 Task: Open a Black Tie Letter Template save the file as pitch Remove the following opetions from template: '1.	Type the sender company name_x000D_
2.	Type the sender company address_x000D_
3.	Type the recipient address_x000D_
4.	Type the closing_x000D_
5.	Type the sender title_x000D_
6.	Type the sender company name_x000D_
'Pick the date  2 April, 2023 and type Salutation  Greetings. Add body to the letter I wanted to express my sincere appreciation for your hard work and dedication. Your commitment to excellence has not gone unnoticed, and I am grateful to have you as part of our team. Your contributions are invaluable, and I look forward to our continued success together.. Insert watermark  confidential 7
Action: Mouse moved to (14, 21)
Screenshot: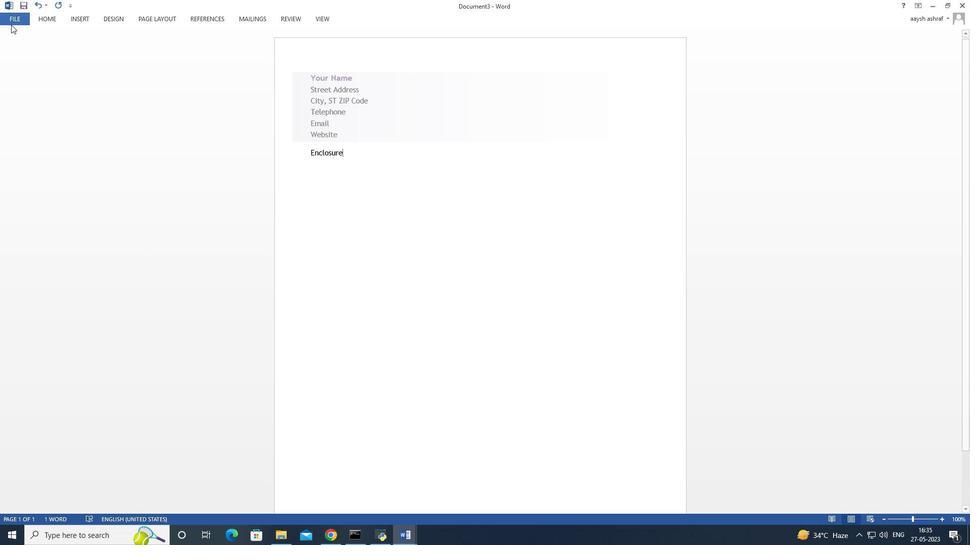 
Action: Mouse pressed left at (14, 21)
Screenshot: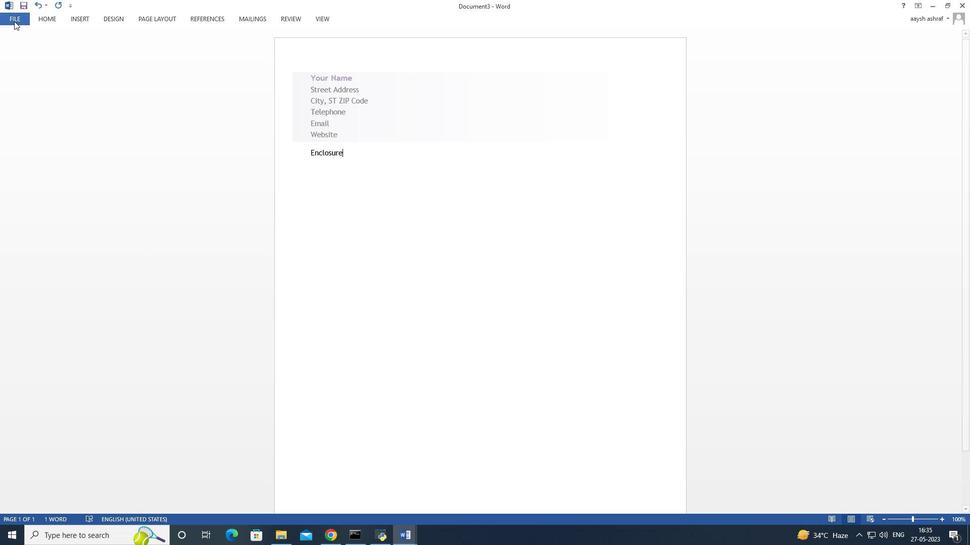 
Action: Mouse moved to (33, 62)
Screenshot: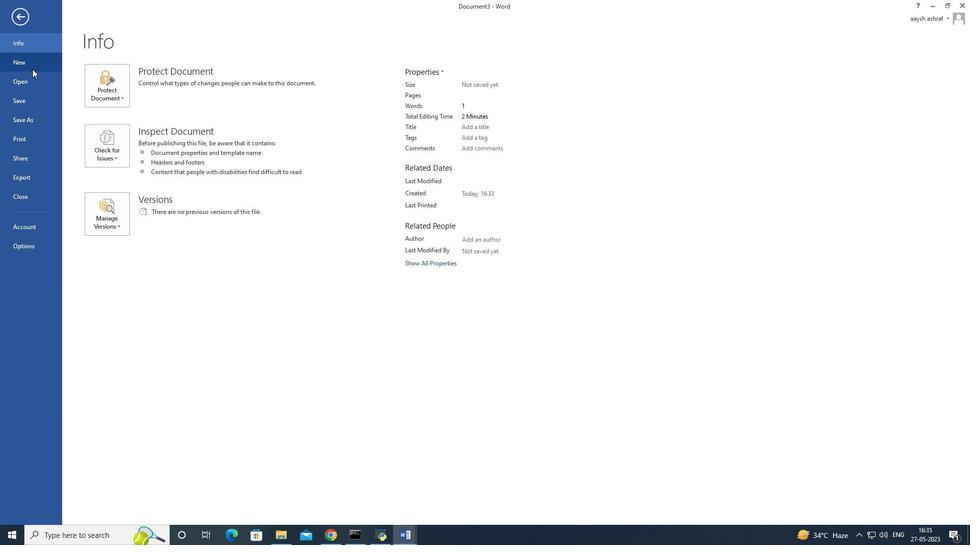 
Action: Mouse pressed left at (33, 62)
Screenshot: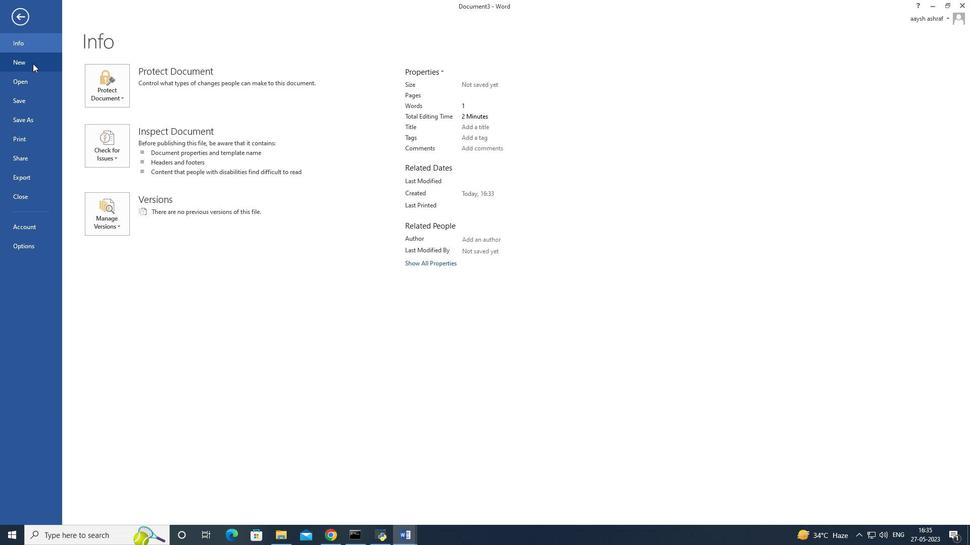 
Action: Mouse moved to (190, 78)
Screenshot: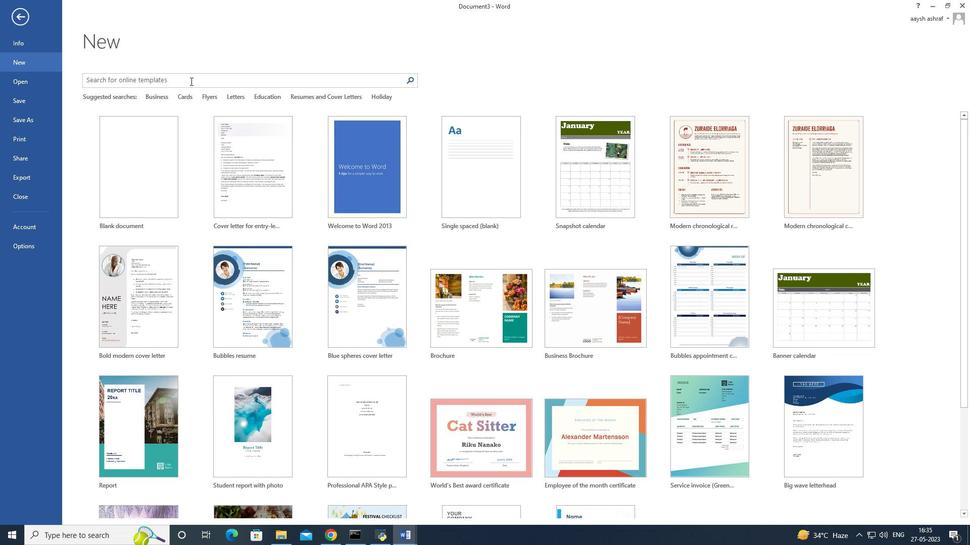 
Action: Mouse pressed left at (190, 78)
Screenshot: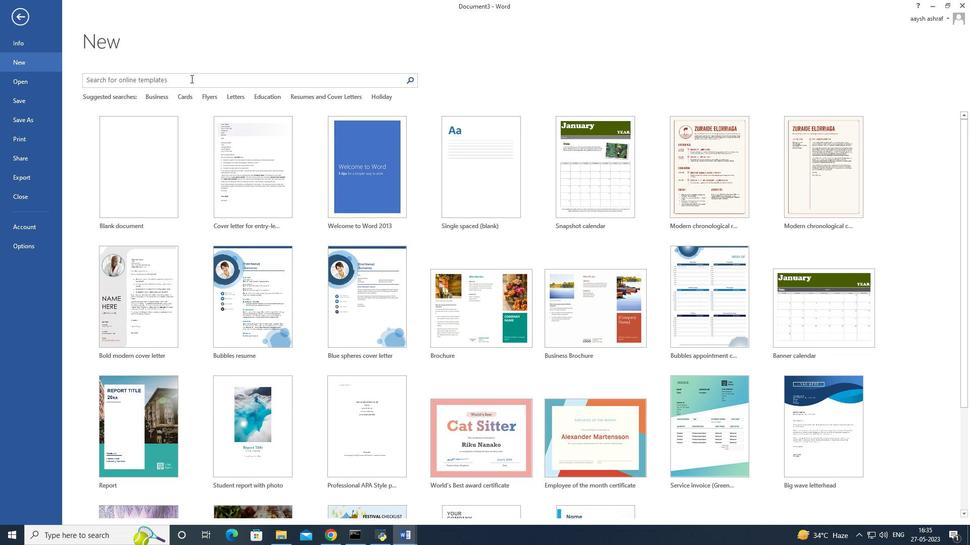 
Action: Mouse moved to (192, 77)
Screenshot: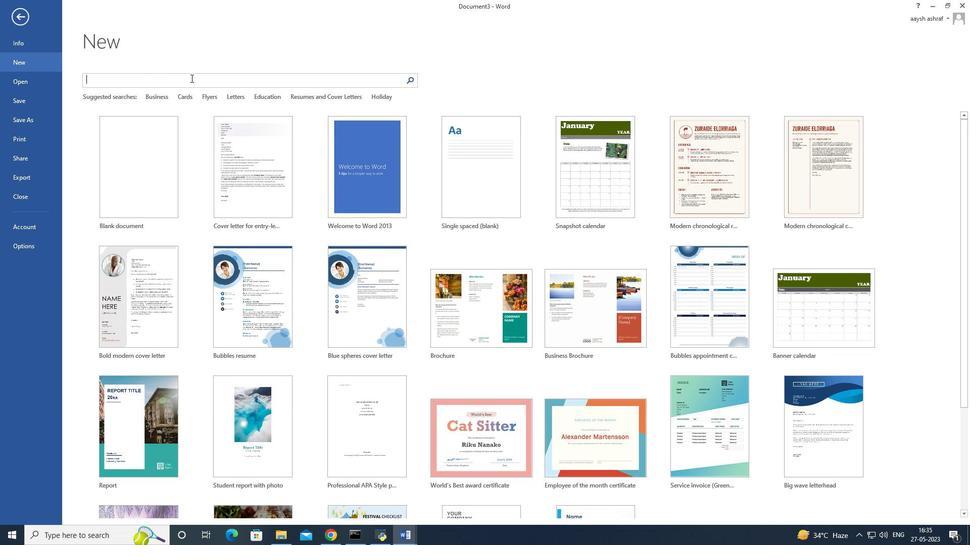 
Action: Key pressed <Key.shift>Tie<Key.space><Key.shift>Letter<Key.enter>
Screenshot: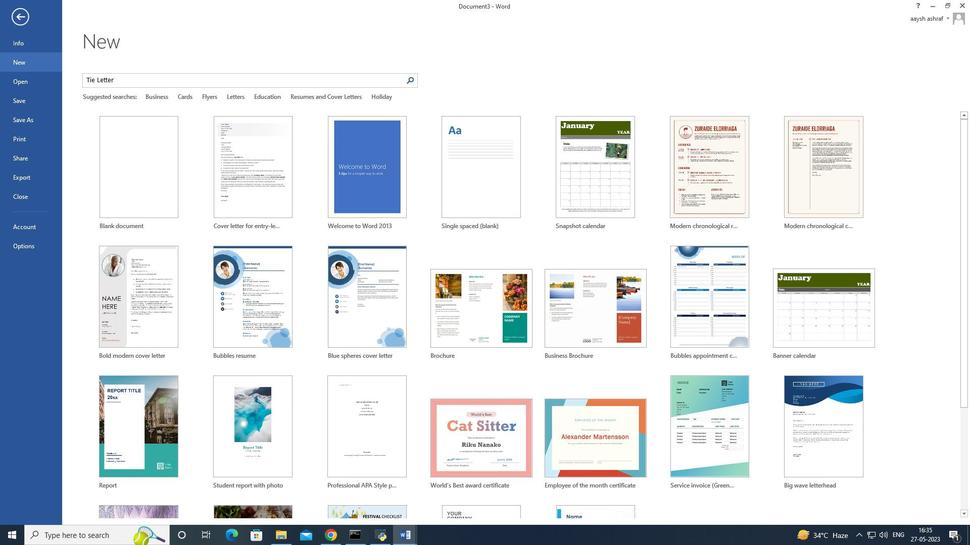 
Action: Mouse moved to (471, 184)
Screenshot: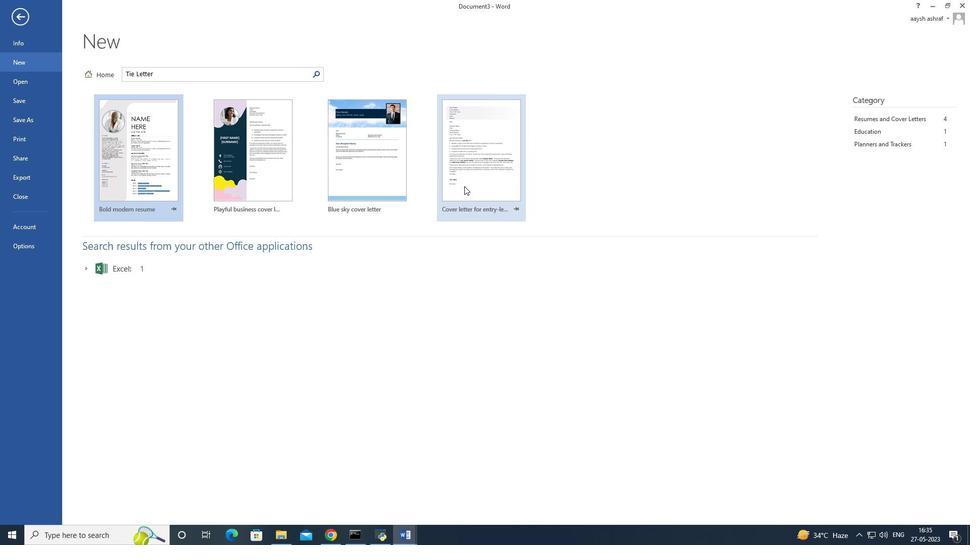 
Action: Mouse pressed left at (471, 184)
Screenshot: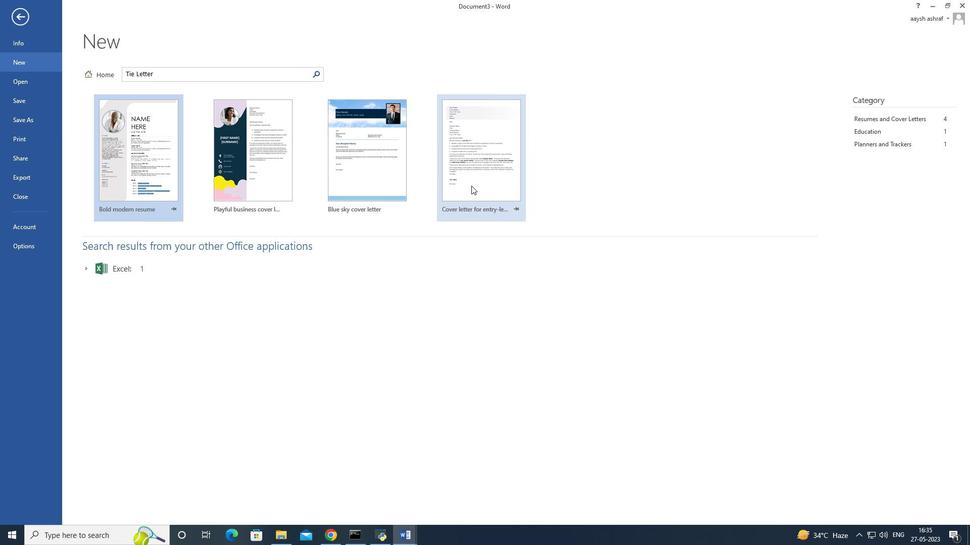 
Action: Mouse moved to (598, 273)
Screenshot: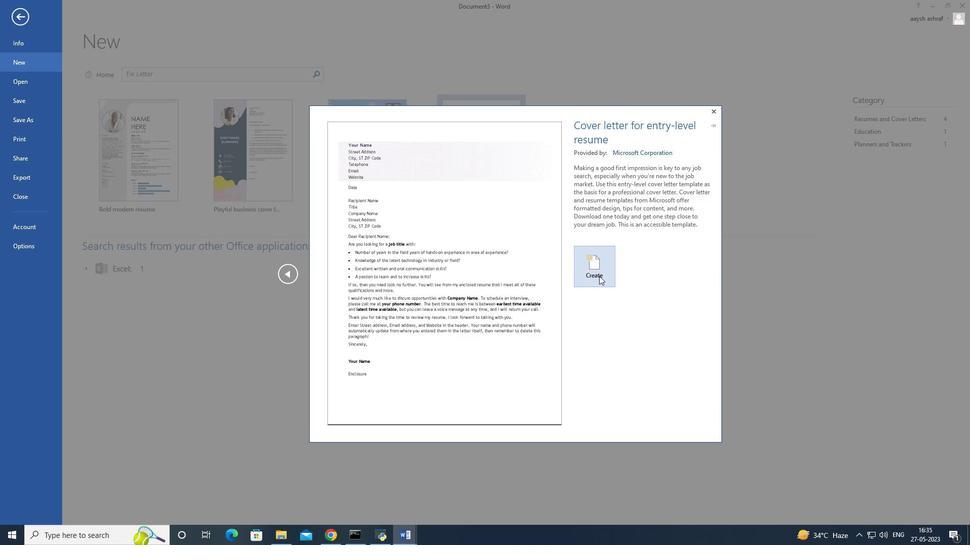 
Action: Mouse pressed left at (598, 273)
Screenshot: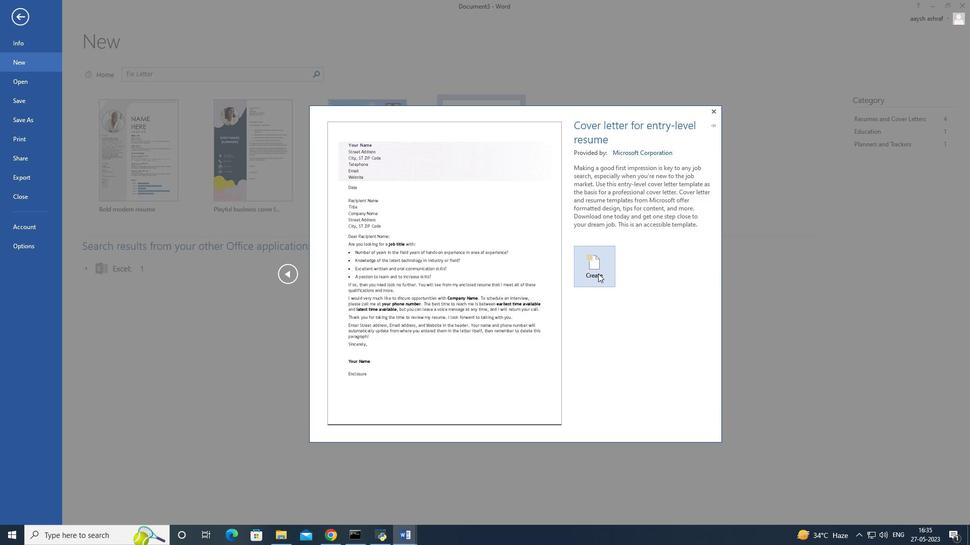
Action: Mouse moved to (15, 20)
Screenshot: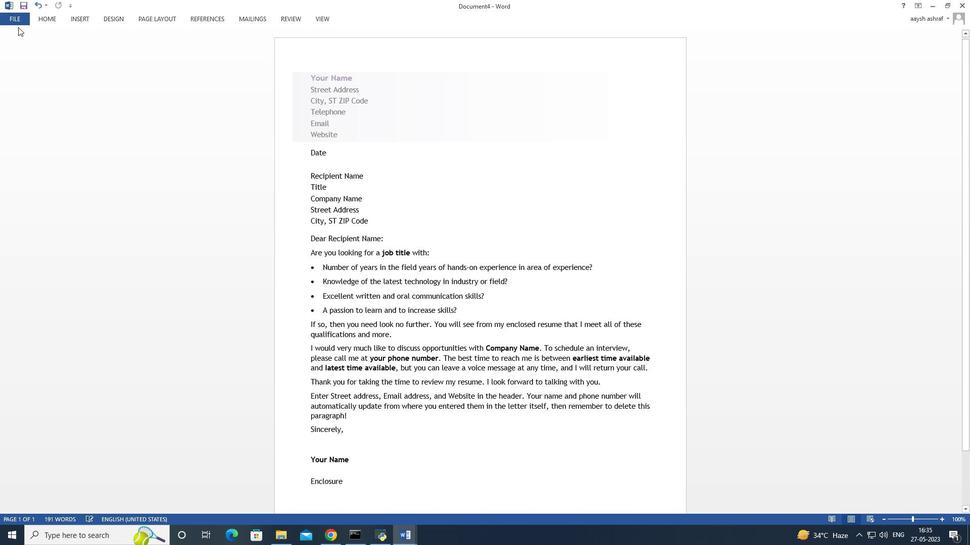 
Action: Mouse pressed left at (15, 20)
Screenshot: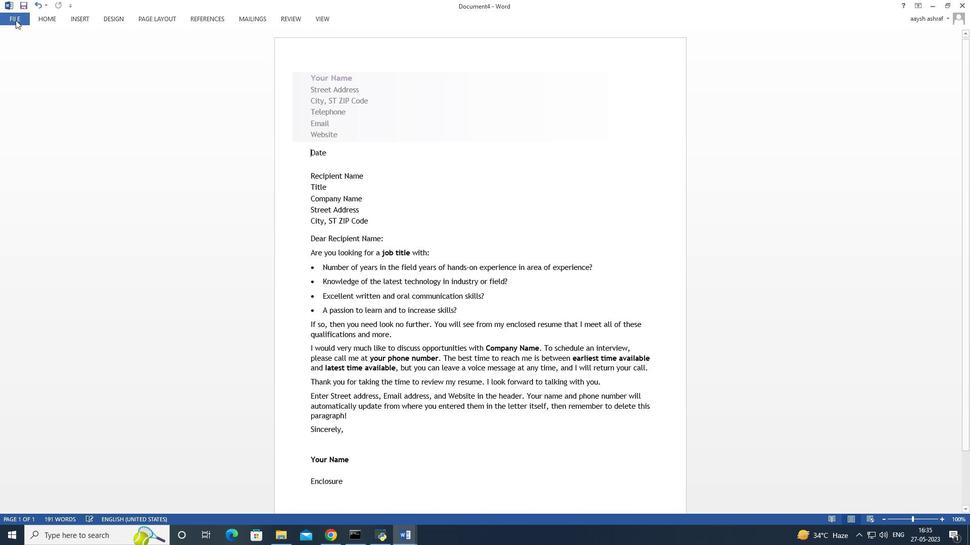 
Action: Mouse moved to (48, 124)
Screenshot: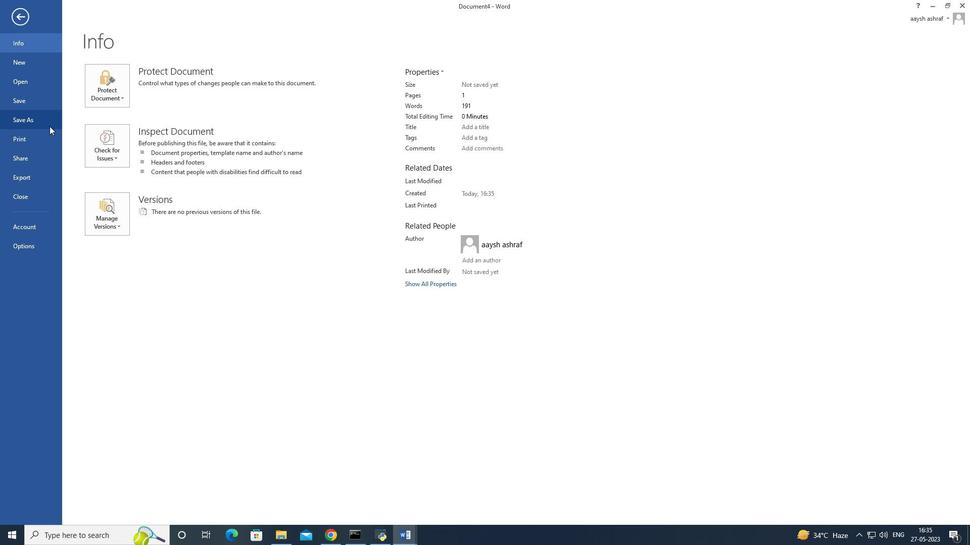 
Action: Mouse pressed left at (48, 124)
Screenshot: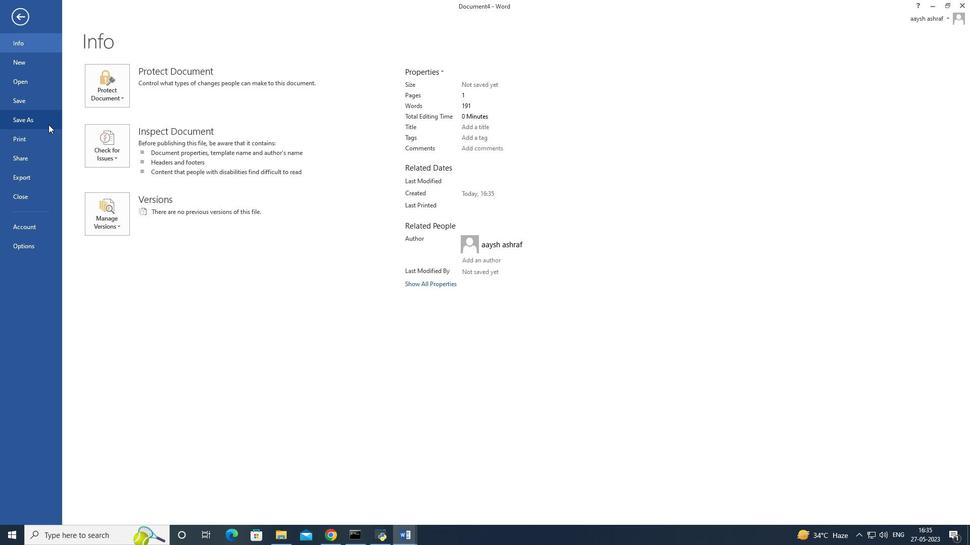 
Action: Mouse moved to (277, 152)
Screenshot: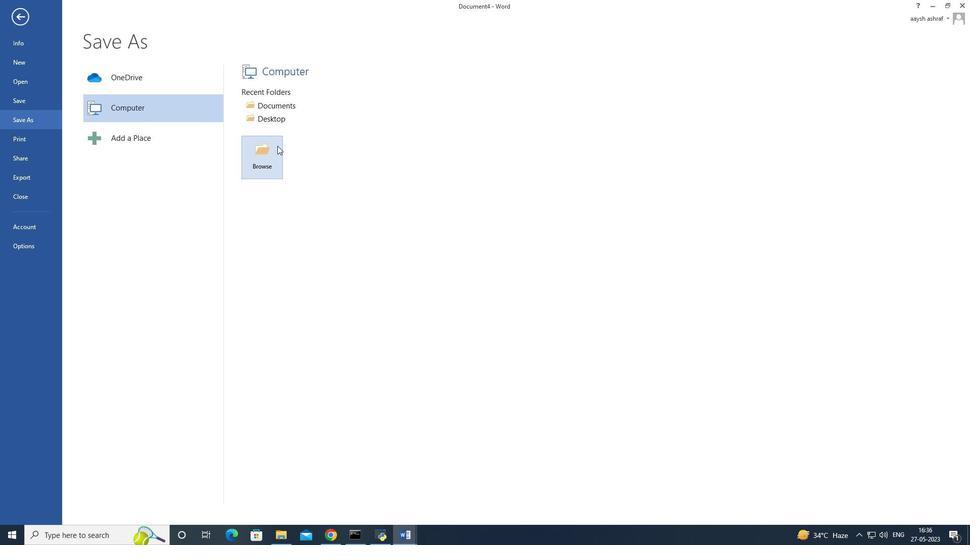 
Action: Mouse pressed left at (277, 152)
Screenshot: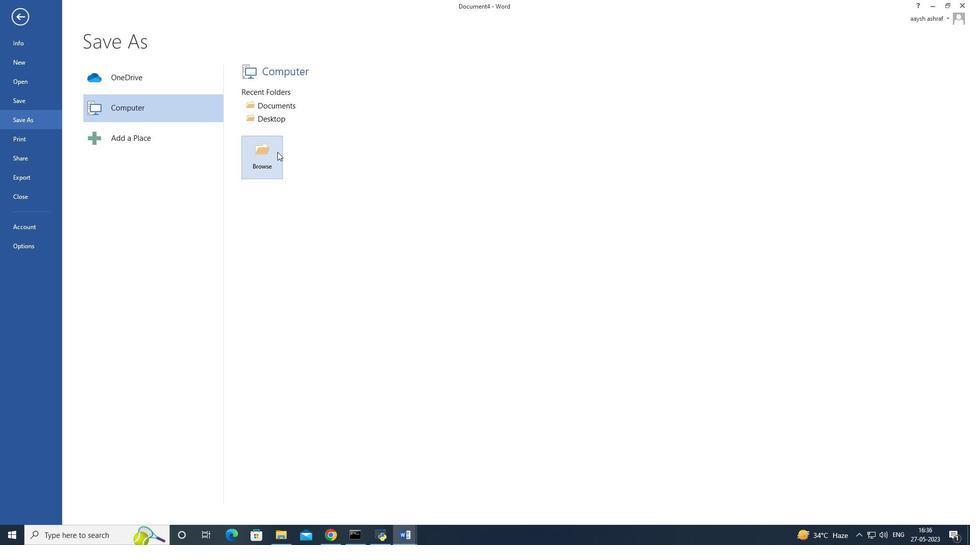 
Action: Mouse moved to (180, 220)
Screenshot: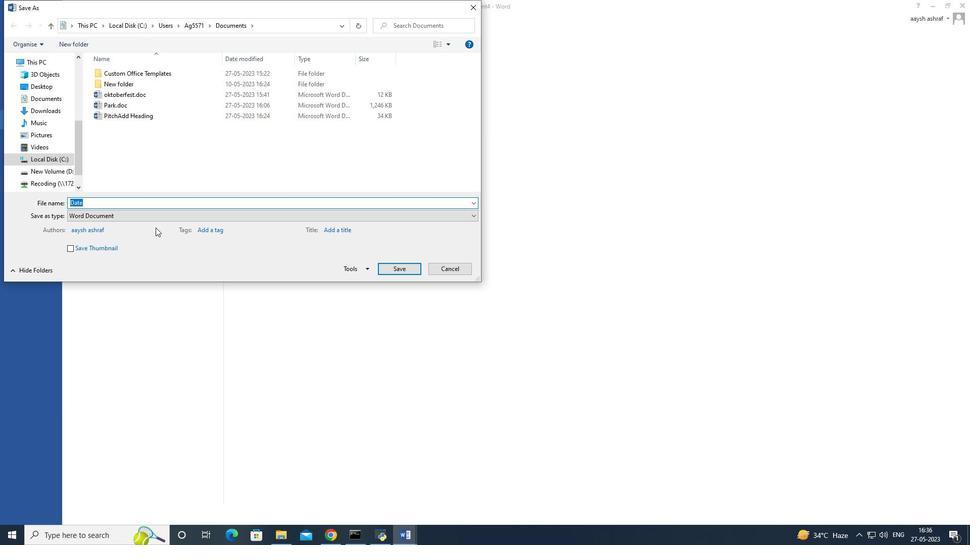
Action: Key pressed <Key.shift>Pi
Screenshot: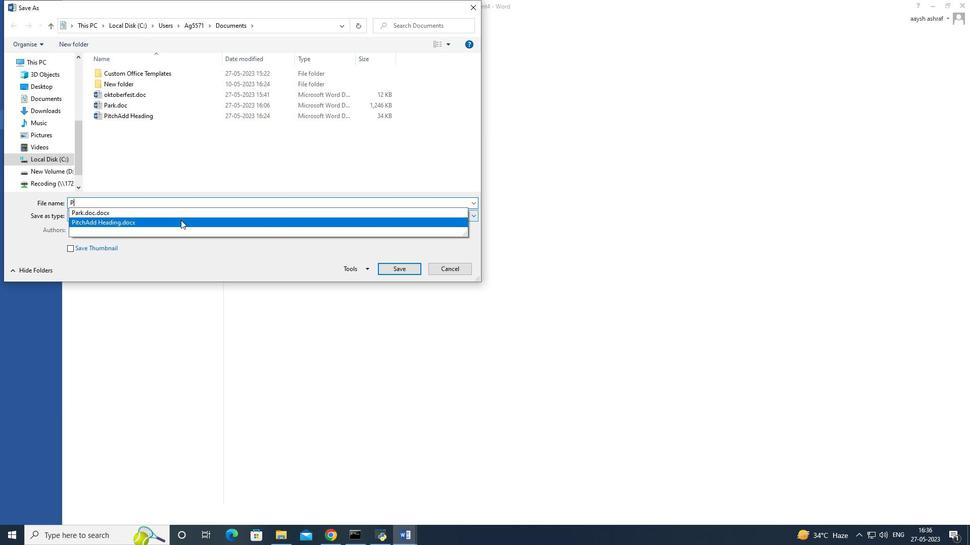 
Action: Mouse moved to (180, 219)
Screenshot: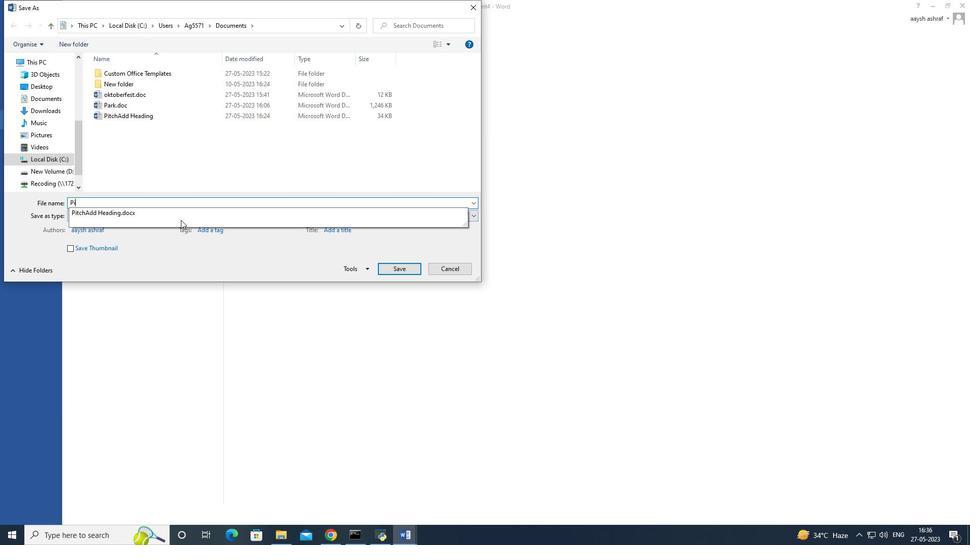 
Action: Key pressed tch<Key.space><Key.shift>Remove<Key.space>
Screenshot: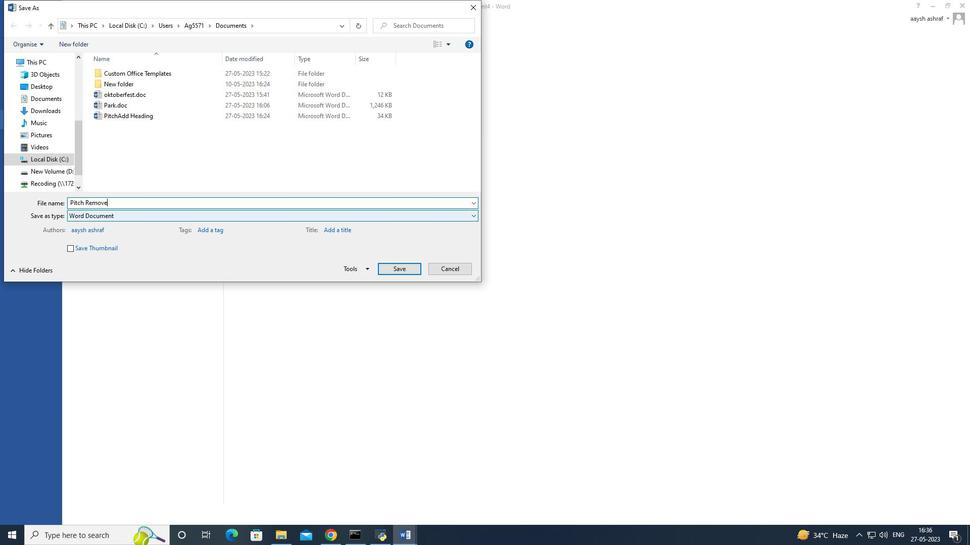 
Action: Mouse moved to (401, 271)
Screenshot: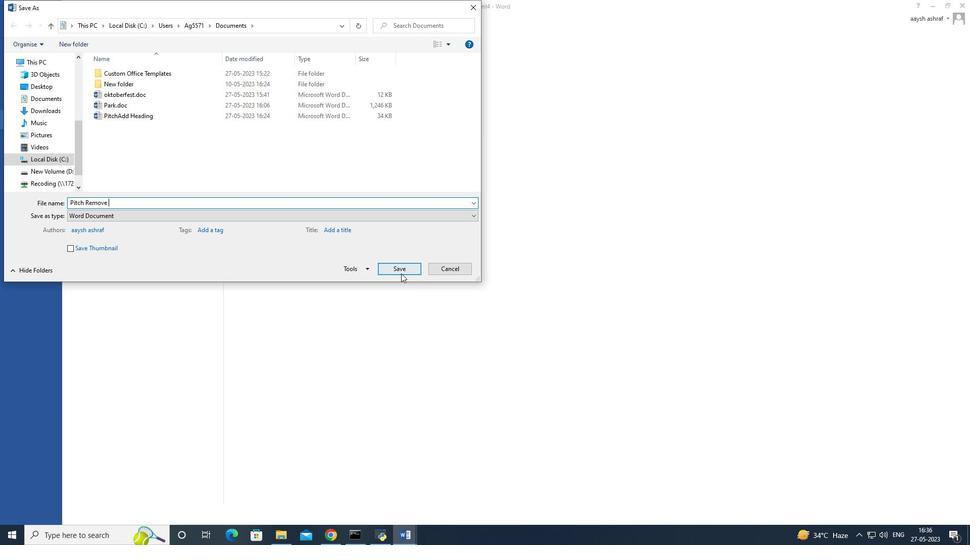 
Action: Mouse pressed left at (401, 271)
Screenshot: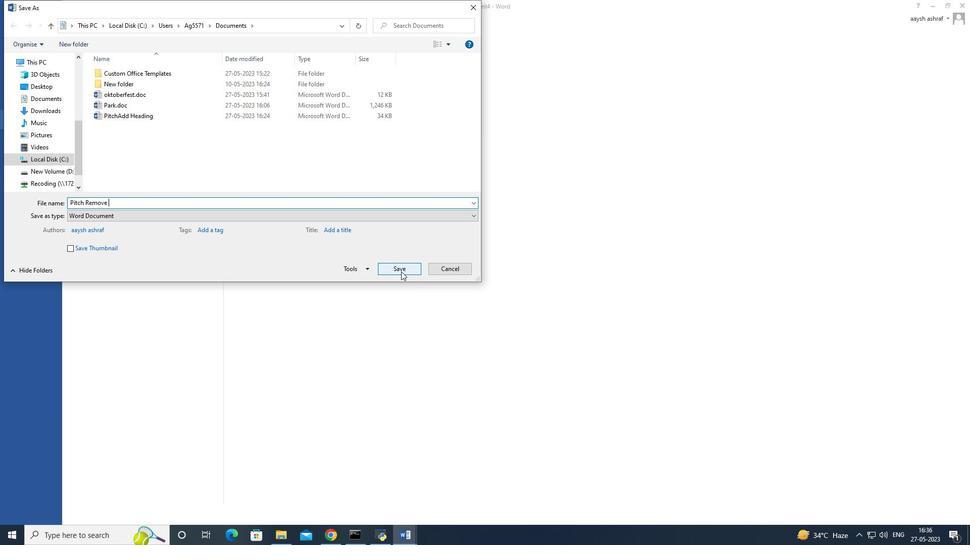 
Action: Mouse moved to (362, 313)
Screenshot: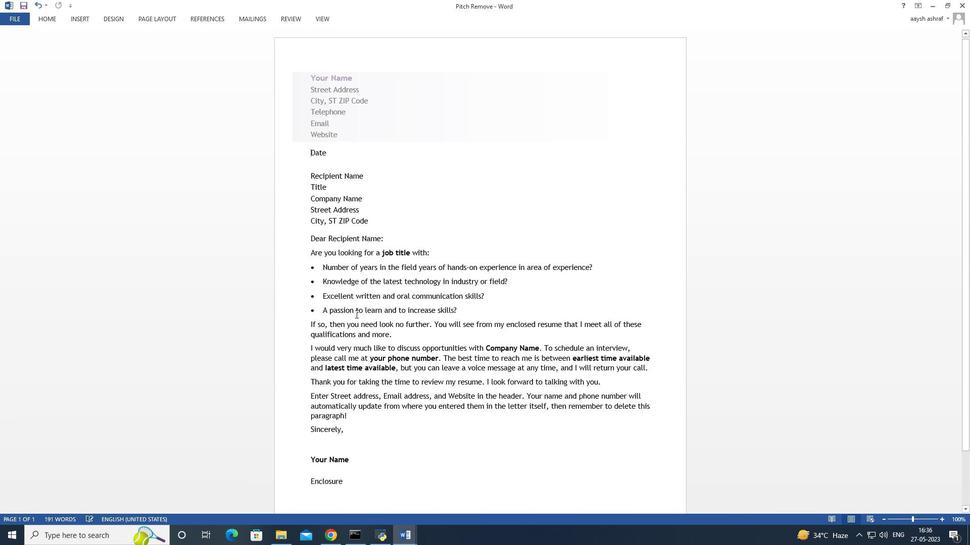 
Action: Mouse scrolled (362, 313) with delta (0, 0)
Screenshot: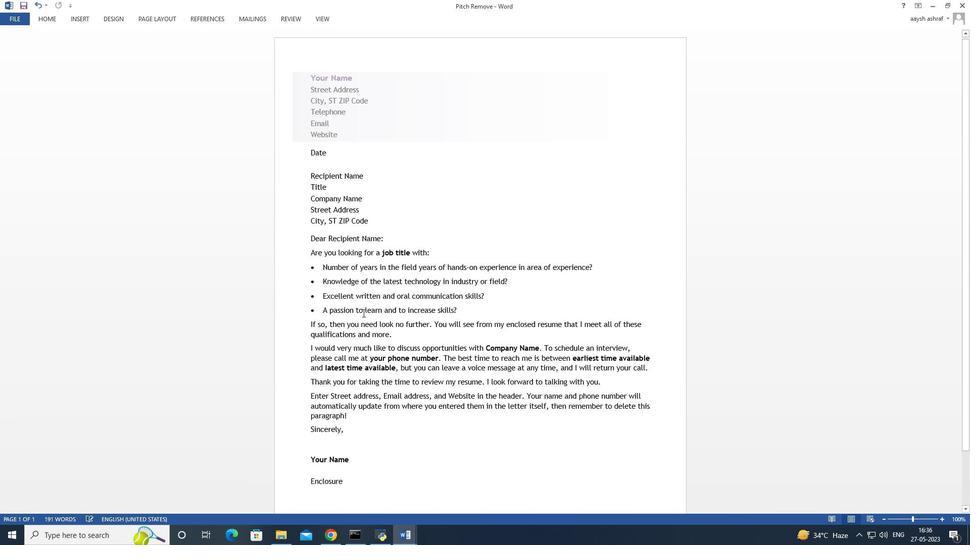 
Action: Mouse scrolled (362, 313) with delta (0, 0)
Screenshot: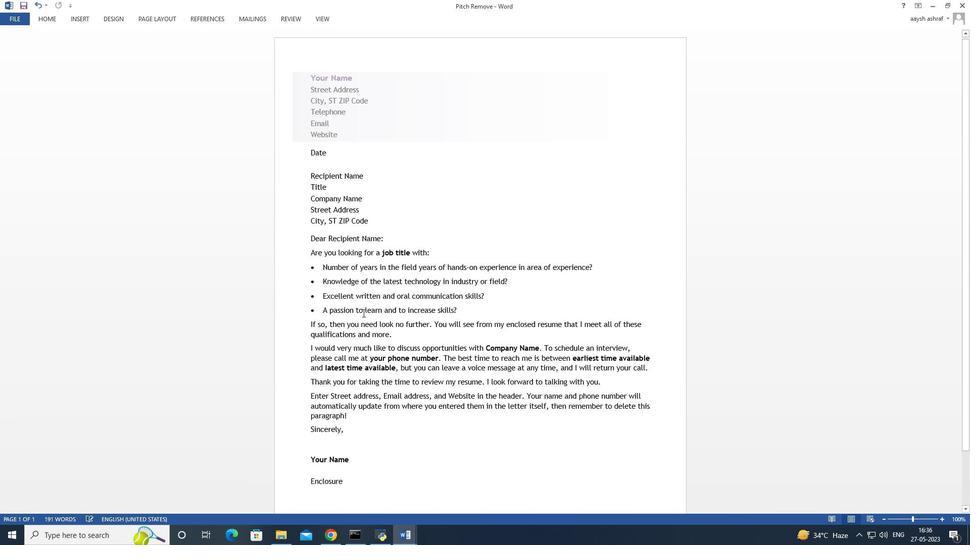 
Action: Mouse scrolled (362, 313) with delta (0, 0)
Screenshot: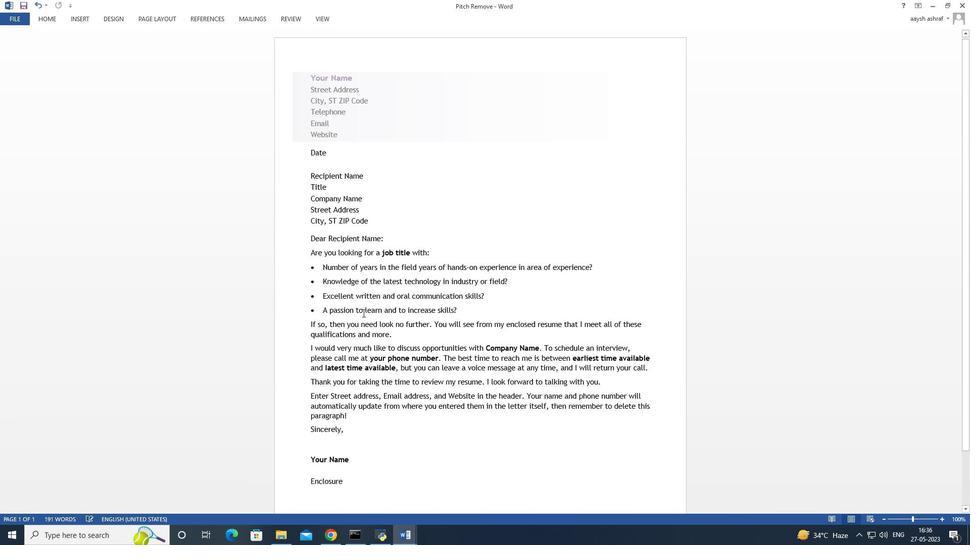 
Action: Mouse moved to (386, 241)
Screenshot: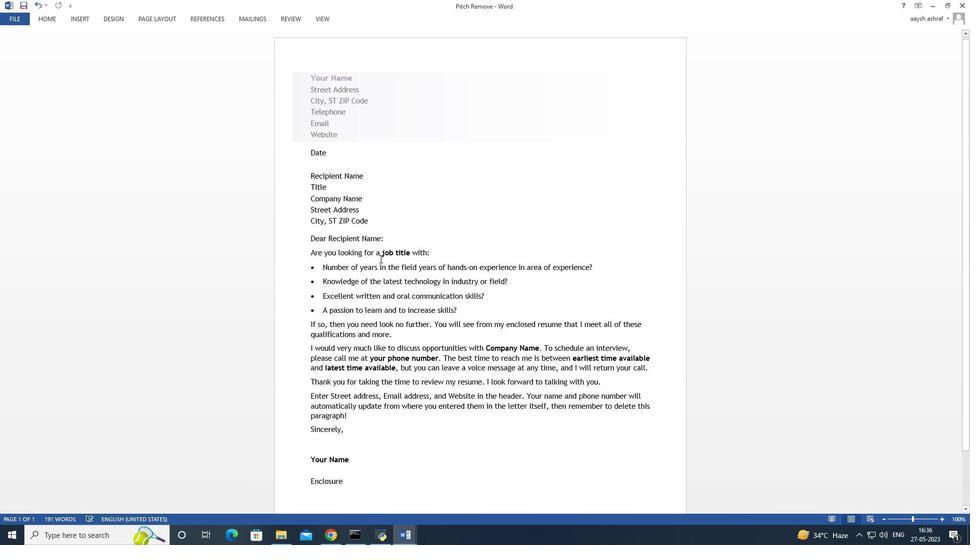 
Action: Mouse scrolled (386, 241) with delta (0, 0)
Screenshot: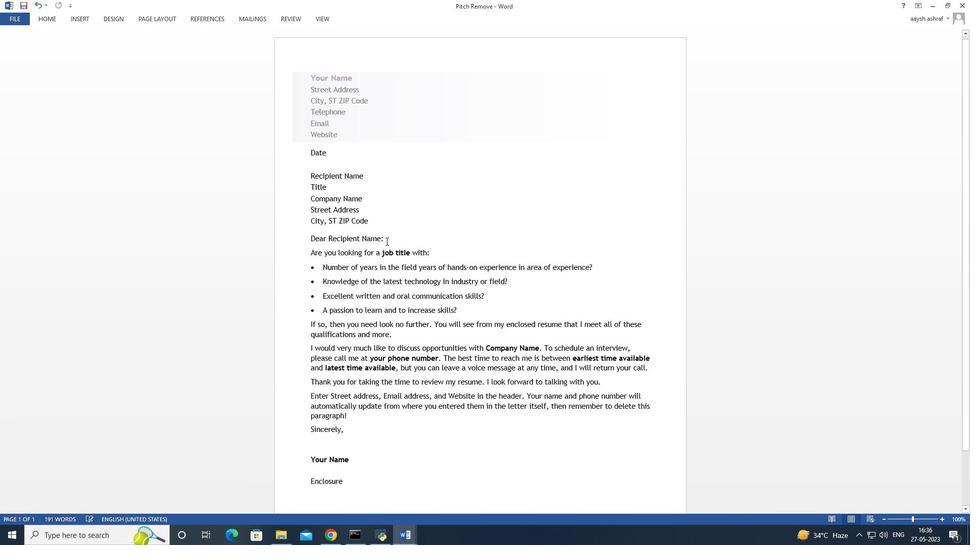
Action: Mouse moved to (386, 251)
Screenshot: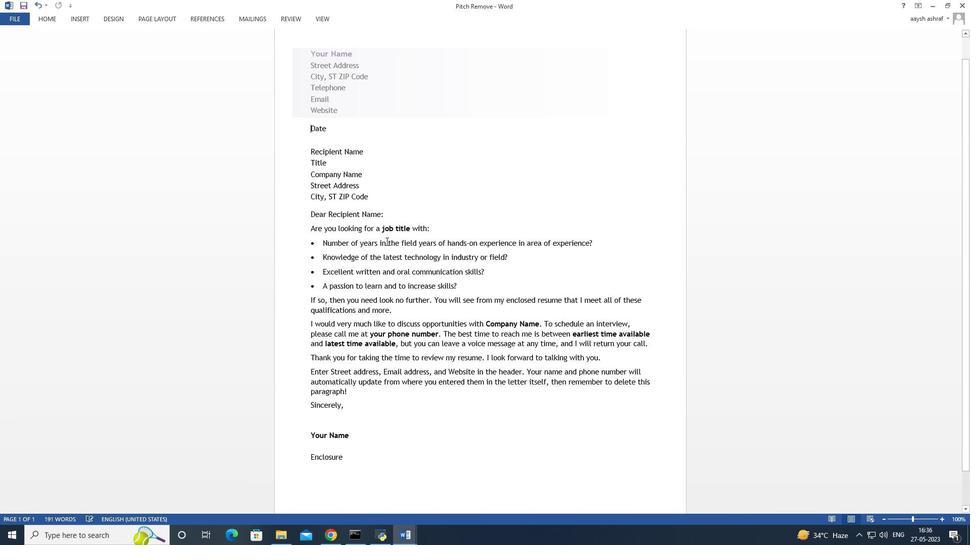 
Action: Mouse scrolled (386, 252) with delta (0, 0)
Screenshot: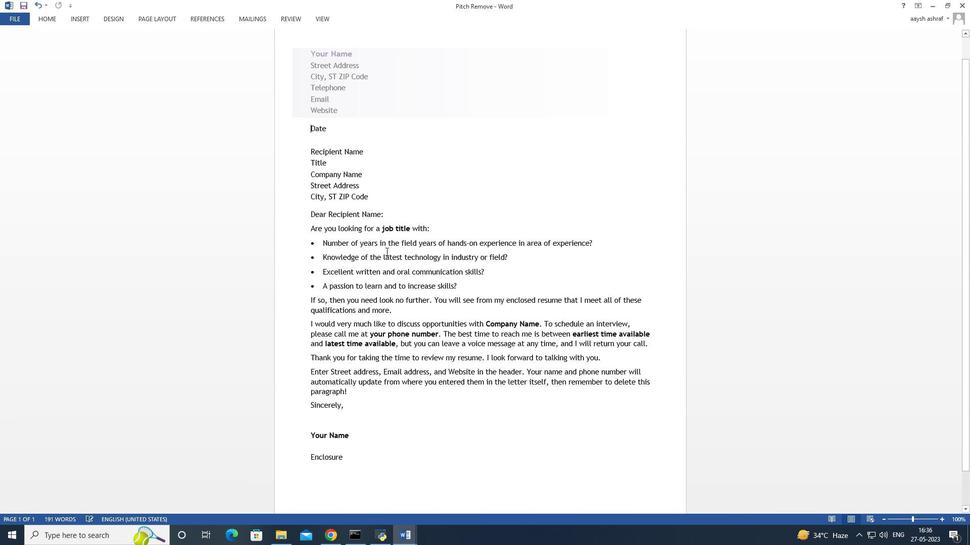 
Action: Mouse scrolled (386, 252) with delta (0, 0)
Screenshot: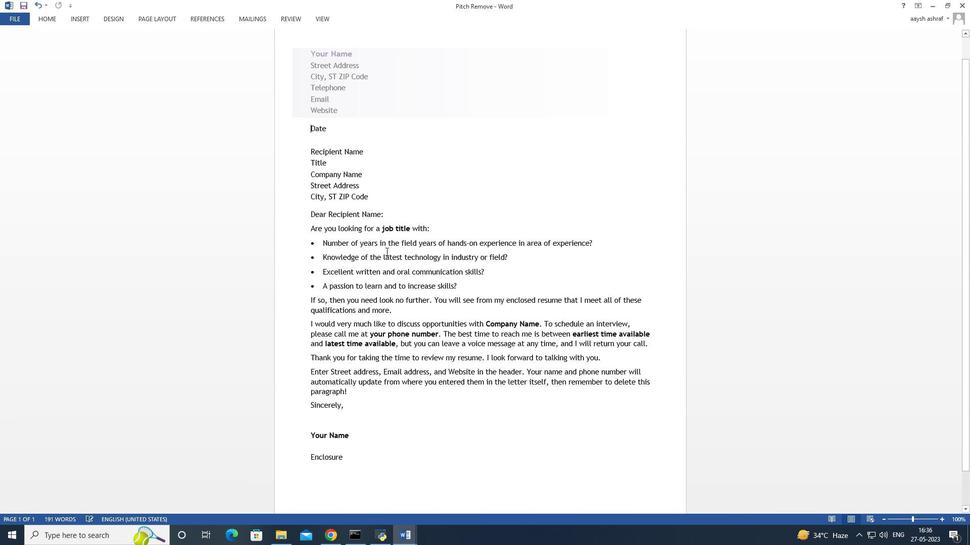 
Action: Mouse scrolled (386, 252) with delta (0, 0)
Screenshot: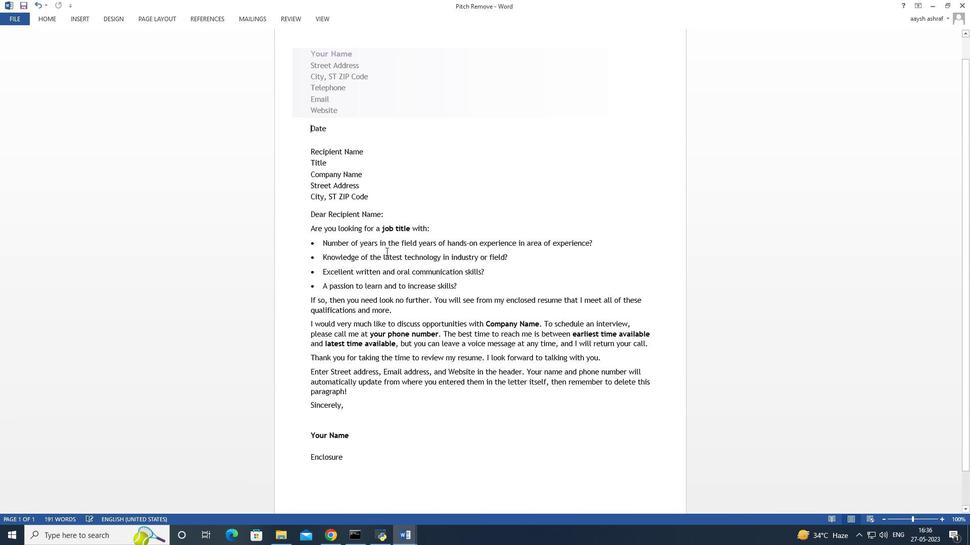 
Action: Mouse scrolled (386, 252) with delta (0, 0)
Screenshot: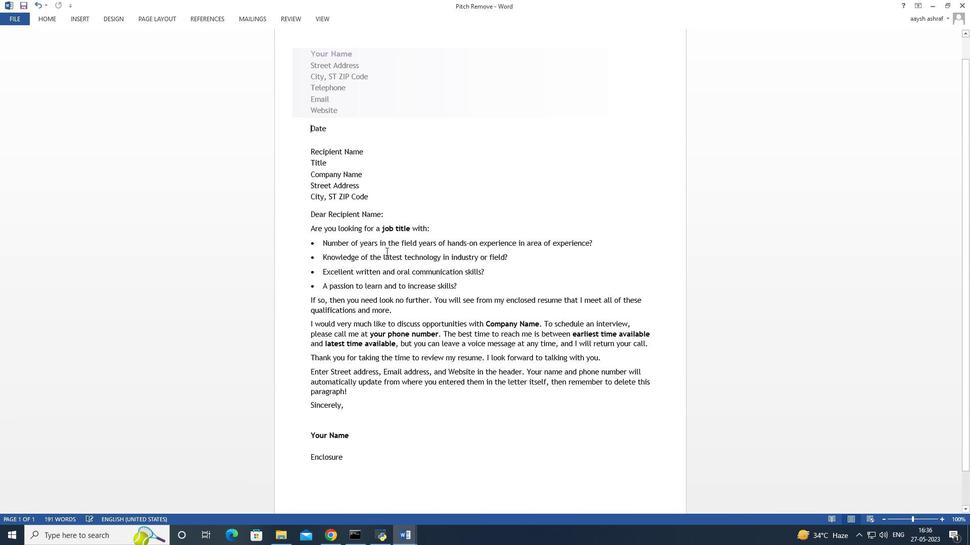 
Action: Mouse scrolled (386, 252) with delta (0, 0)
Screenshot: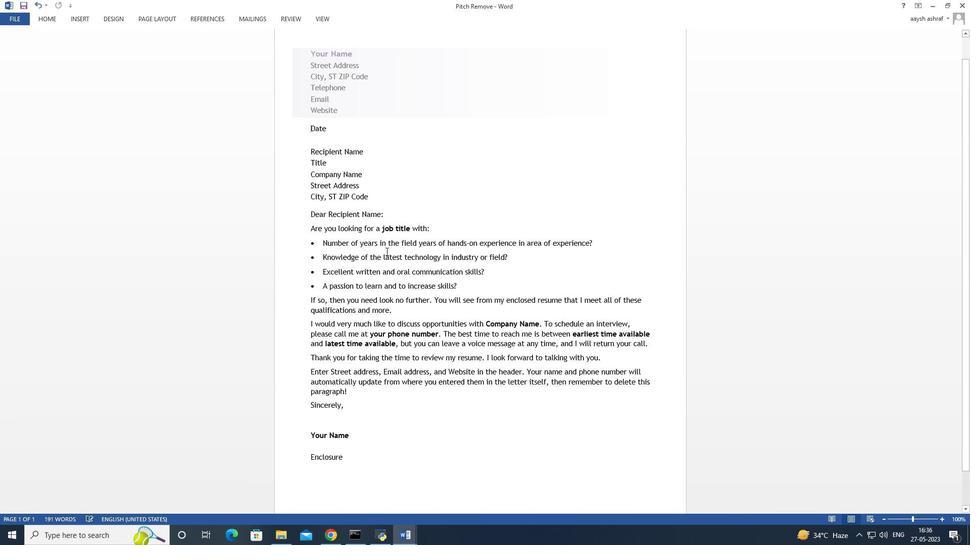 
Action: Mouse moved to (330, 180)
Screenshot: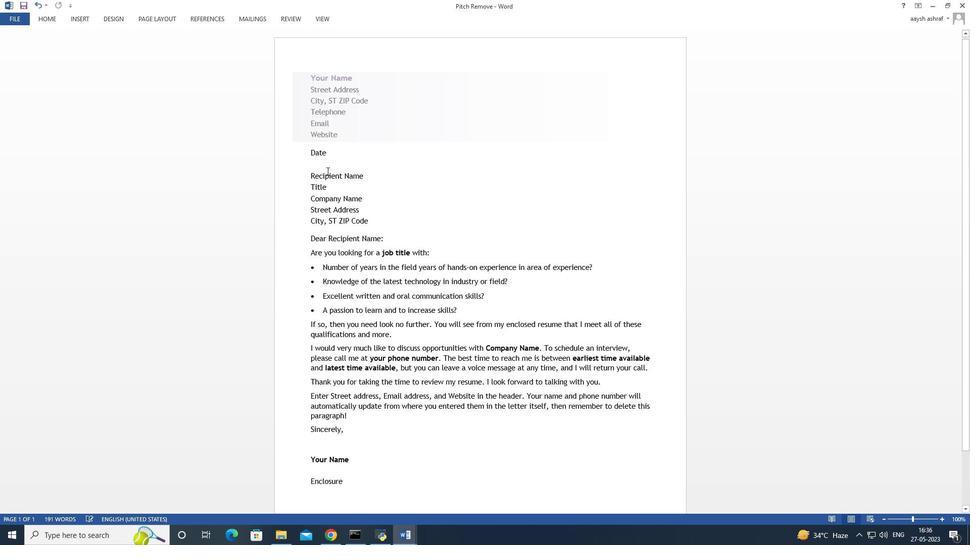 
Action: Mouse scrolled (330, 179) with delta (0, 0)
Screenshot: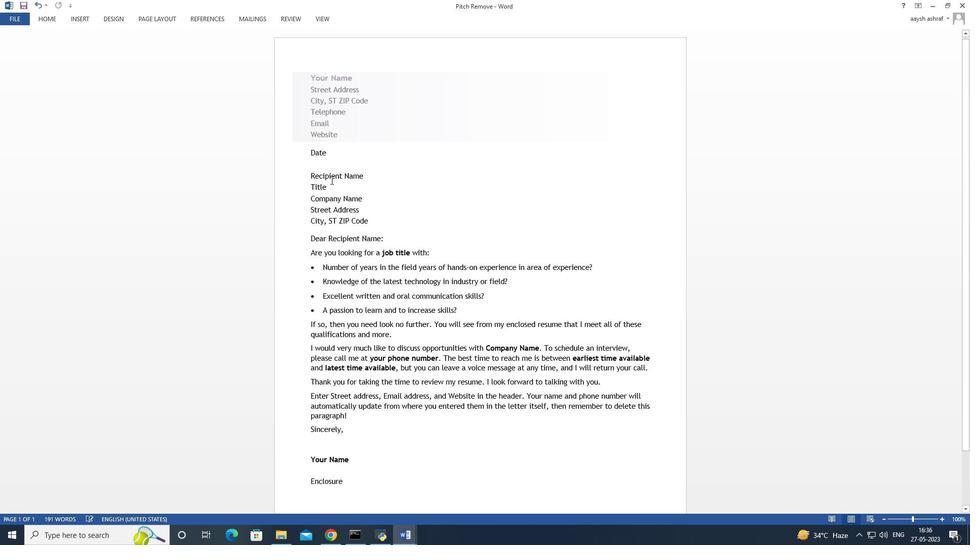 
Action: Mouse moved to (332, 183)
Screenshot: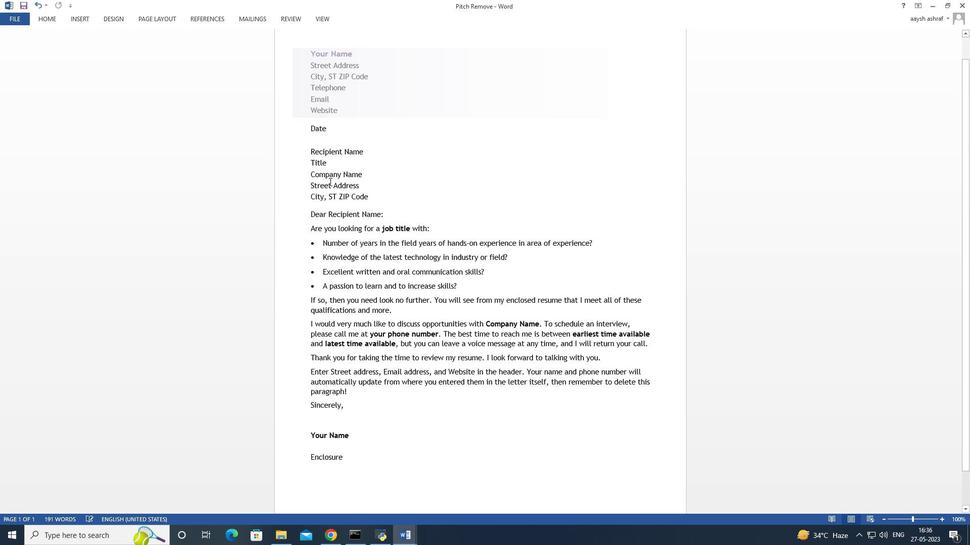 
Action: Mouse scrolled (332, 183) with delta (0, 0)
Screenshot: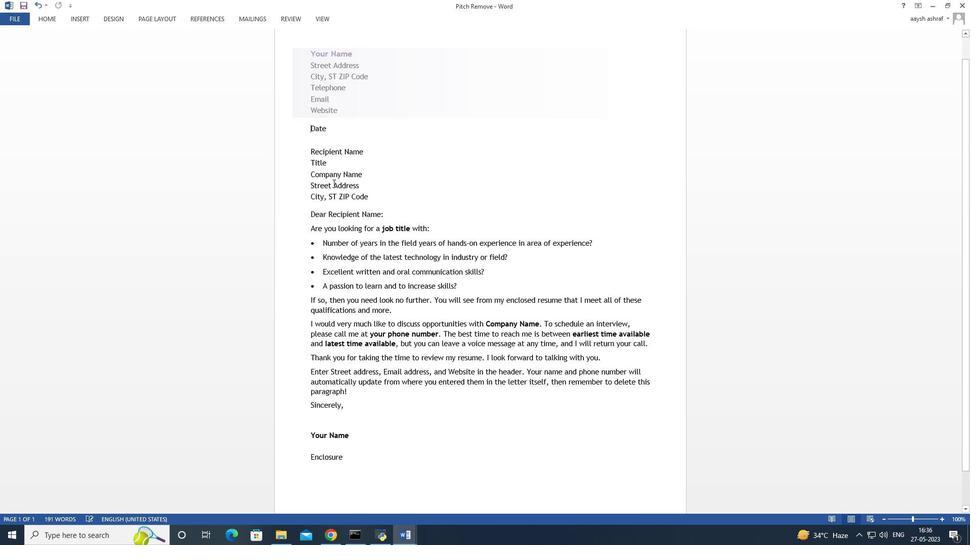 
Action: Mouse scrolled (332, 183) with delta (0, 0)
Screenshot: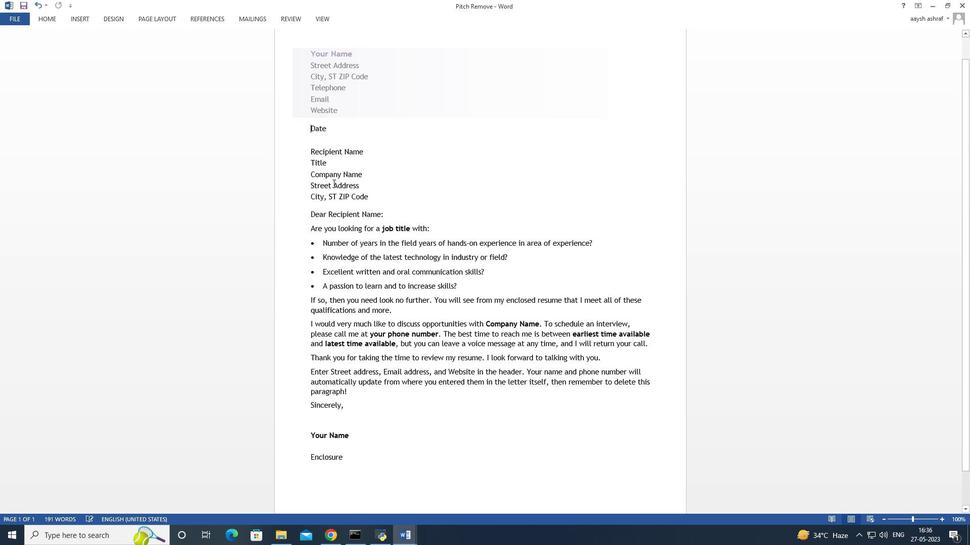 
Action: Mouse moved to (307, 188)
Screenshot: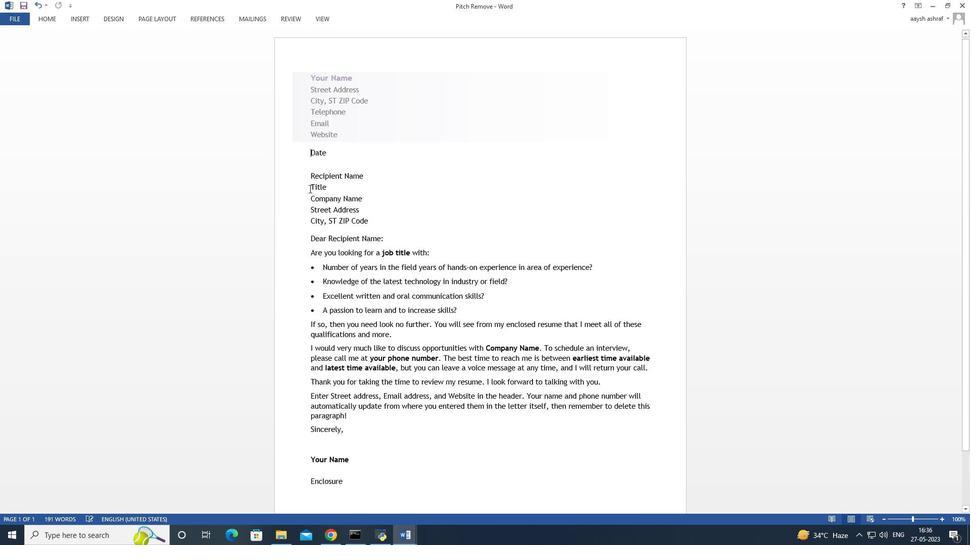 
Action: Mouse pressed left at (307, 188)
Screenshot: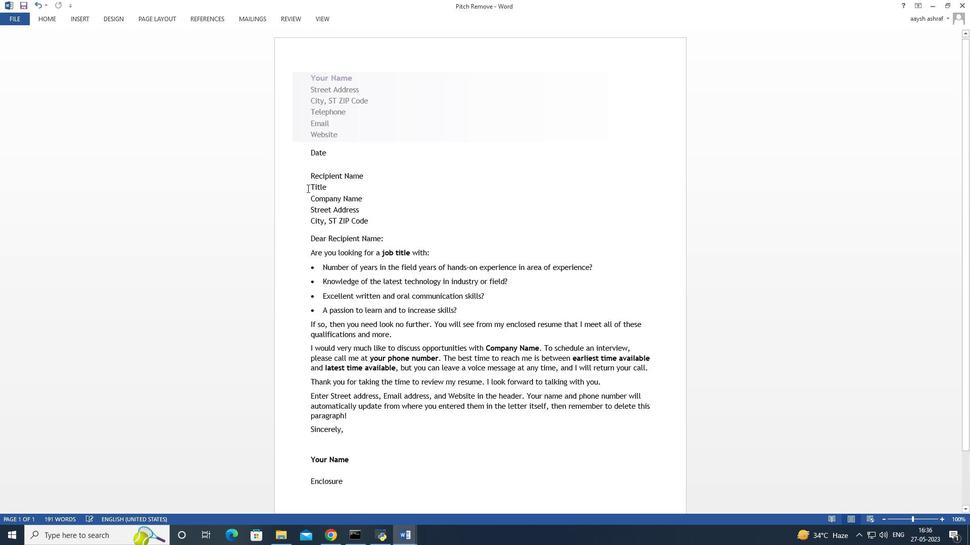 
Action: Mouse moved to (377, 177)
Screenshot: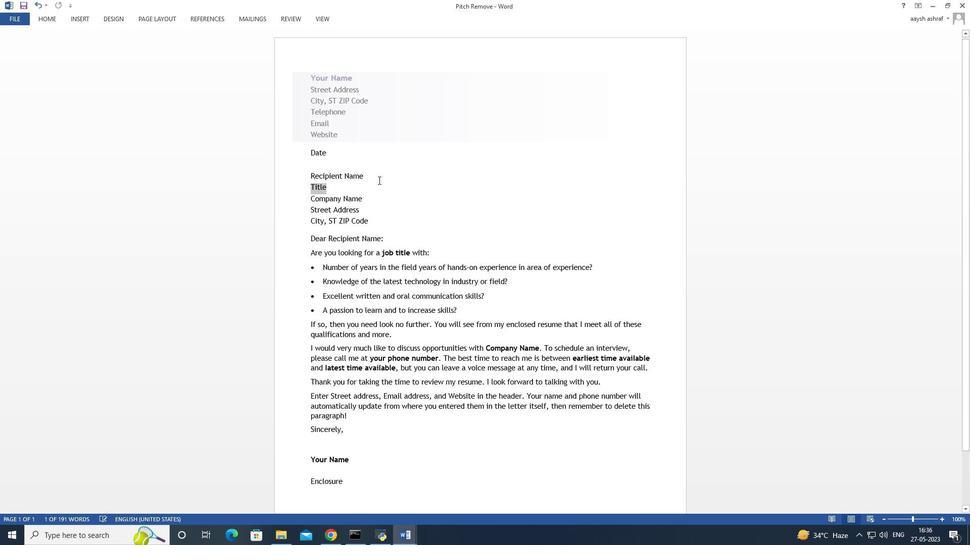 
Action: Mouse pressed left at (377, 177)
Screenshot: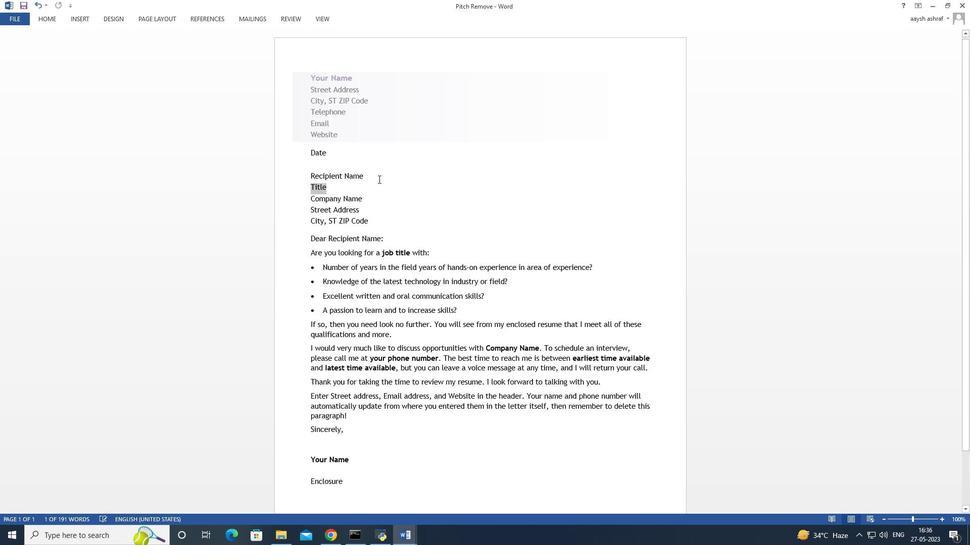 
Action: Mouse moved to (306, 210)
Screenshot: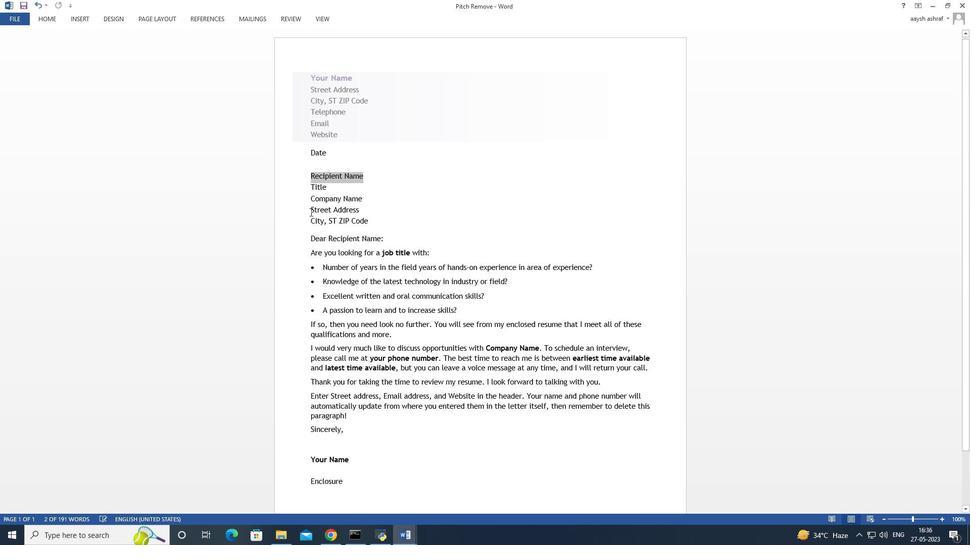 
Action: Mouse pressed left at (306, 210)
Screenshot: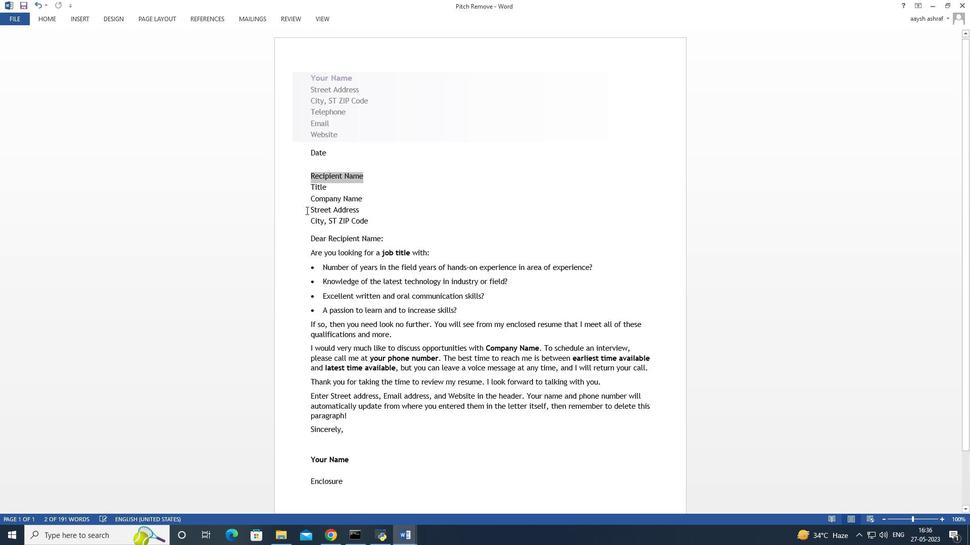
Action: Mouse moved to (314, 199)
Screenshot: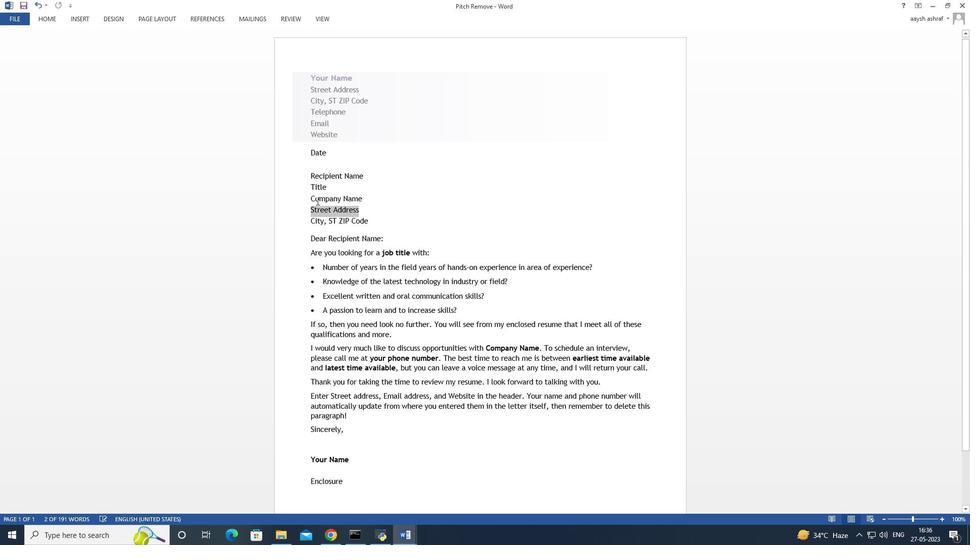 
Action: Key pressed <Key.delete>
Screenshot: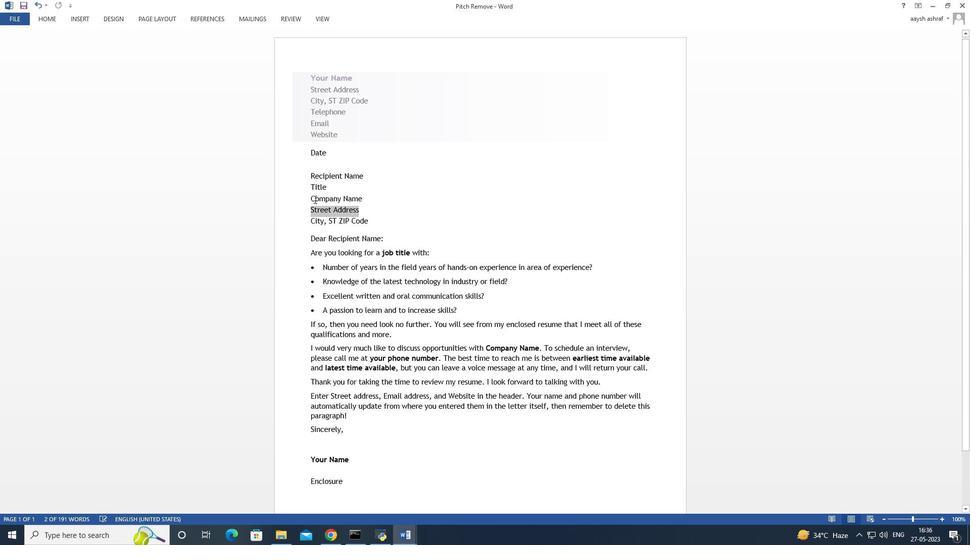 
Action: Mouse moved to (310, 201)
Screenshot: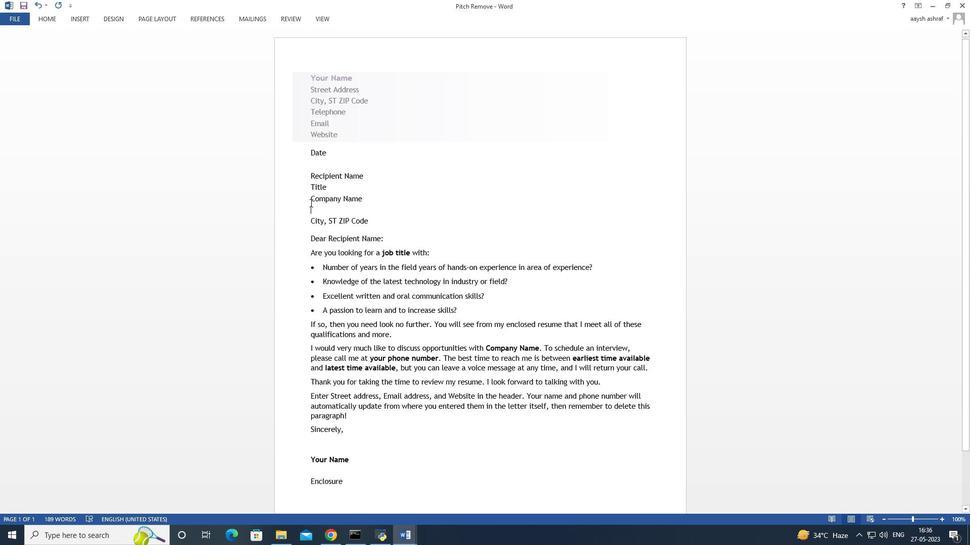 
Action: Mouse pressed left at (310, 201)
Screenshot: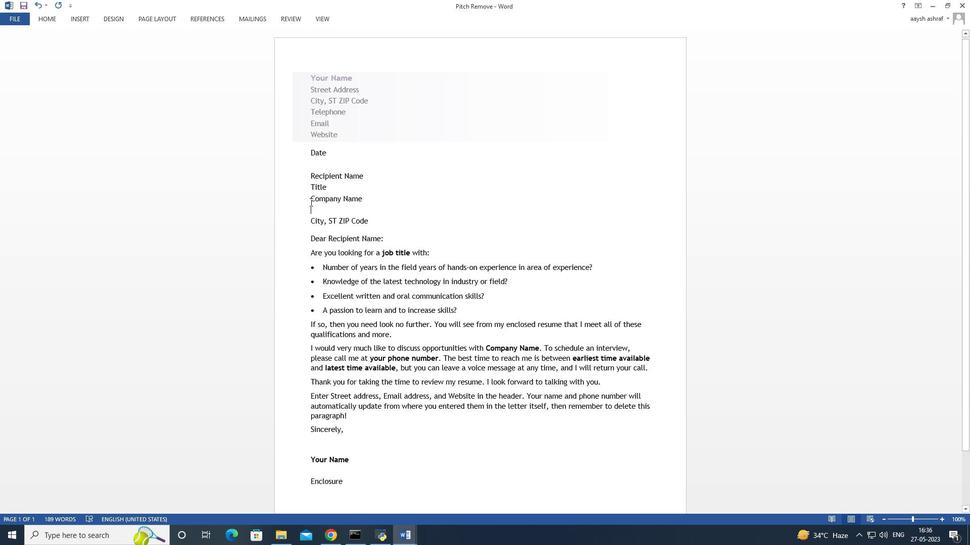 
Action: Mouse moved to (358, 200)
Screenshot: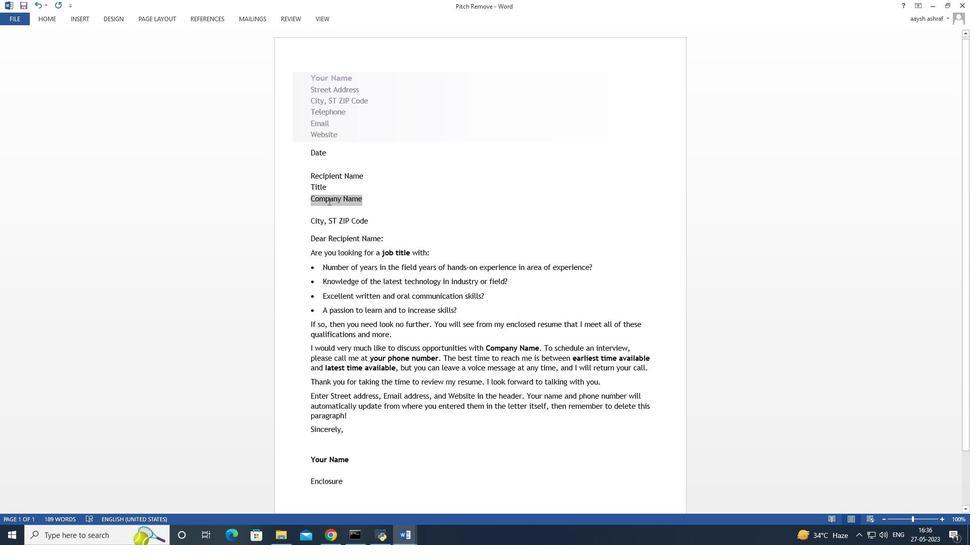 
Action: Key pressed <Key.delete>
Screenshot: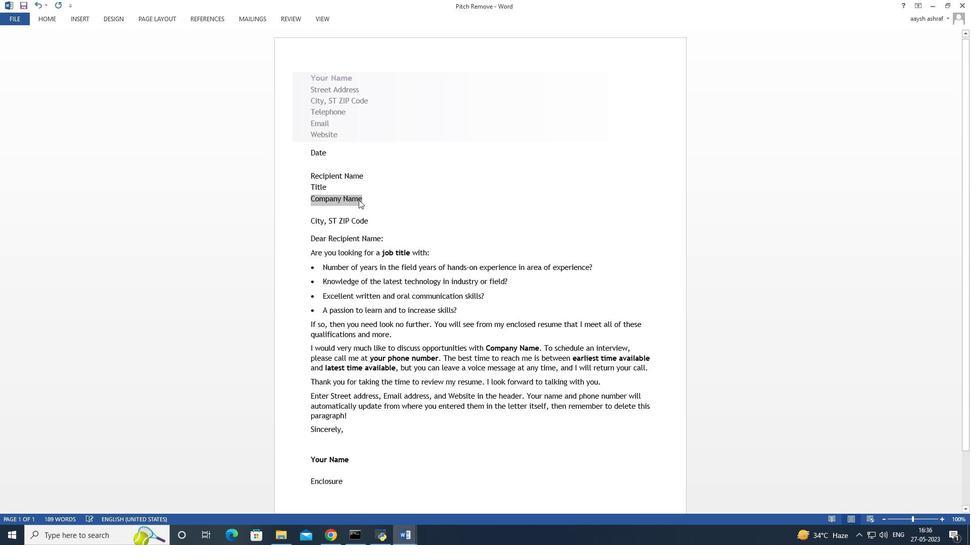 
Action: Mouse moved to (316, 187)
Screenshot: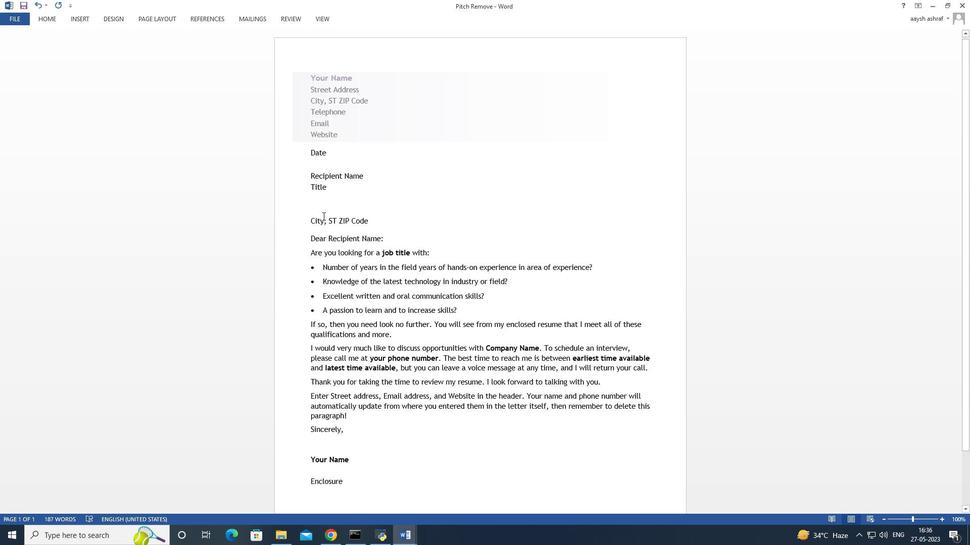 
Action: Mouse scrolled (316, 187) with delta (0, 0)
Screenshot: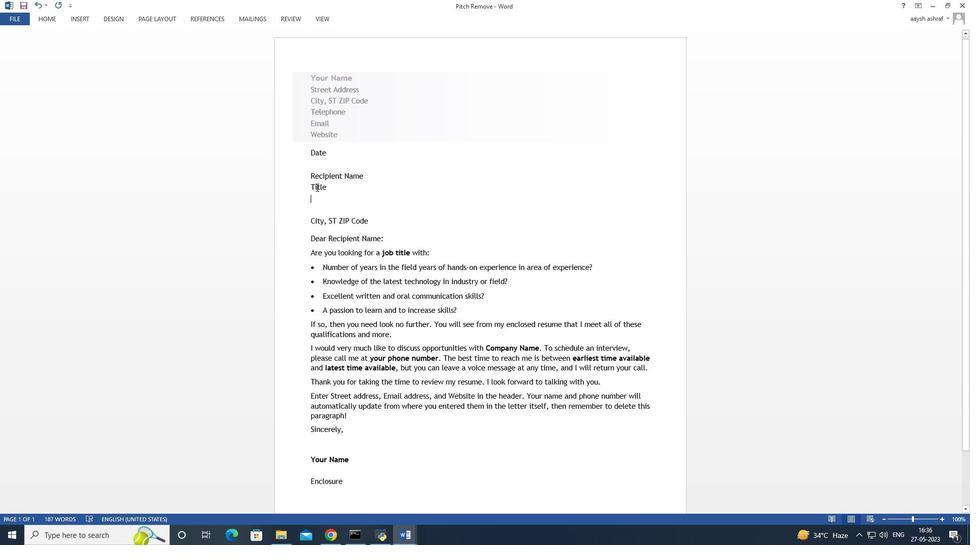 
Action: Mouse scrolled (316, 187) with delta (0, 0)
Screenshot: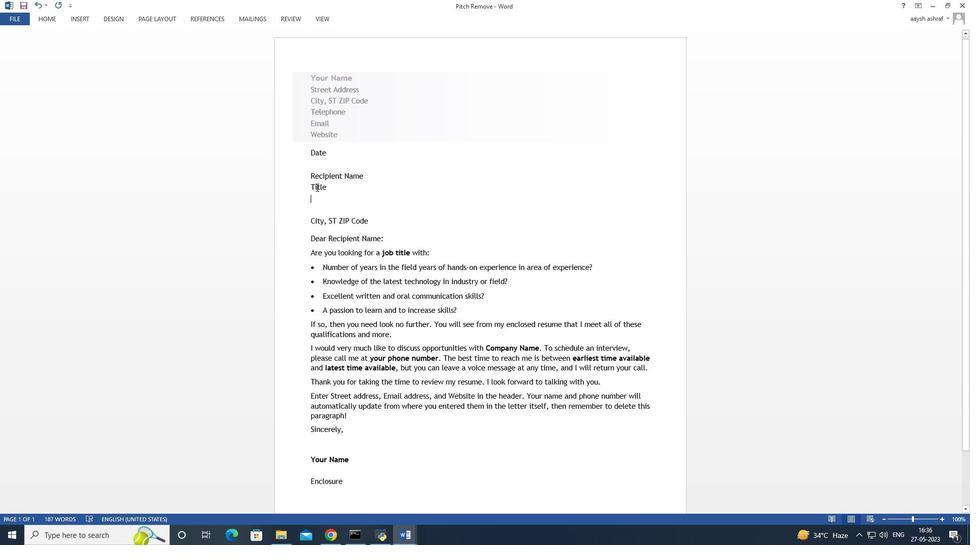 
Action: Mouse moved to (301, 94)
Screenshot: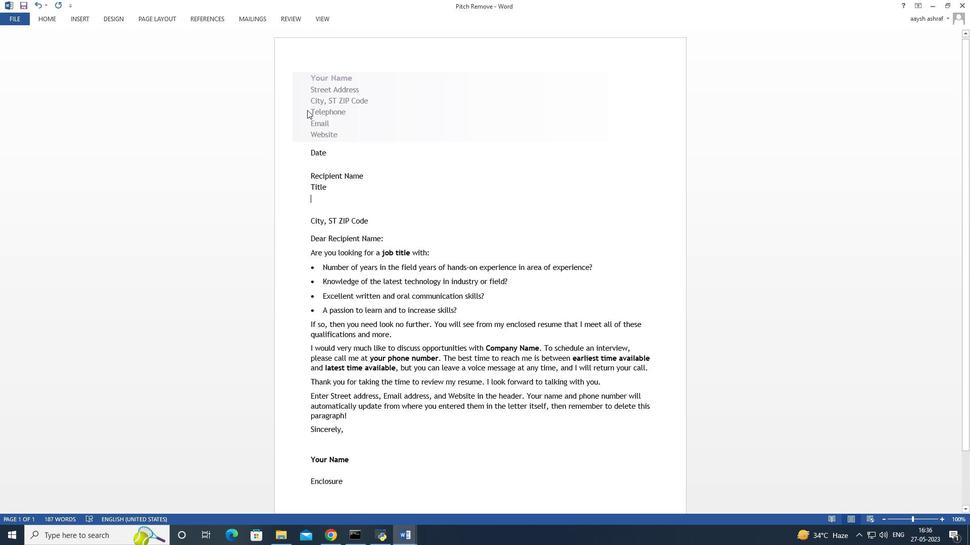 
Action: Mouse pressed left at (301, 94)
Screenshot: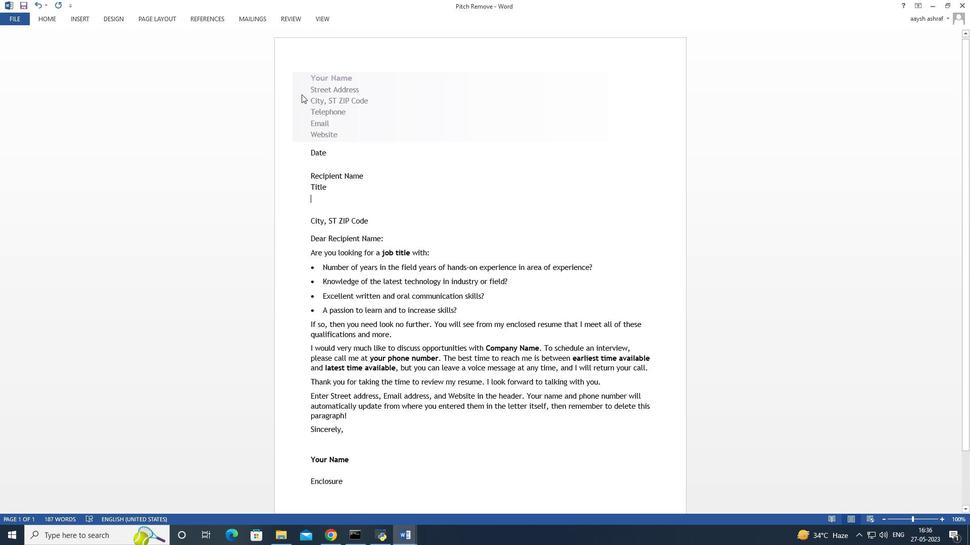 
Action: Mouse moved to (344, 130)
Screenshot: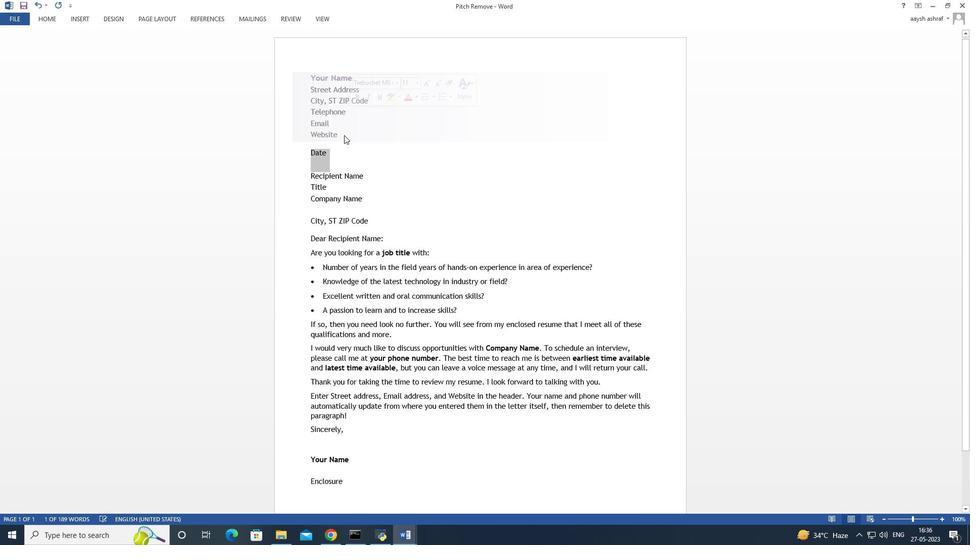 
Action: Mouse pressed left at (344, 130)
Screenshot: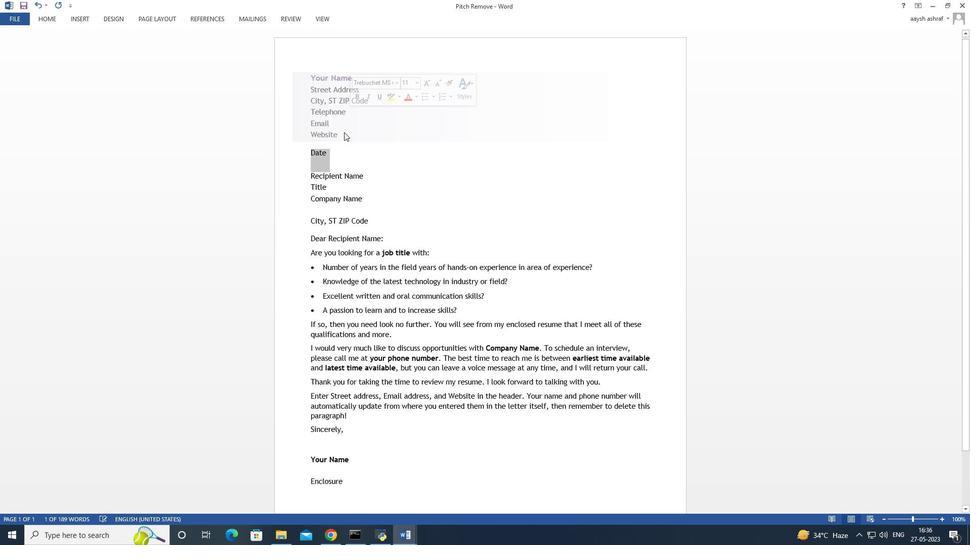 
Action: Mouse moved to (350, 112)
Screenshot: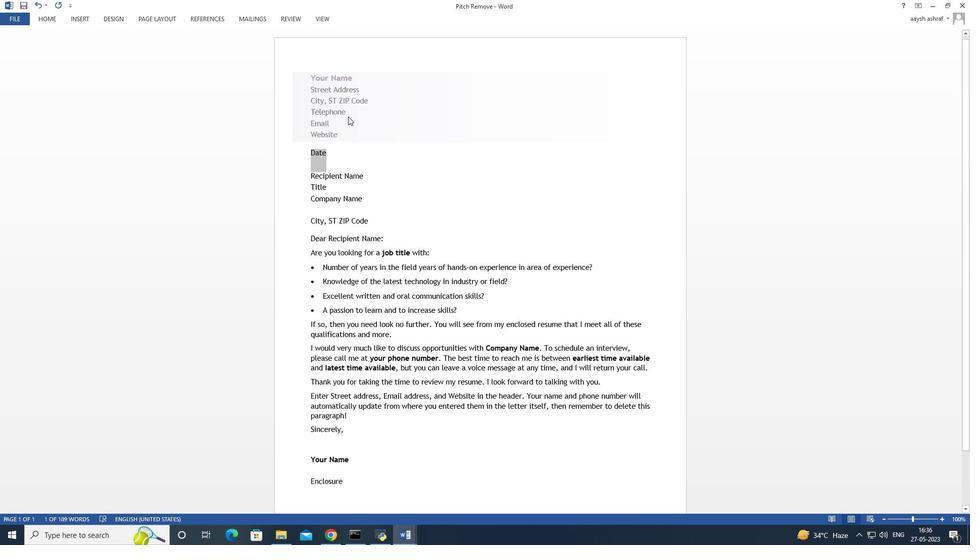 
Action: Mouse pressed left at (350, 112)
Screenshot: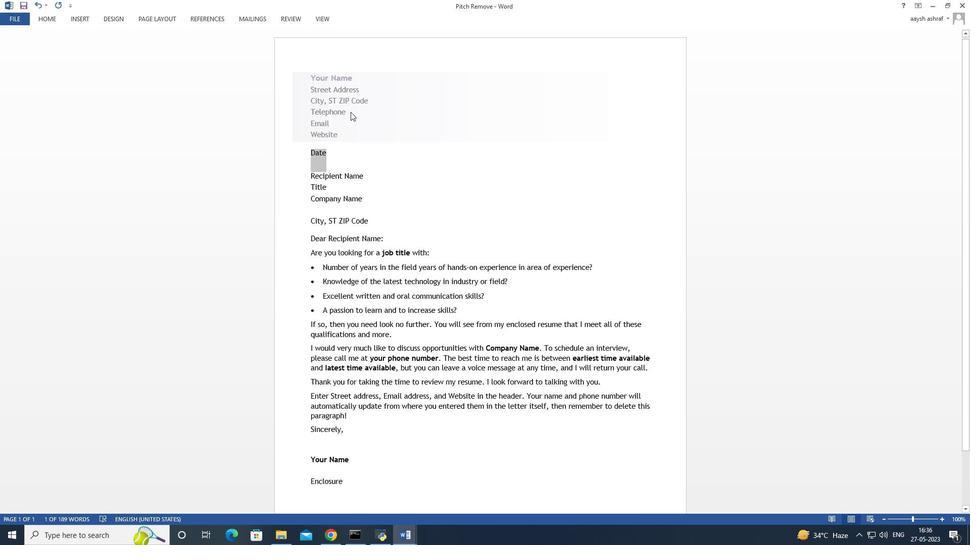 
Action: Mouse moved to (347, 109)
Screenshot: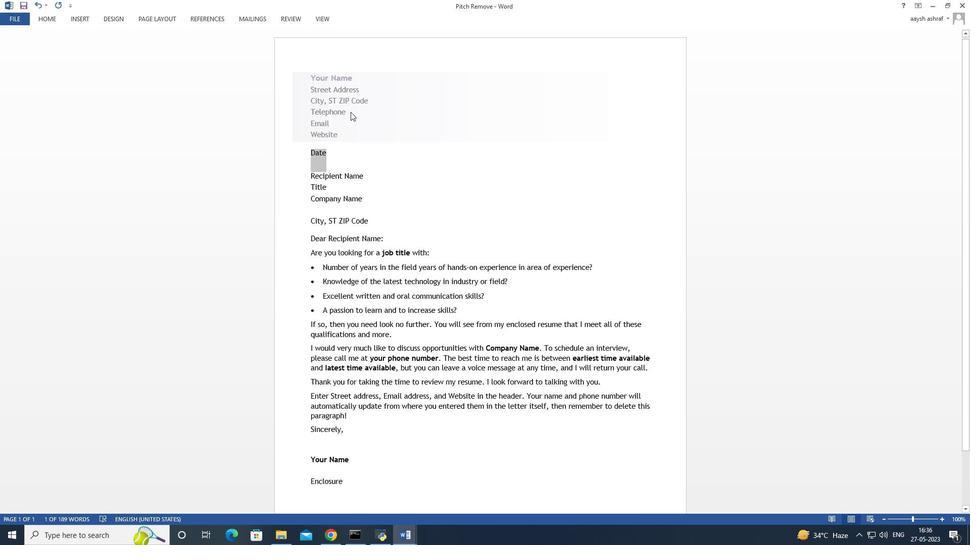 
Action: Mouse pressed left at (347, 109)
Screenshot: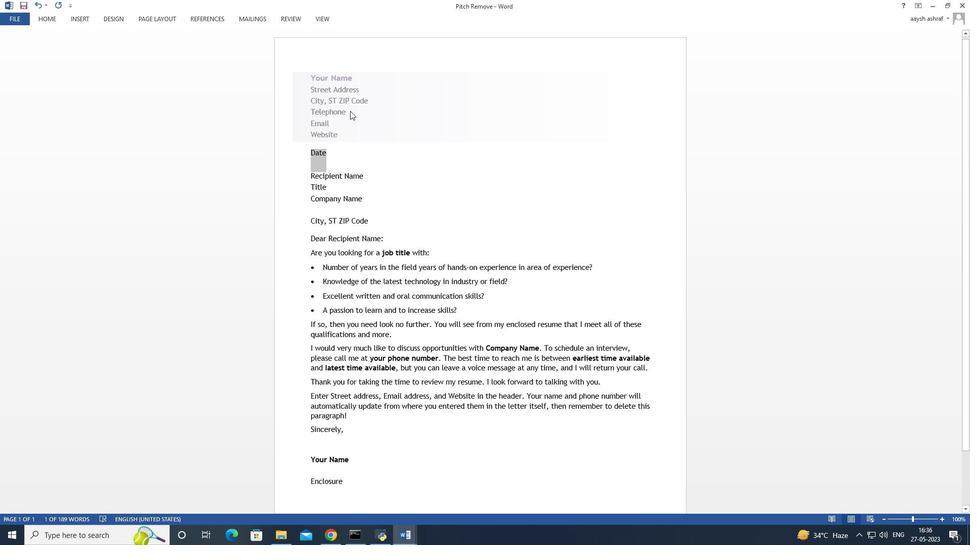 
Action: Mouse moved to (360, 100)
Screenshot: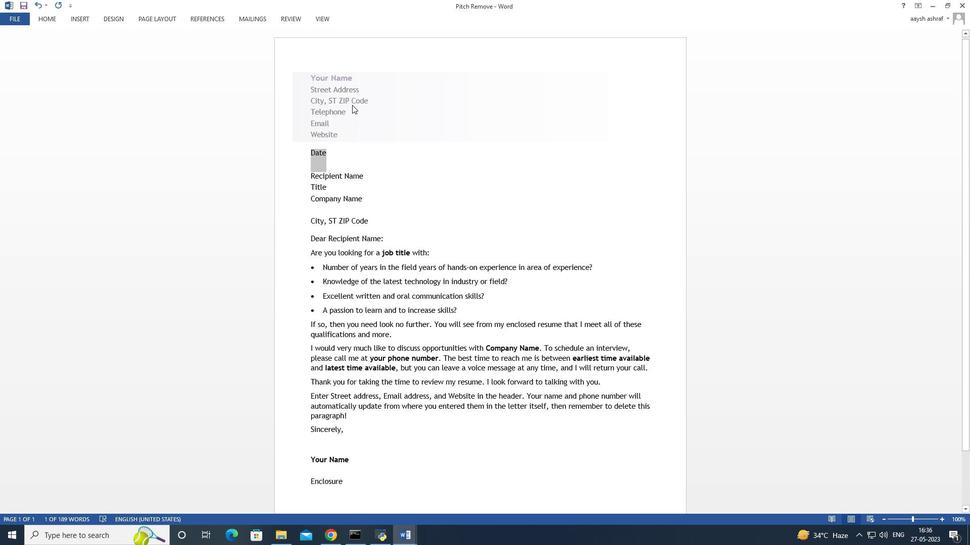 
Action: Mouse pressed left at (360, 100)
Screenshot: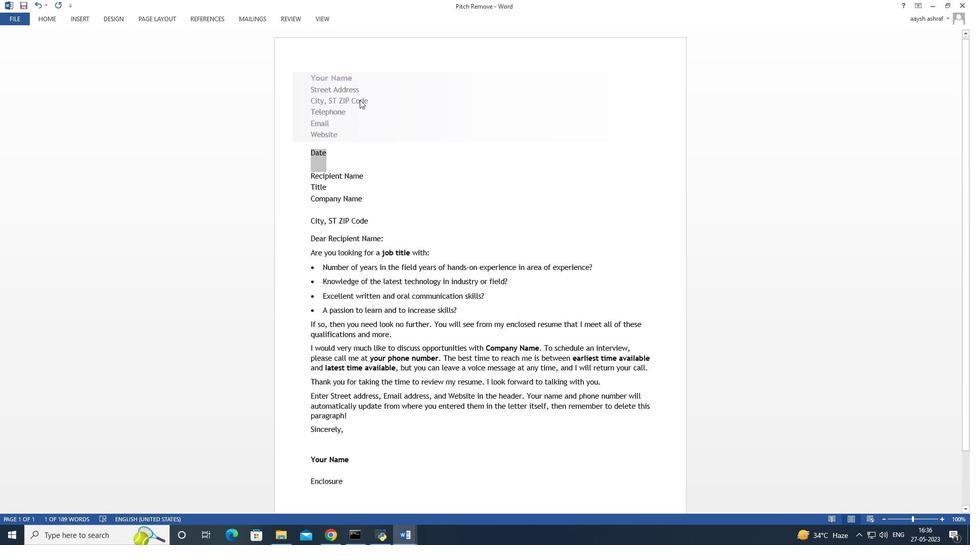 
Action: Mouse moved to (365, 171)
Screenshot: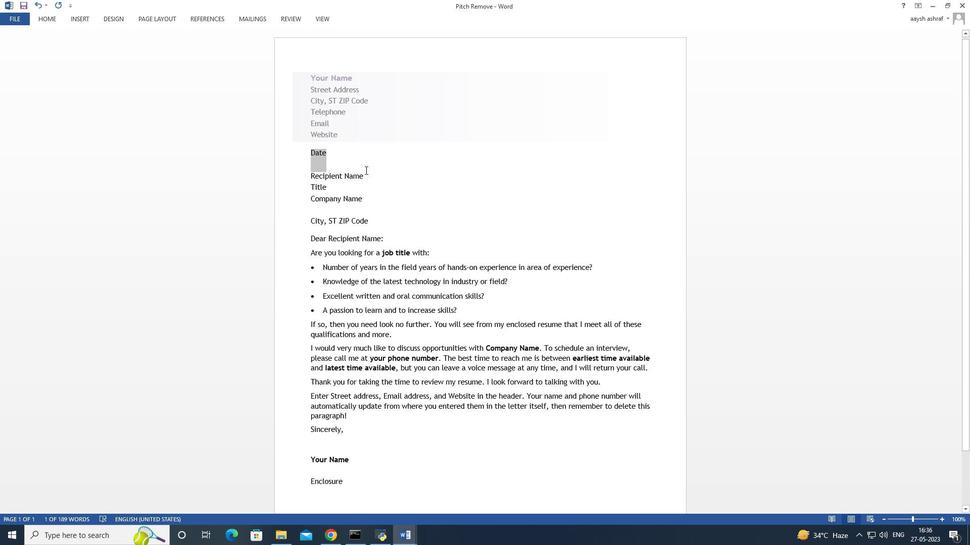 
Action: Mouse pressed left at (365, 171)
Screenshot: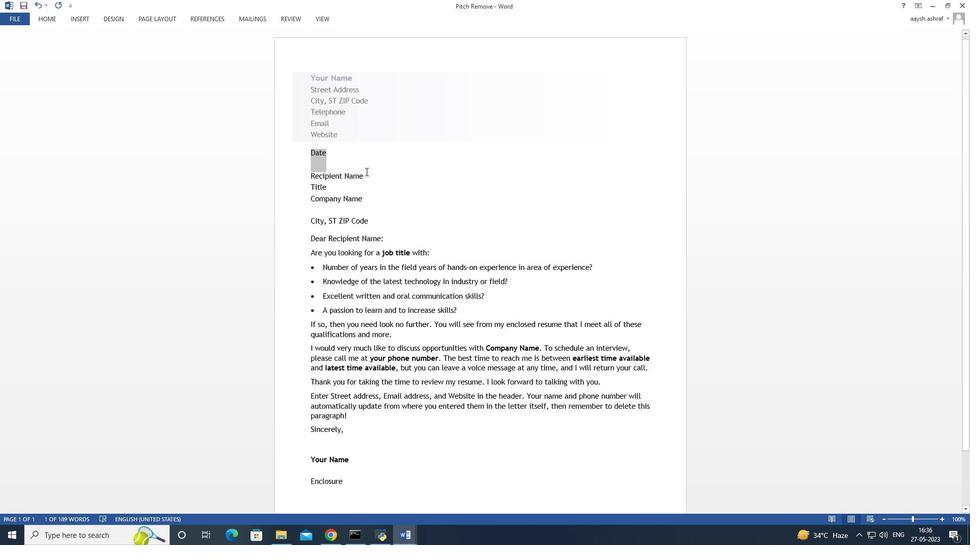
Action: Mouse moved to (393, 229)
Screenshot: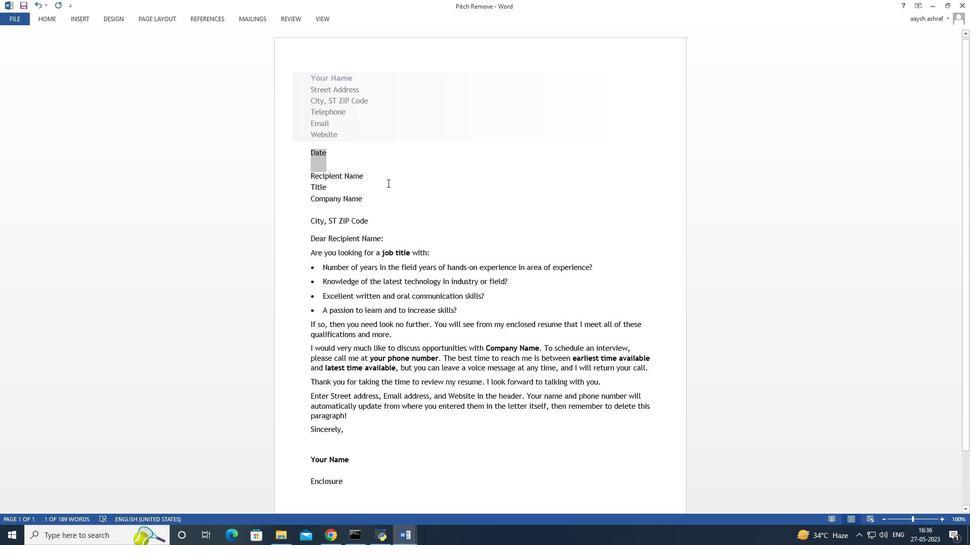 
Action: Mouse pressed left at (393, 229)
Screenshot: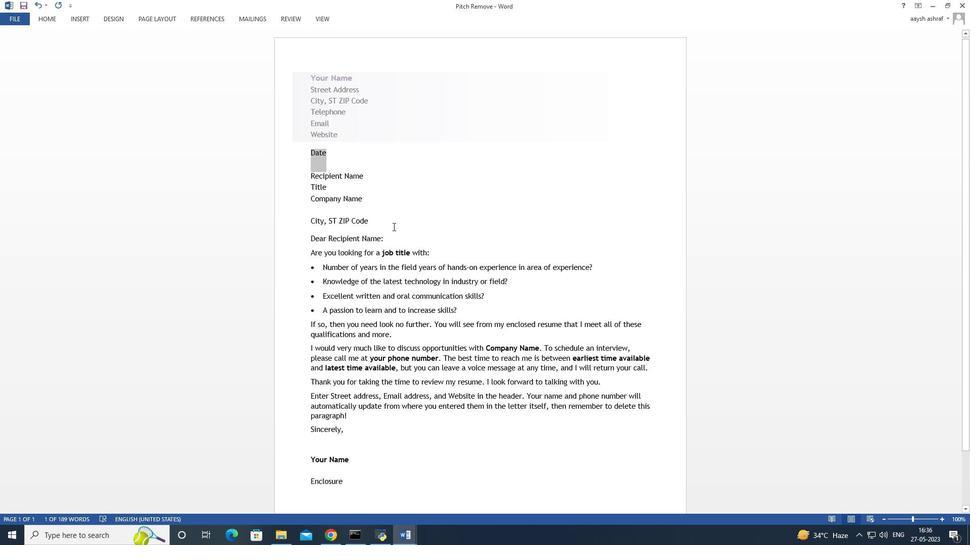 
Action: Mouse moved to (307, 215)
Screenshot: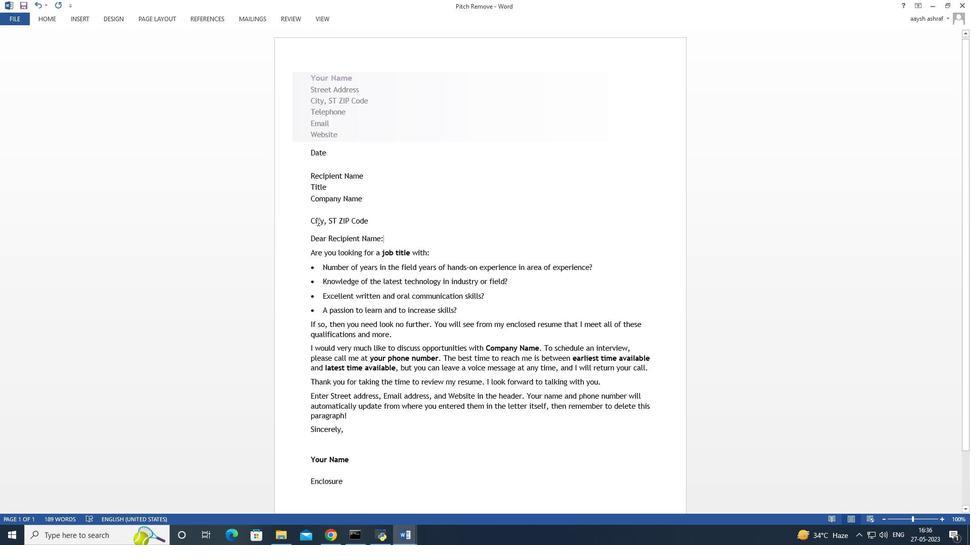 
Action: Mouse pressed left at (307, 215)
Screenshot: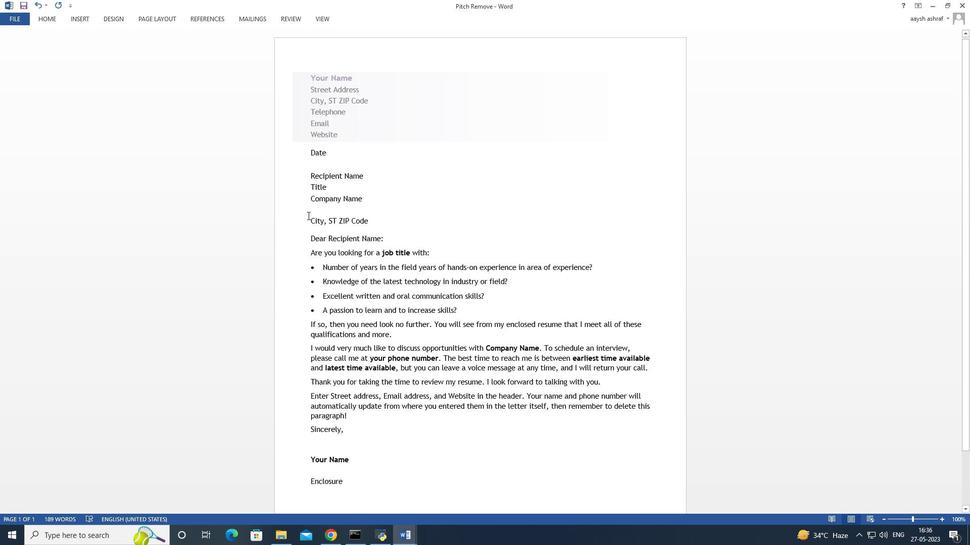 
Action: Mouse moved to (378, 220)
Screenshot: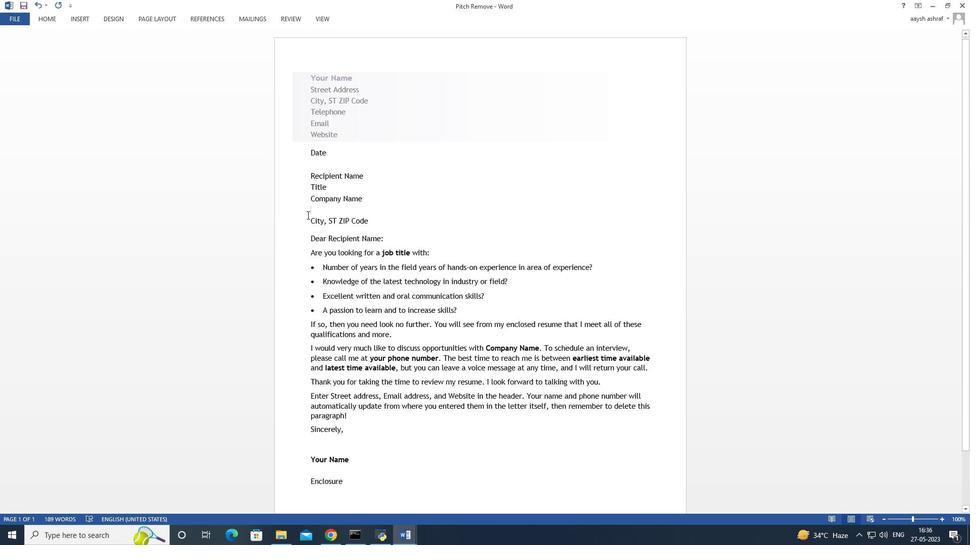 
Action: Key pressed <Key.delete>
Screenshot: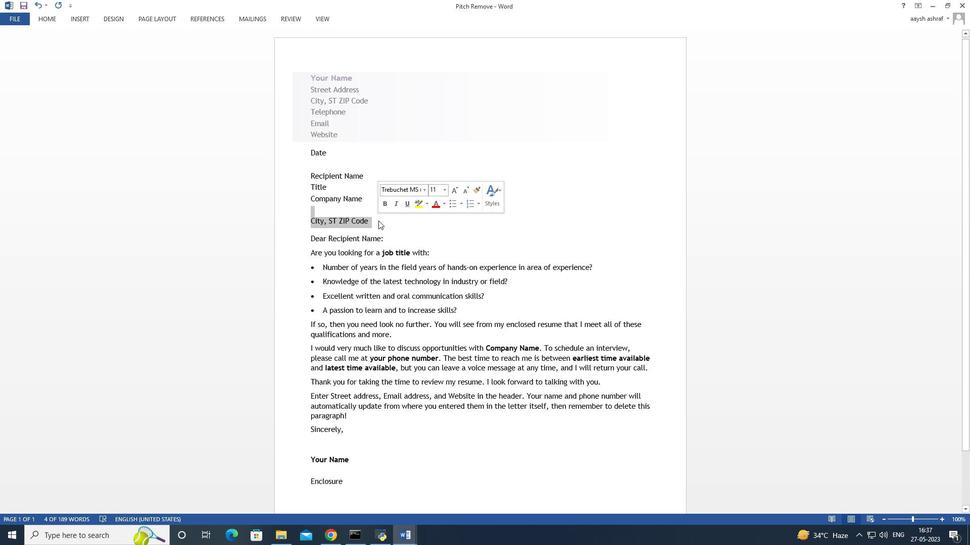 
Action: Mouse moved to (446, 300)
Screenshot: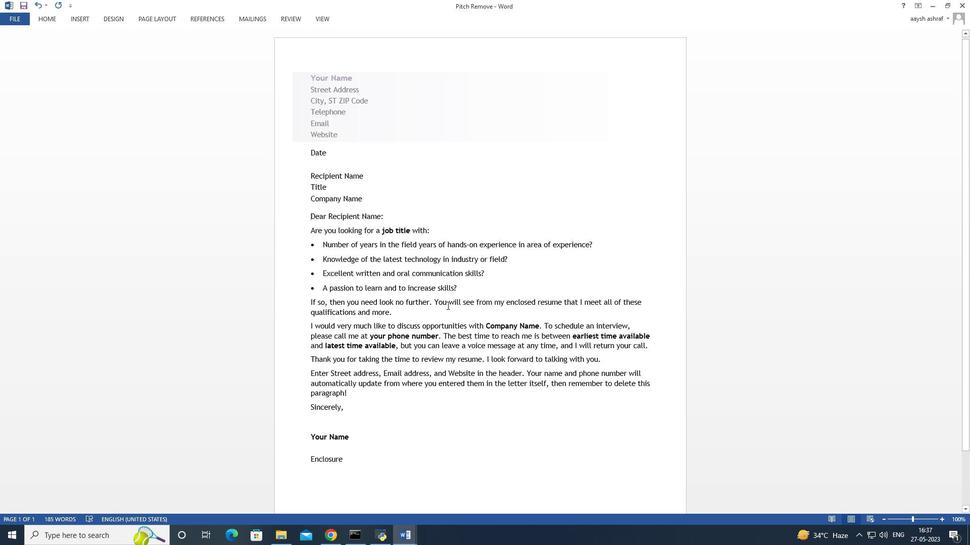 
Action: Mouse scrolled (446, 300) with delta (0, 0)
Screenshot: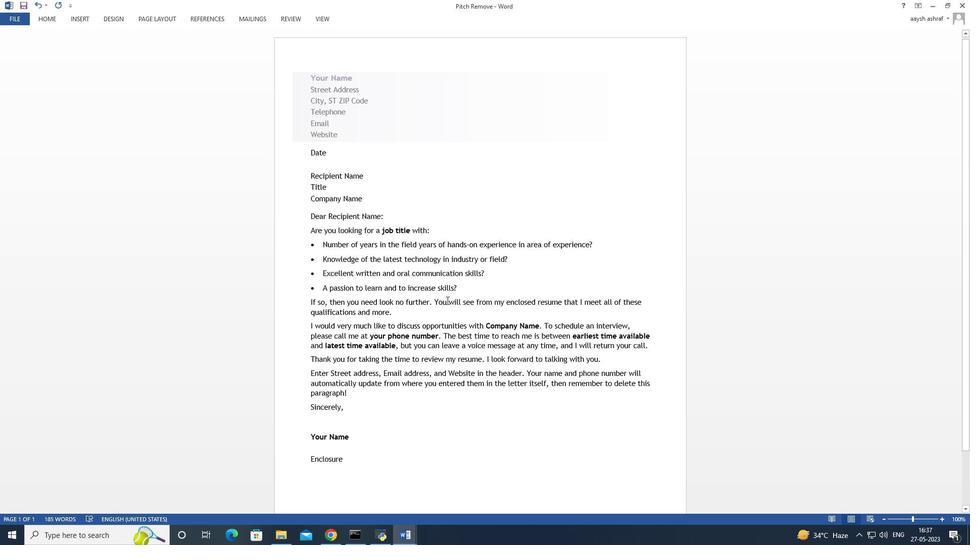 
Action: Mouse scrolled (446, 300) with delta (0, 0)
Screenshot: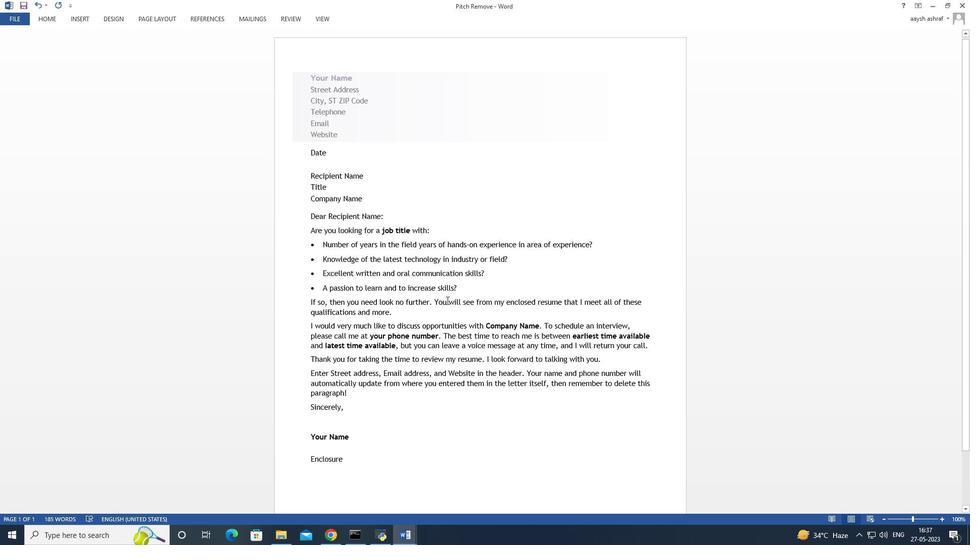 
Action: Mouse moved to (305, 410)
Screenshot: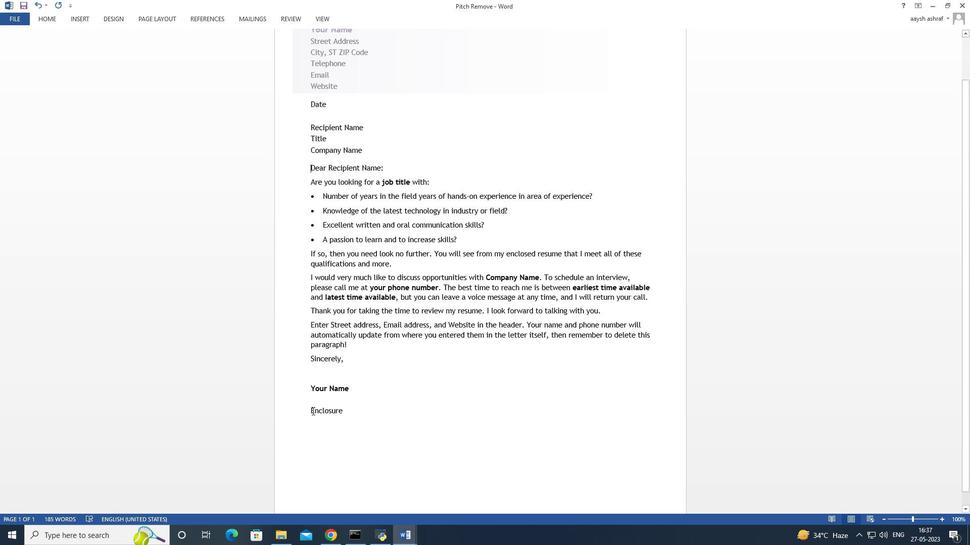 
Action: Mouse pressed left at (305, 410)
Screenshot: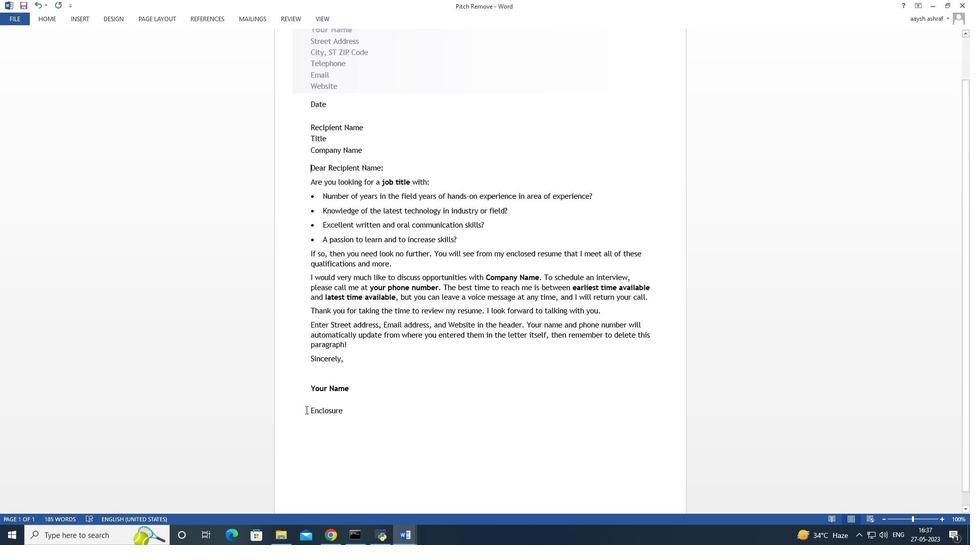 
Action: Mouse moved to (365, 413)
Screenshot: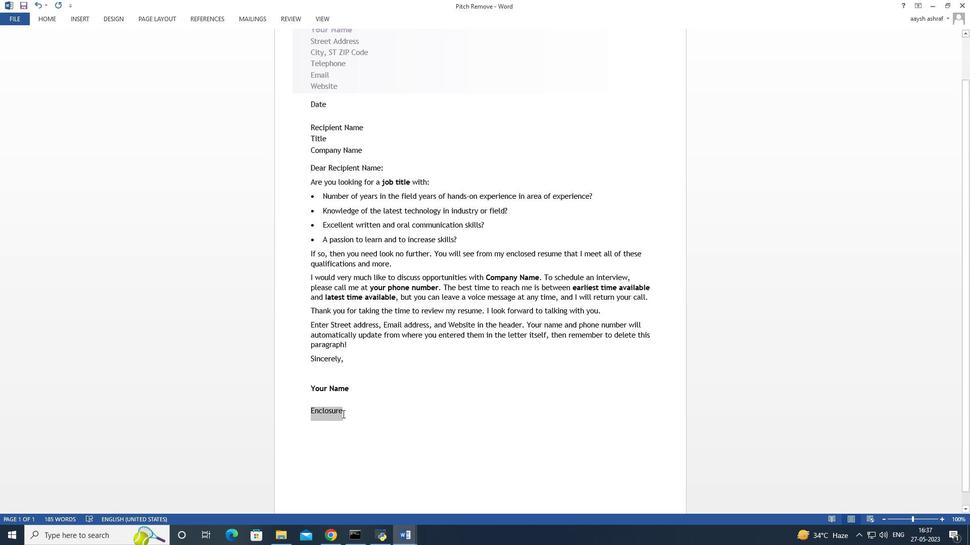 
Action: Key pressed <Key.delete>
Screenshot: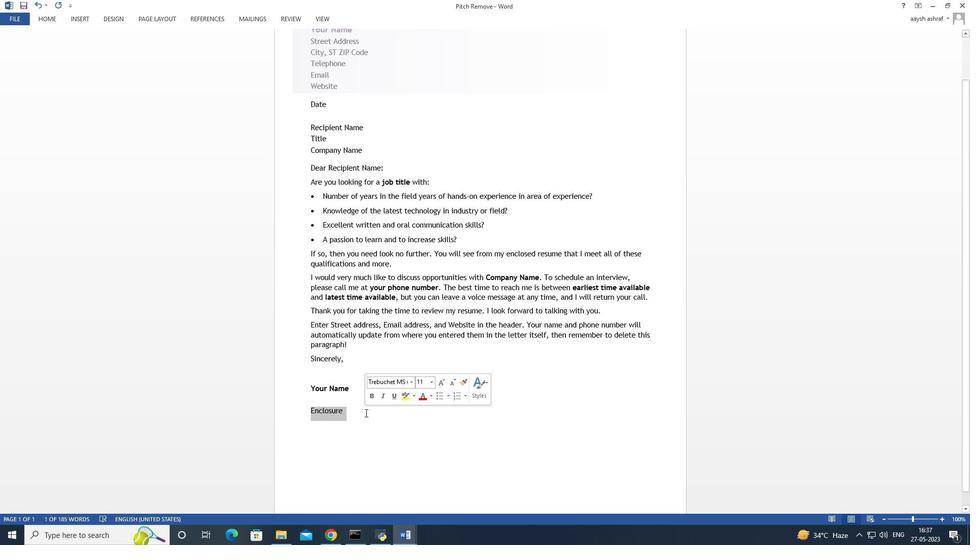 
Action: Mouse moved to (366, 412)
Screenshot: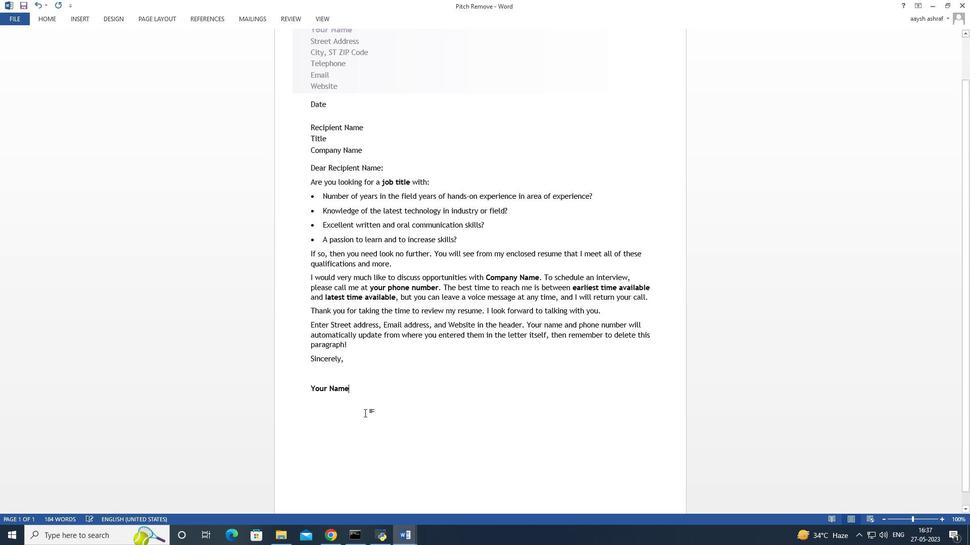 
Action: Mouse scrolled (366, 412) with delta (0, 0)
Screenshot: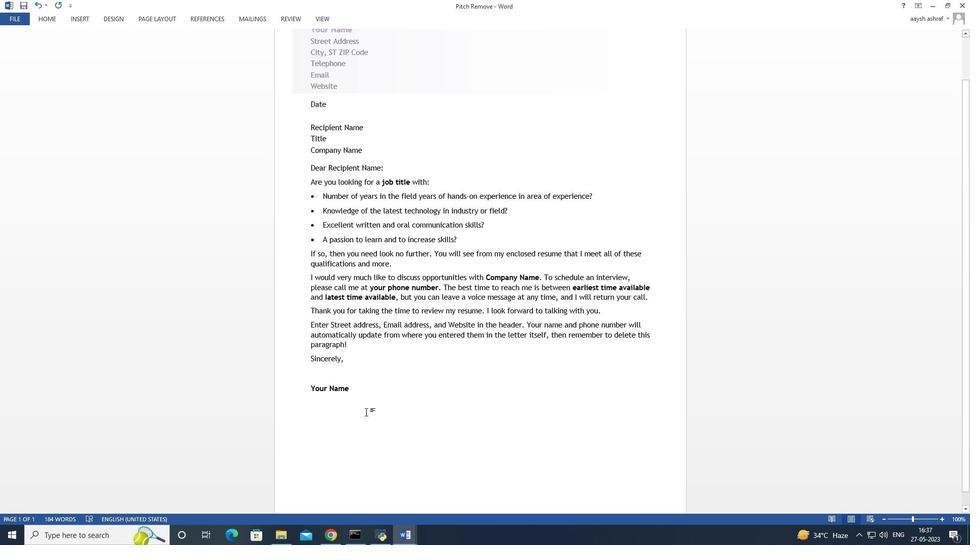 
Action: Mouse scrolled (366, 412) with delta (0, 0)
Screenshot: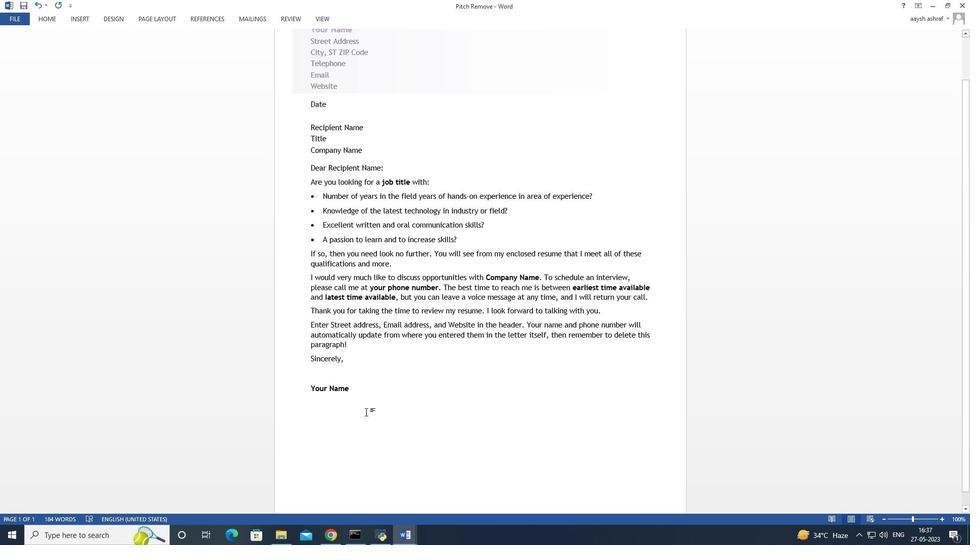 
Action: Mouse moved to (354, 296)
Screenshot: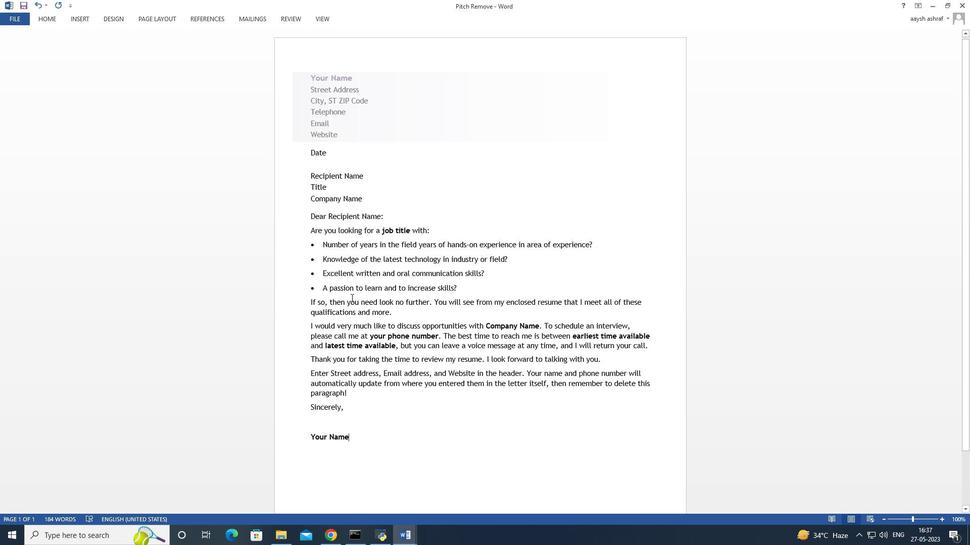 
Action: Mouse scrolled (354, 295) with delta (0, 0)
Screenshot: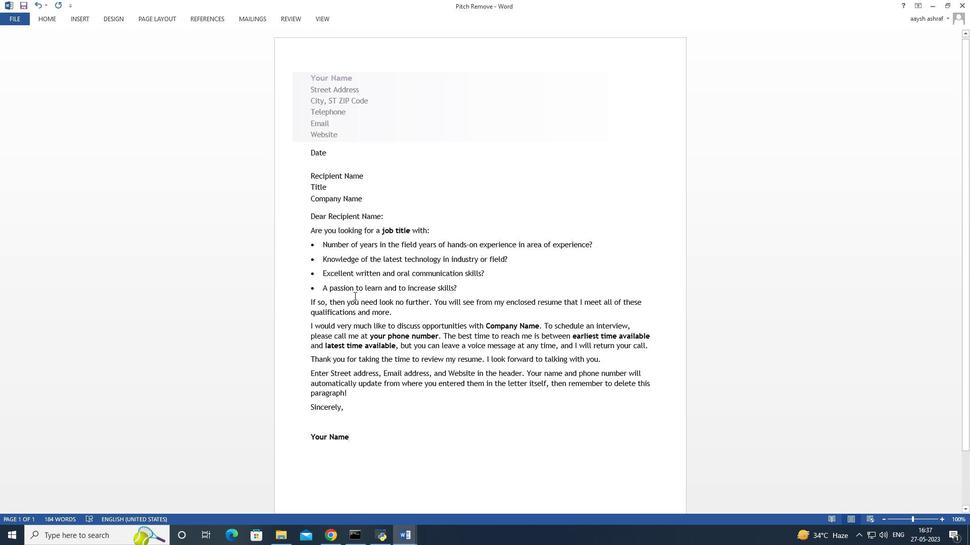
Action: Mouse scrolled (354, 296) with delta (0, 0)
Screenshot: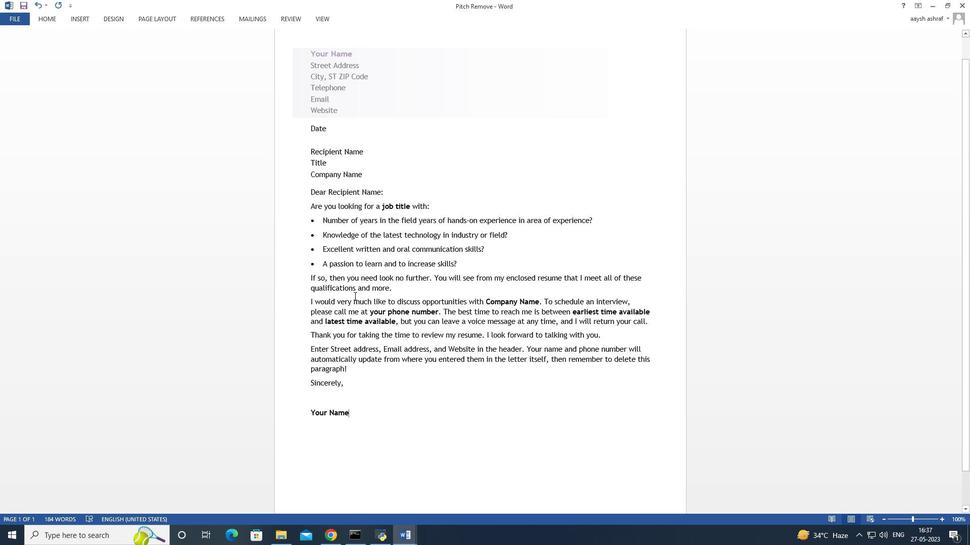 
Action: Mouse moved to (310, 305)
Screenshot: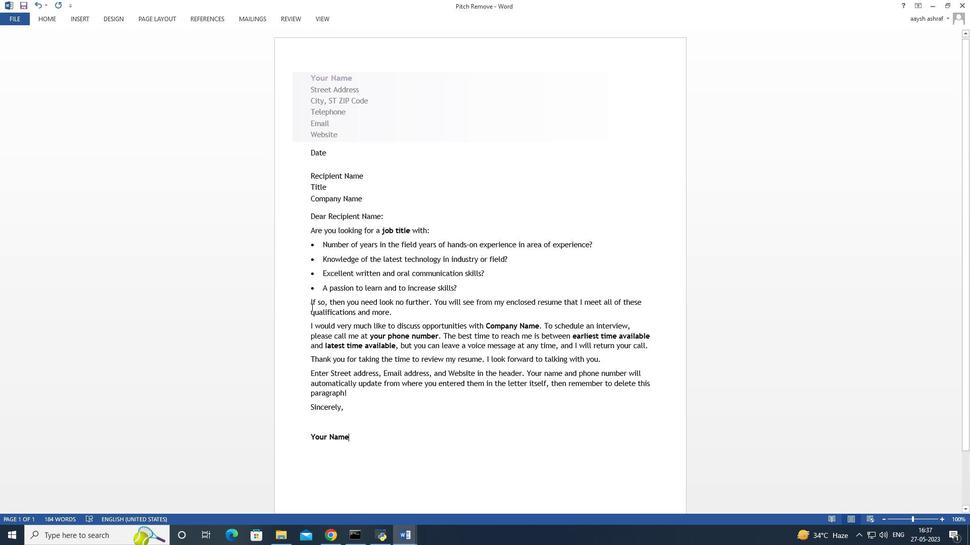 
Action: Mouse pressed left at (310, 305)
Screenshot: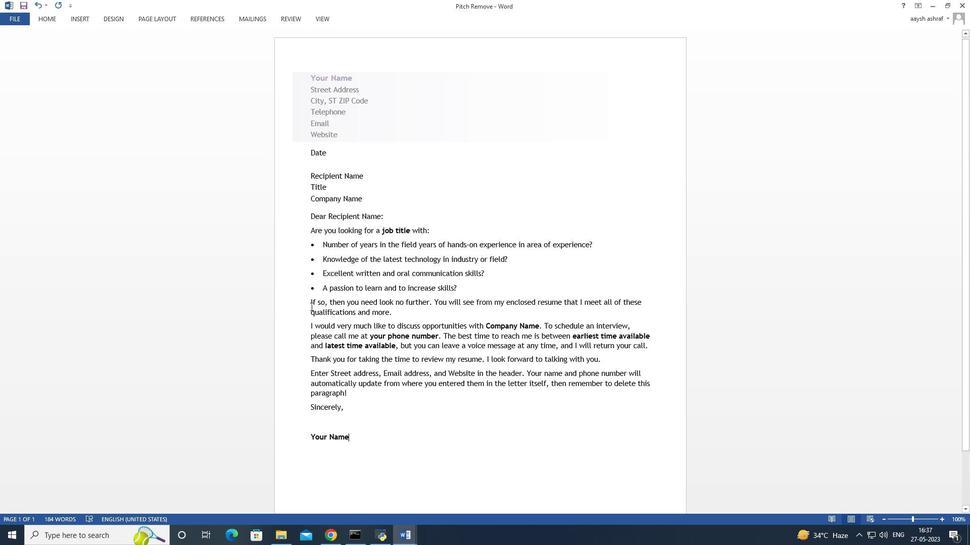 
Action: Mouse moved to (403, 385)
Screenshot: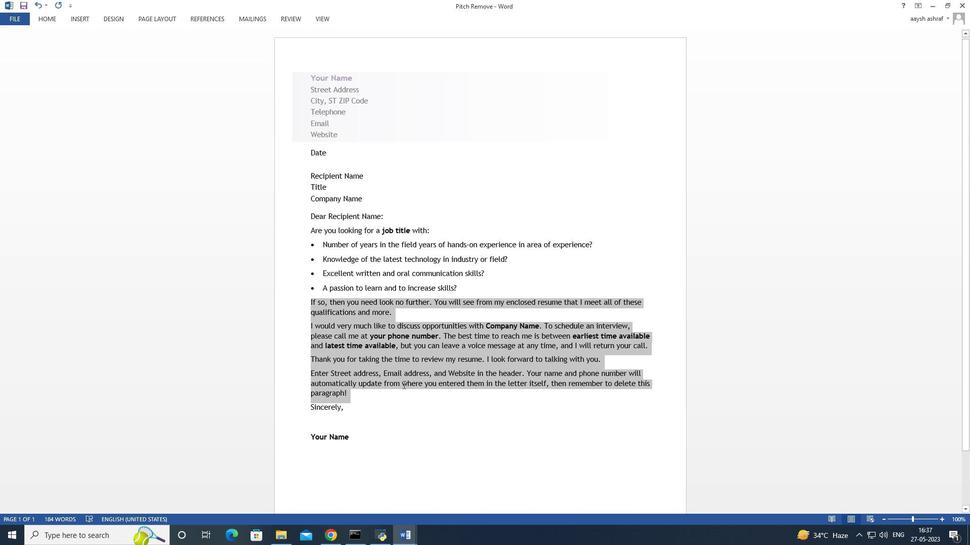 
Action: Key pressed <Key.delete>
Screenshot: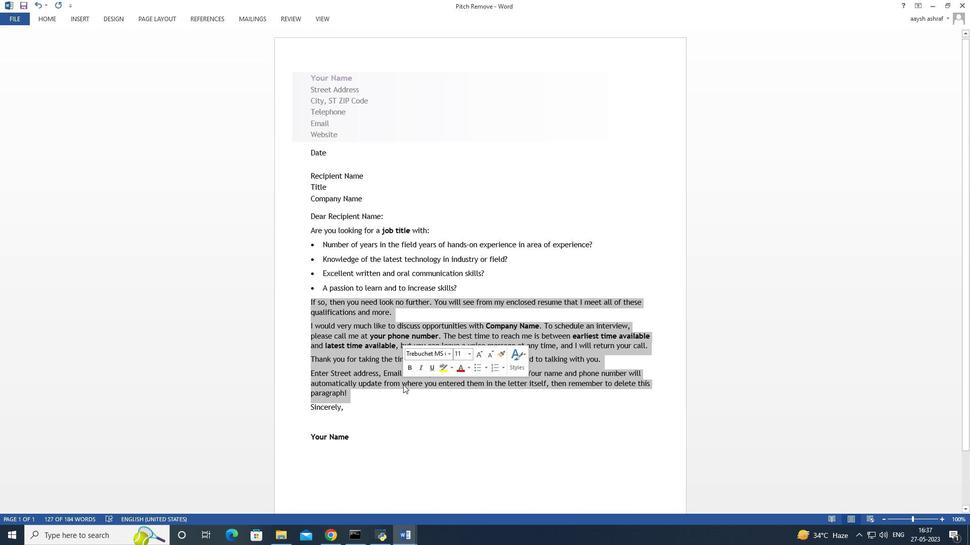 
Action: Mouse moved to (355, 316)
Screenshot: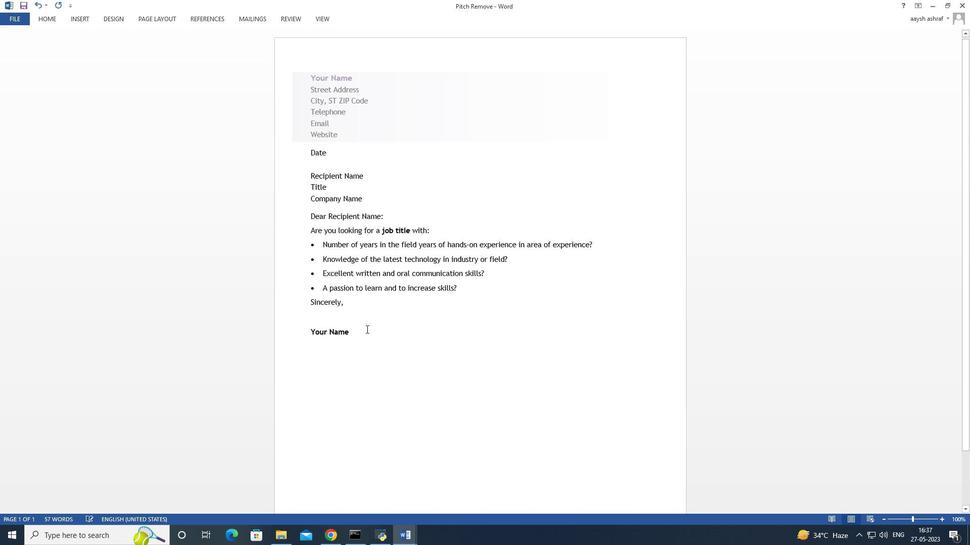 
Action: Mouse scrolled (355, 317) with delta (0, 0)
Screenshot: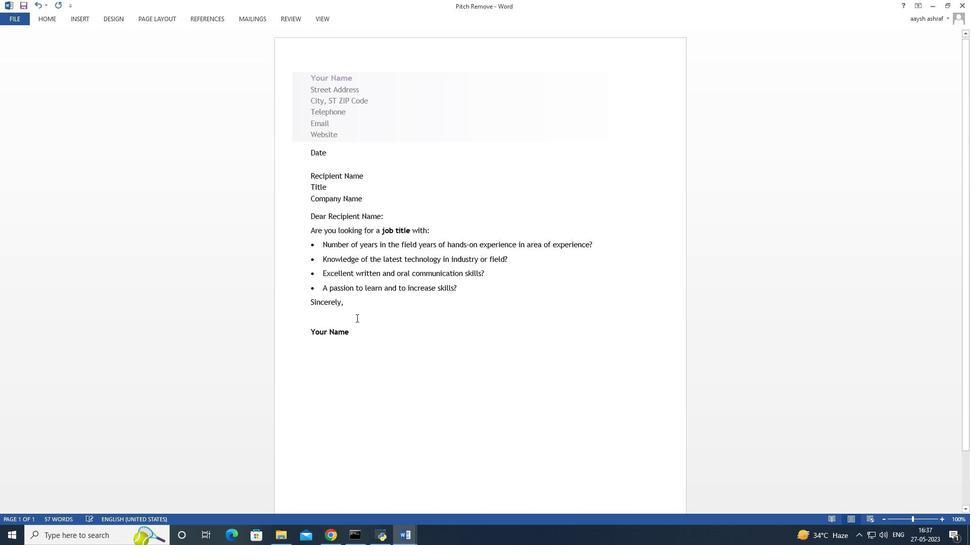 
Action: Mouse moved to (380, 156)
Screenshot: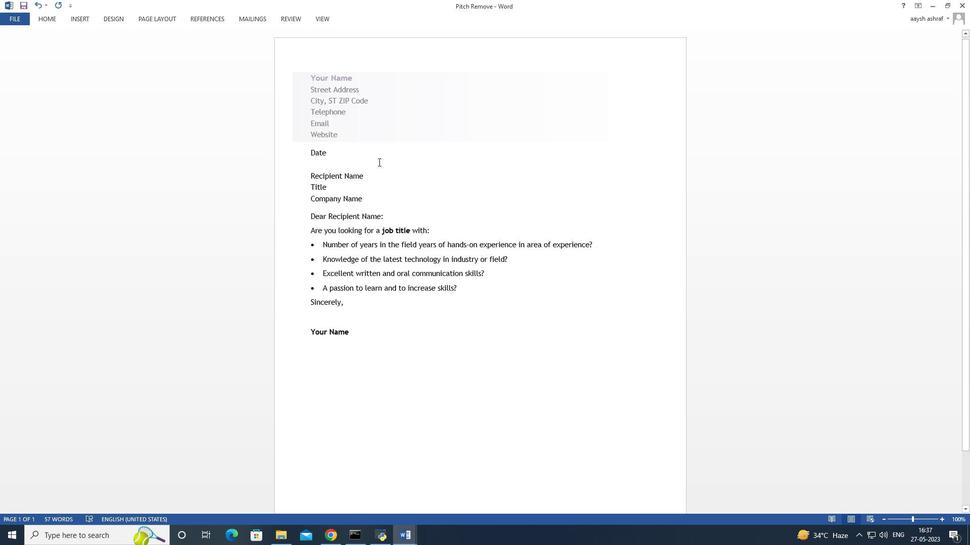 
Action: Mouse pressed left at (380, 156)
Screenshot: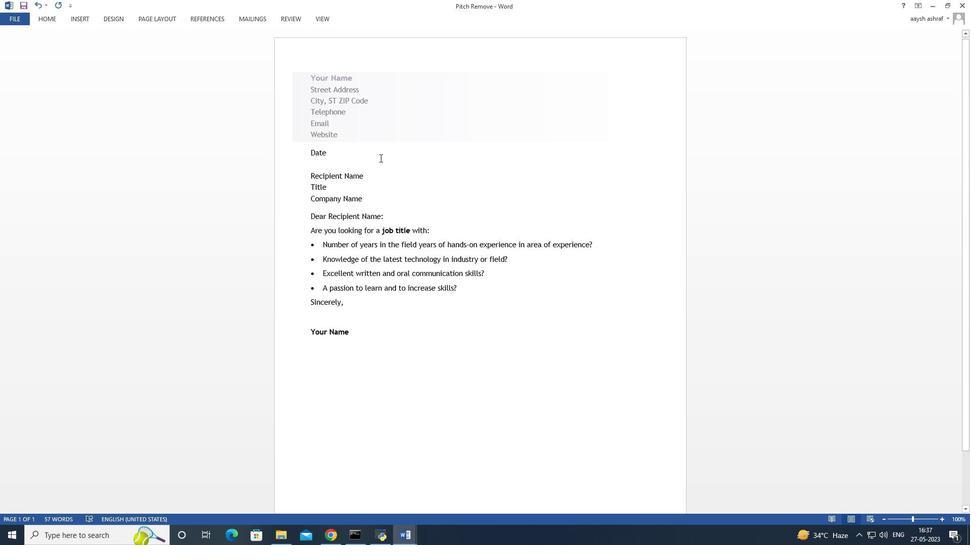 
Action: Mouse pressed left at (380, 156)
Screenshot: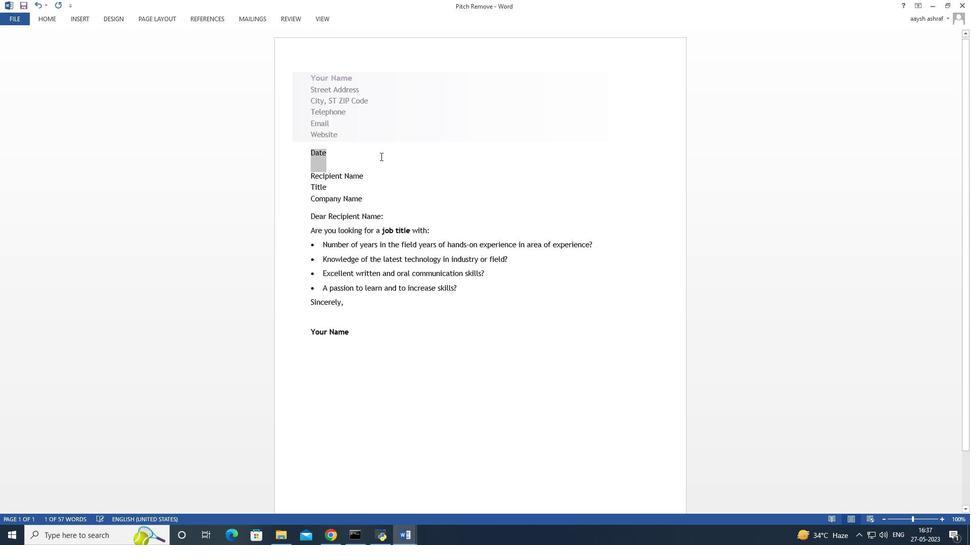 
Action: Mouse moved to (380, 148)
Screenshot: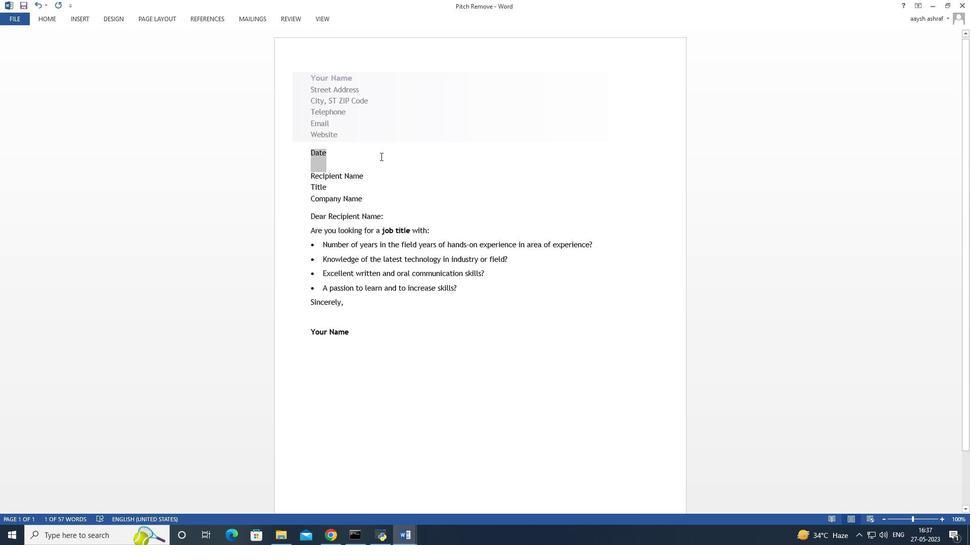 
Action: Mouse pressed left at (380, 148)
Screenshot: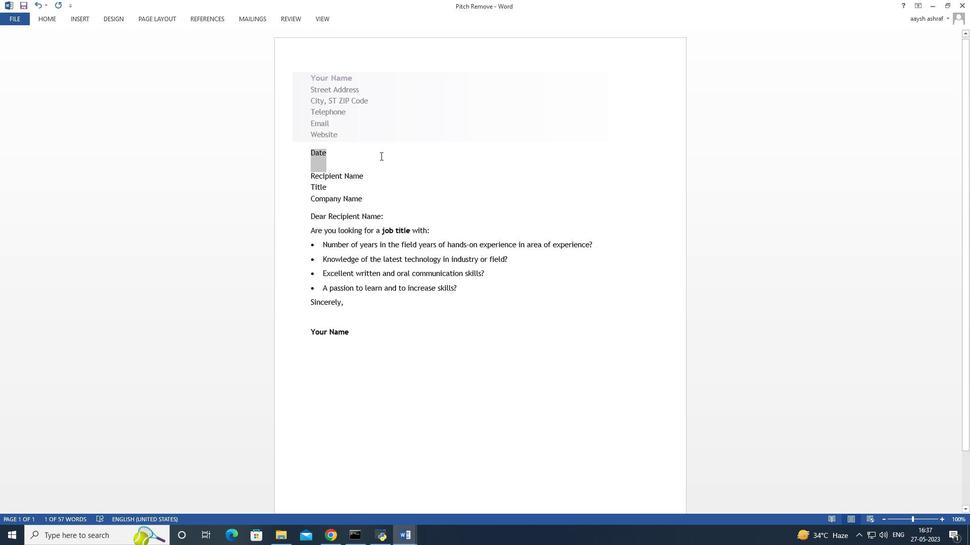 
Action: Mouse moved to (334, 157)
Screenshot: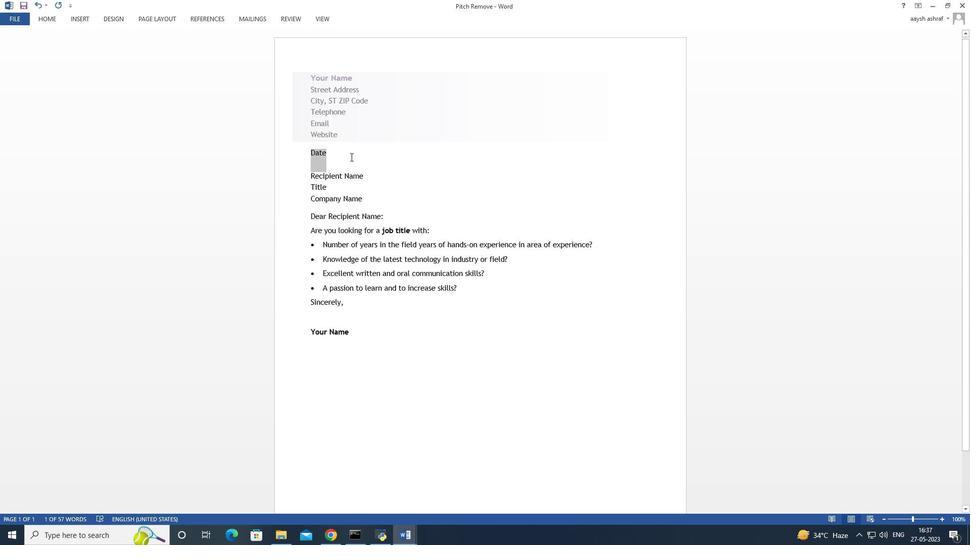 
Action: Mouse pressed left at (334, 157)
Screenshot: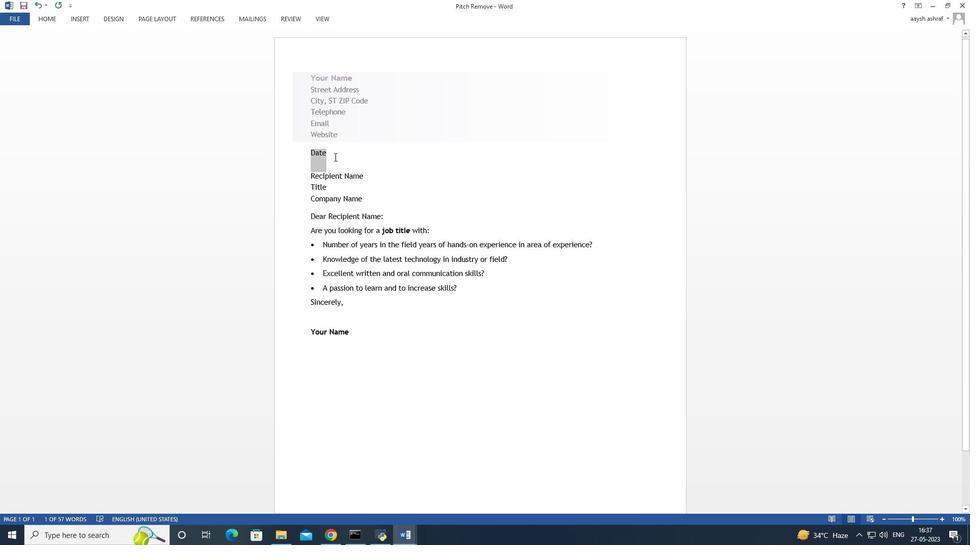 
Action: Mouse moved to (332, 155)
Screenshot: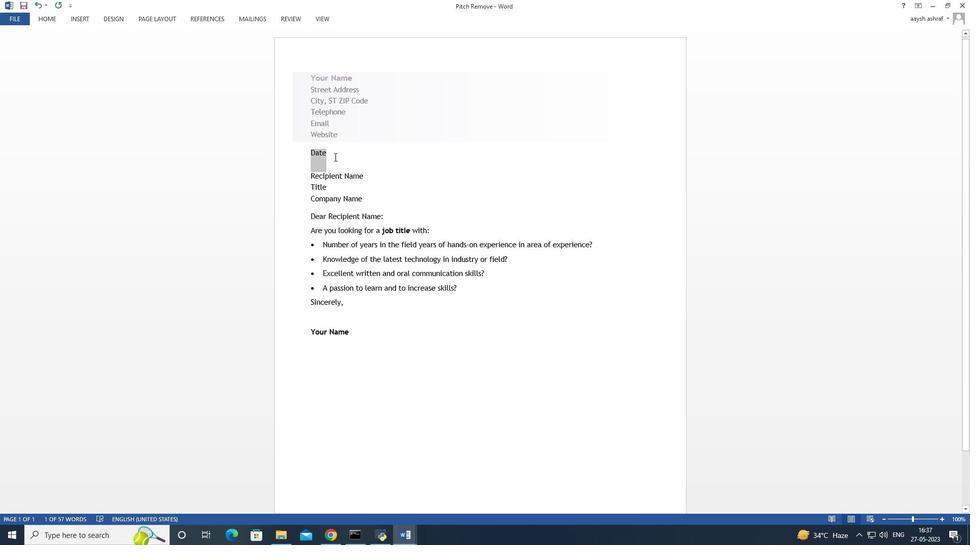 
Action: Mouse pressed left at (332, 155)
Screenshot: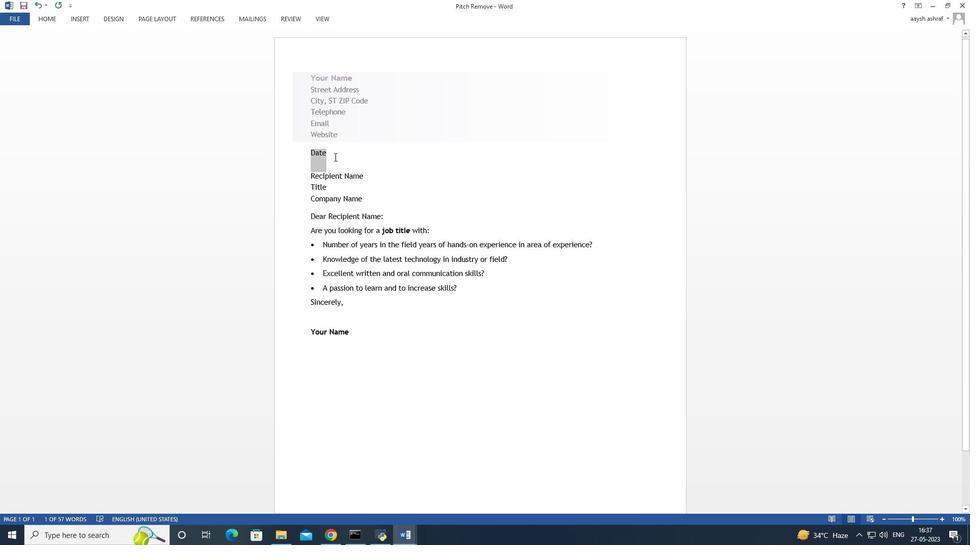 
Action: Mouse moved to (328, 154)
Screenshot: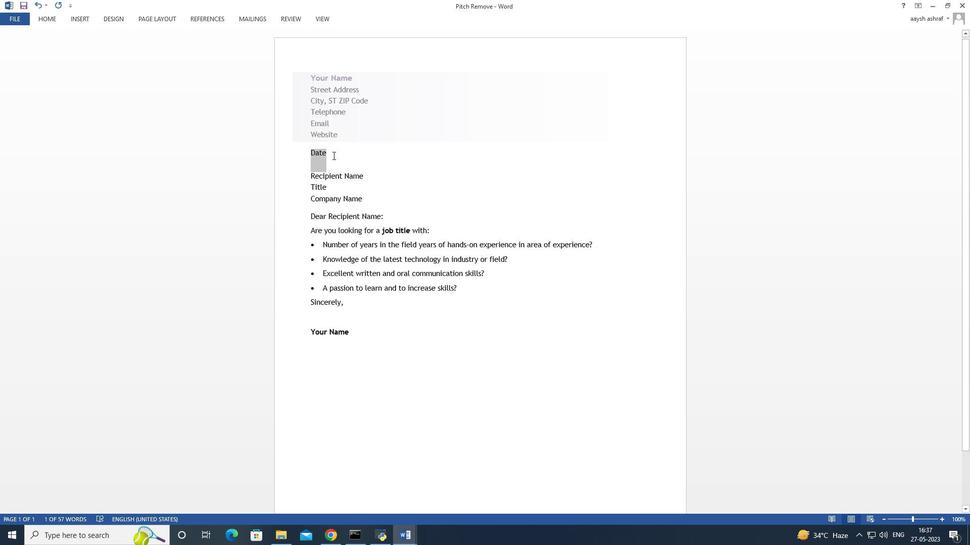 
Action: Mouse pressed left at (328, 154)
Screenshot: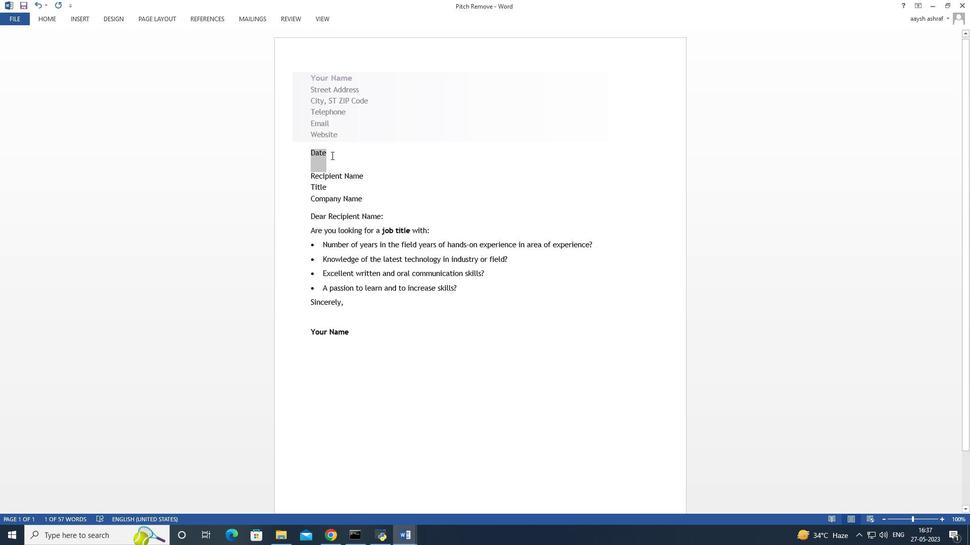 
Action: Mouse moved to (320, 153)
Screenshot: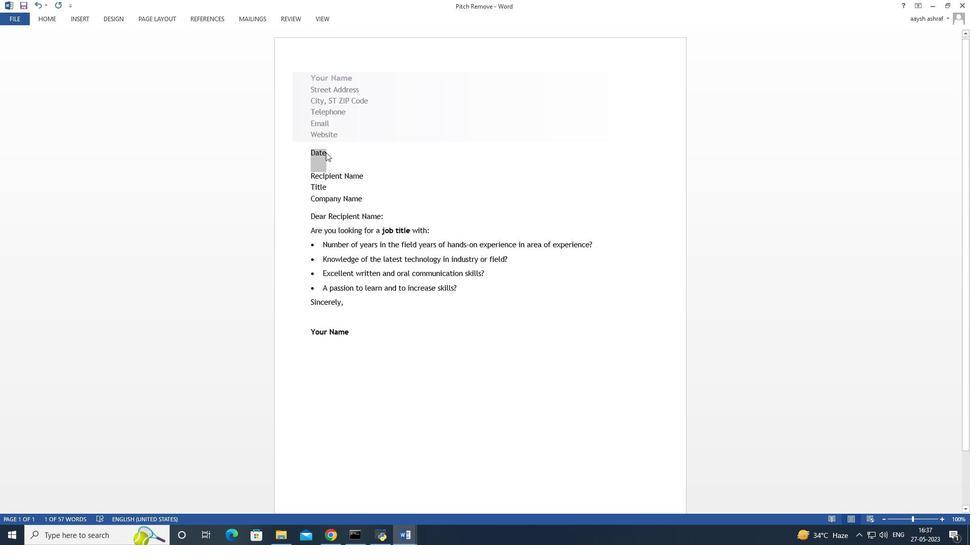 
Action: Key pressed <Key.space>
Screenshot: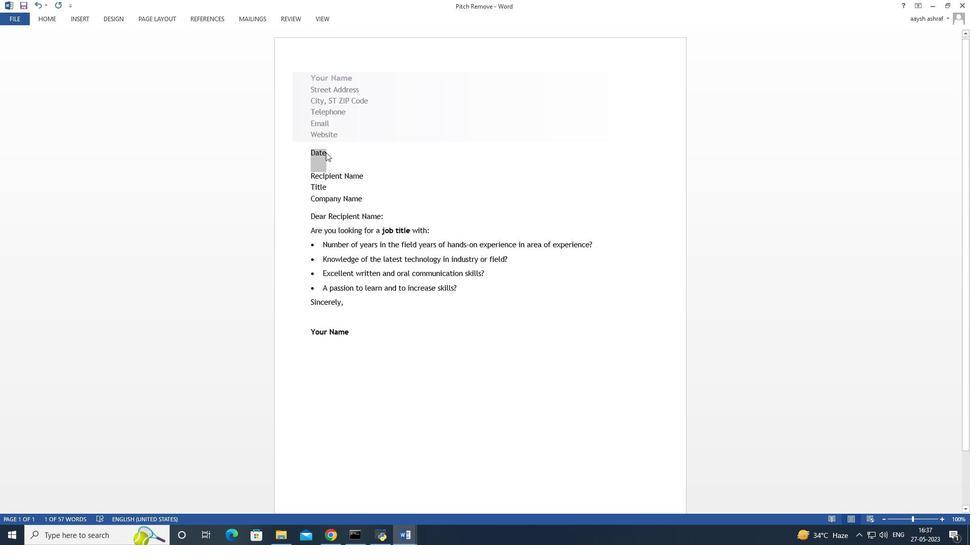 
Action: Mouse moved to (318, 152)
Screenshot: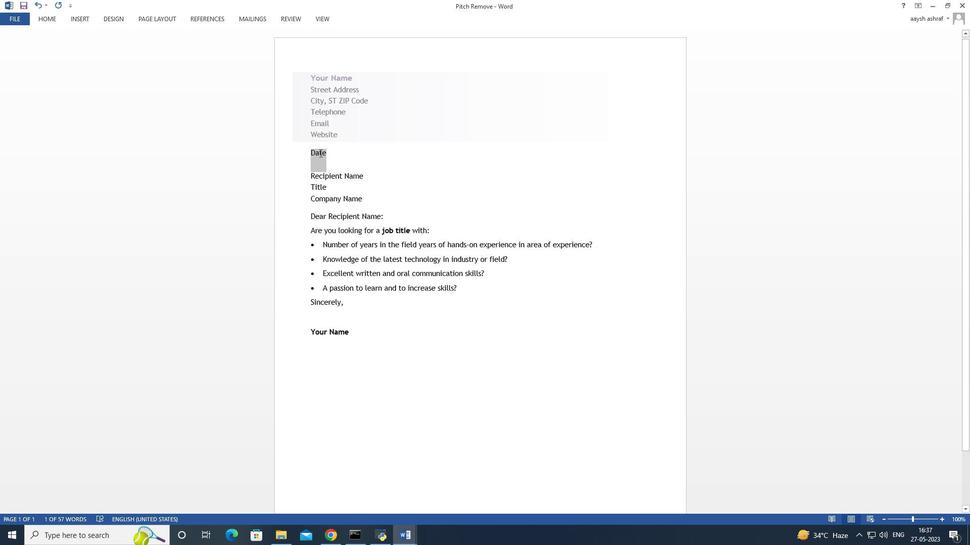 
Action: Mouse pressed left at (318, 152)
Screenshot: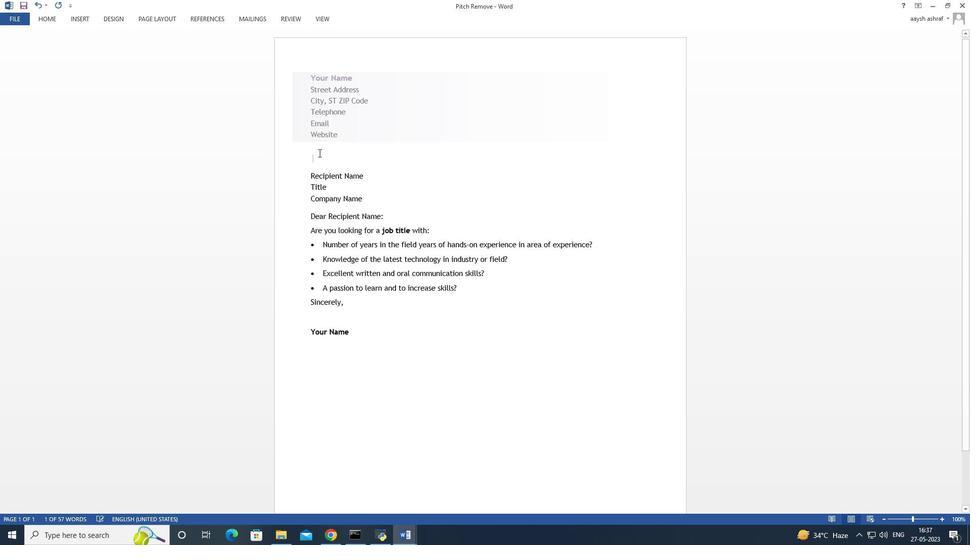 
Action: Mouse moved to (323, 153)
Screenshot: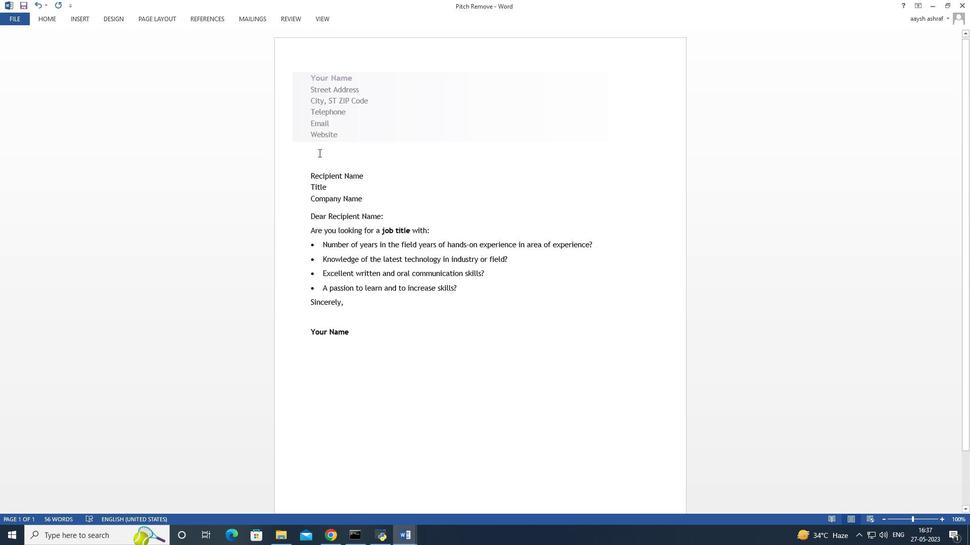 
Action: Key pressed <Key.shift>Date<Key.space>2<Key.space><Key.shift>April,2023
Screenshot: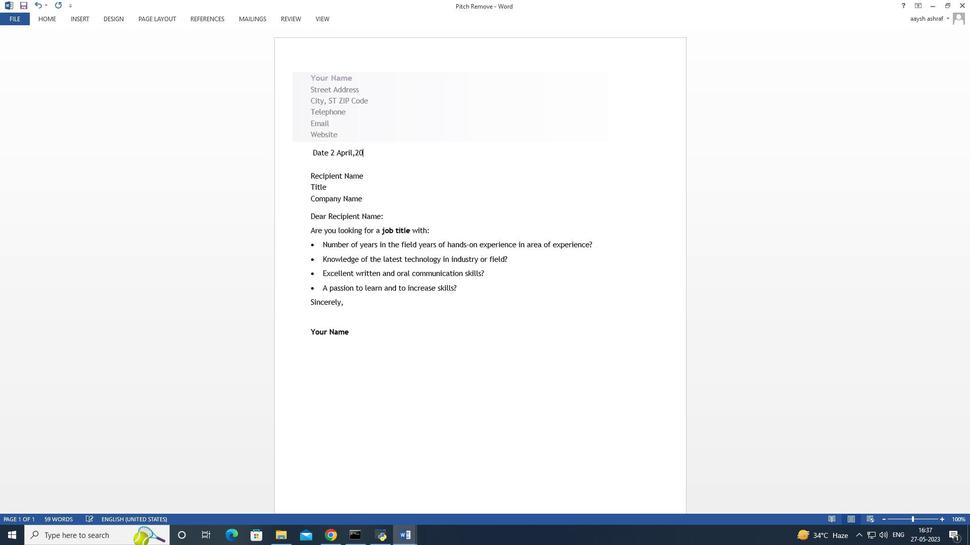 
Action: Mouse moved to (312, 153)
Screenshot: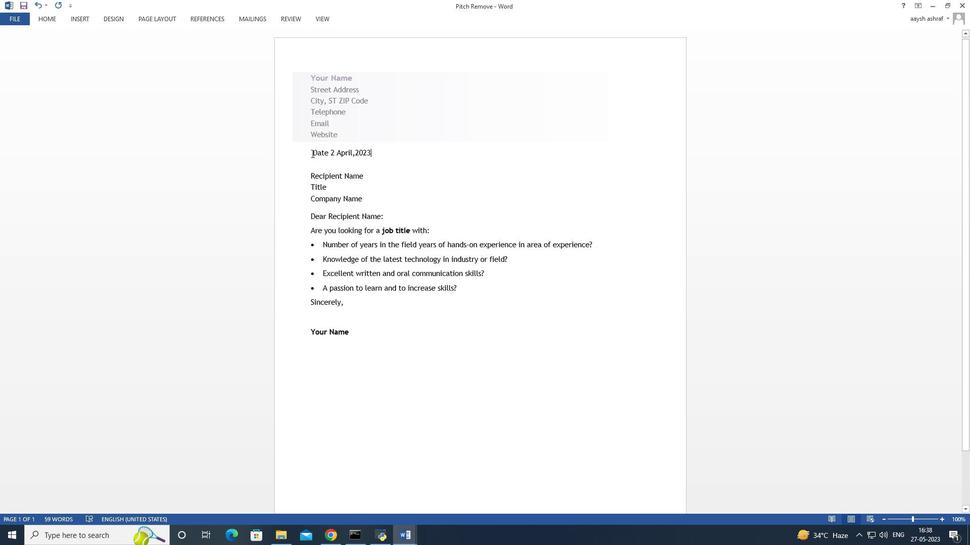 
Action: Mouse pressed left at (312, 153)
Screenshot: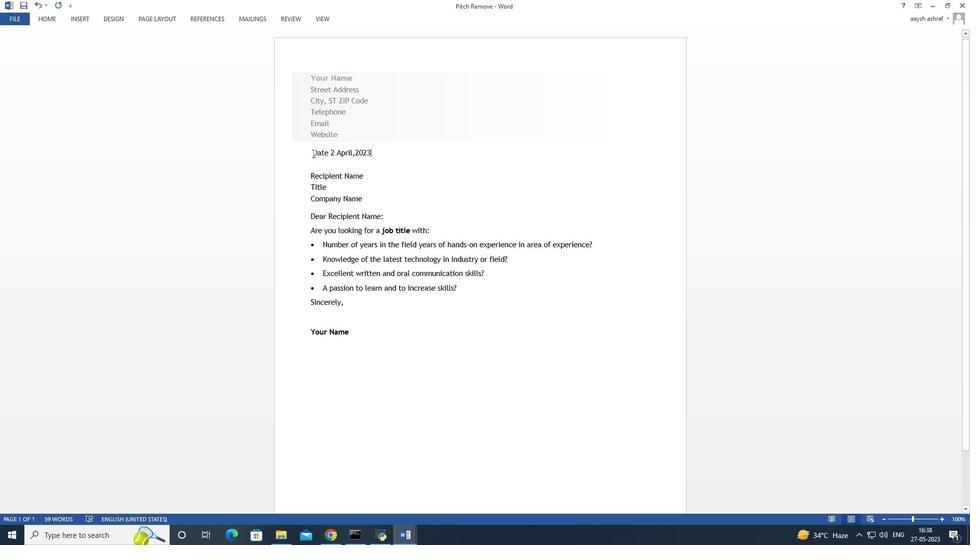 
Action: Mouse moved to (322, 156)
Screenshot: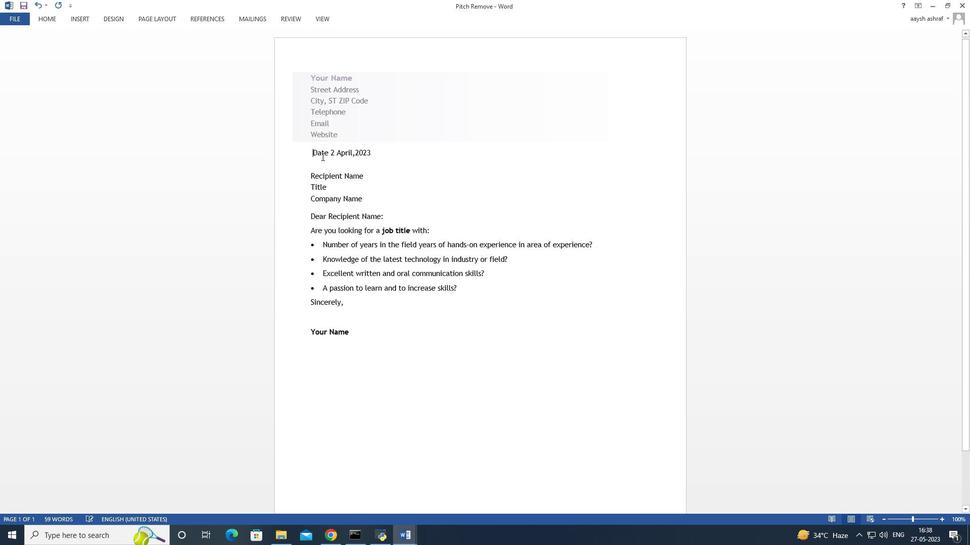 
Action: Key pressed <Key.backspace><Key.backspace>
Screenshot: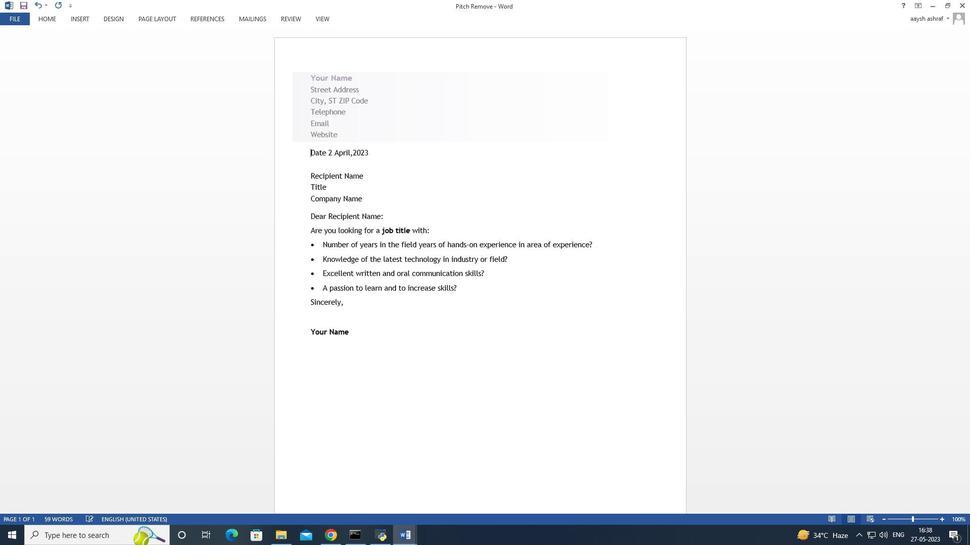 
Action: Mouse moved to (321, 168)
Screenshot: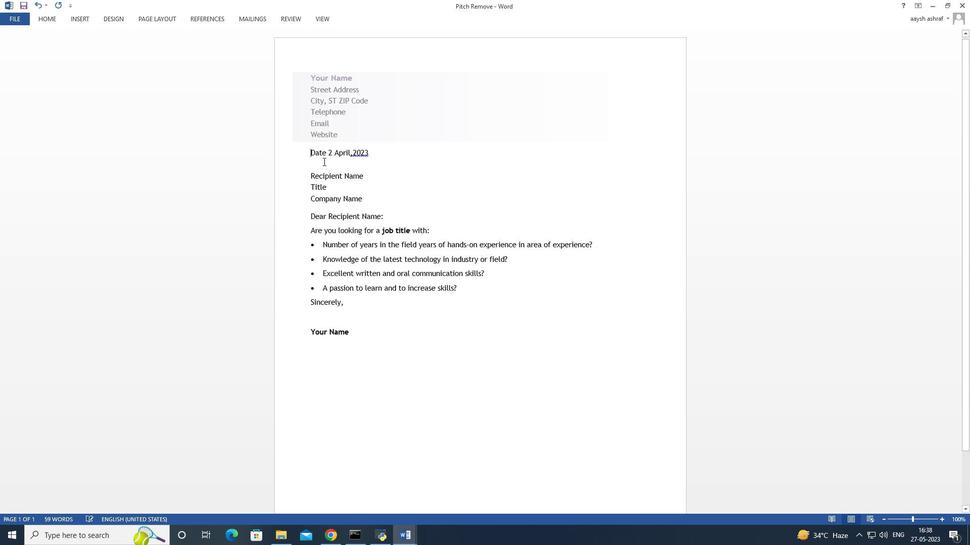 
Action: Mouse pressed left at (321, 168)
Screenshot: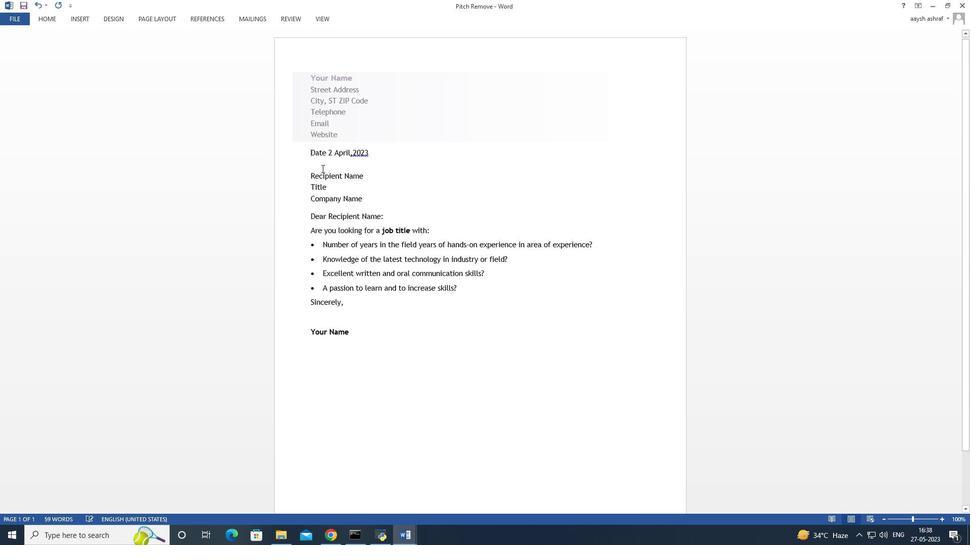 
Action: Mouse moved to (353, 151)
Screenshot: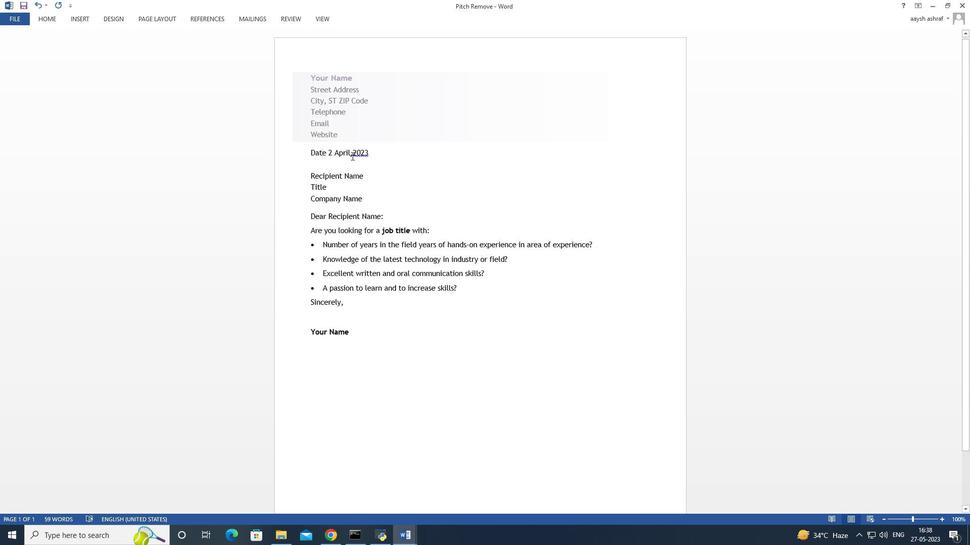 
Action: Mouse pressed left at (353, 151)
Screenshot: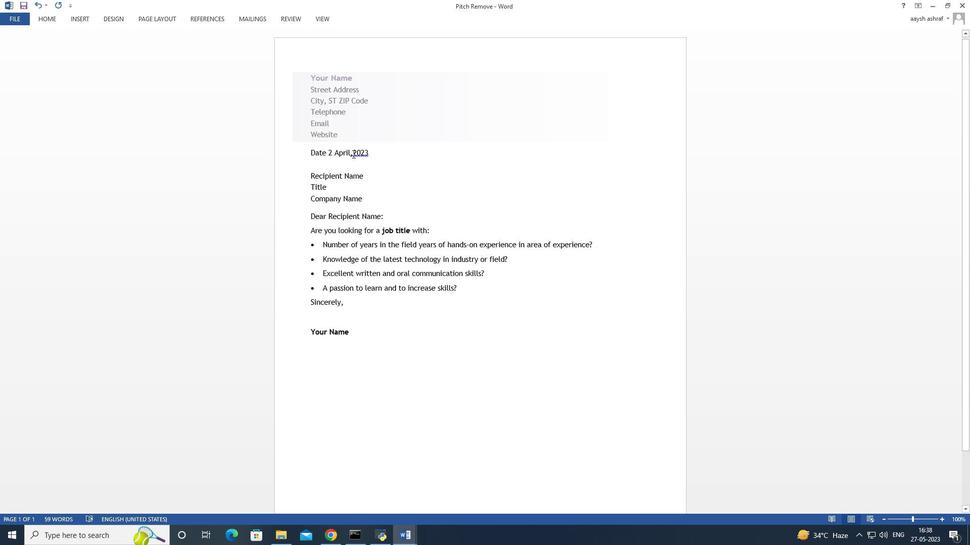 
Action: Mouse moved to (362, 159)
Screenshot: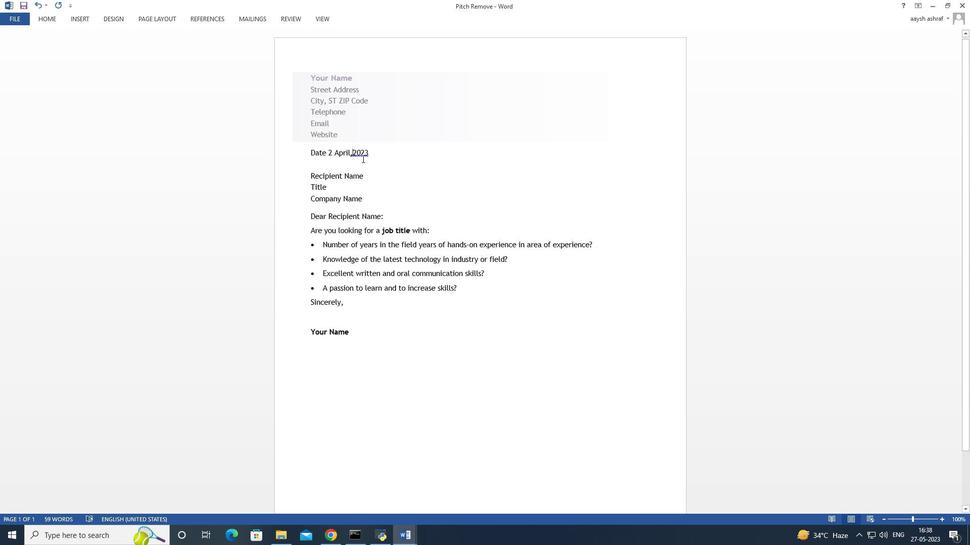 
Action: Key pressed <Key.space>
Screenshot: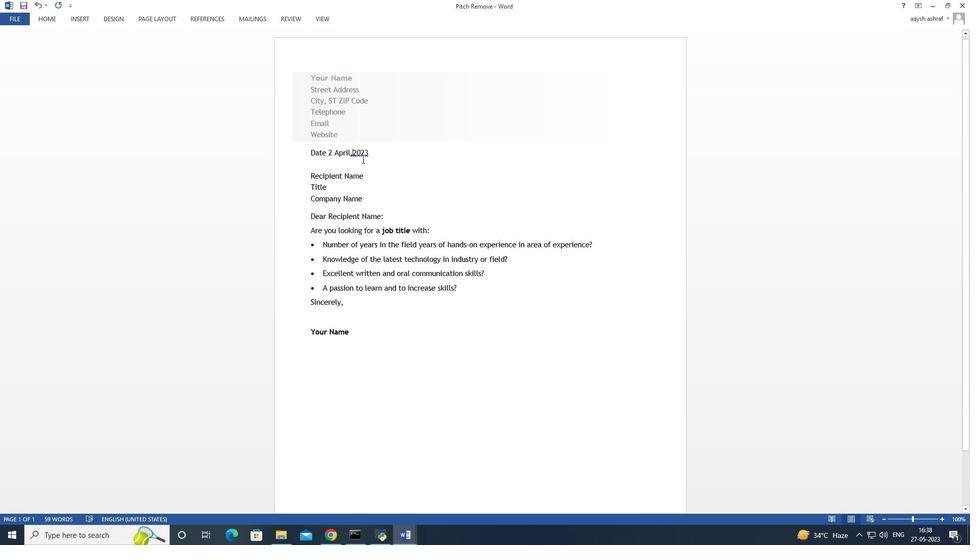 
Action: Mouse moved to (345, 170)
Screenshot: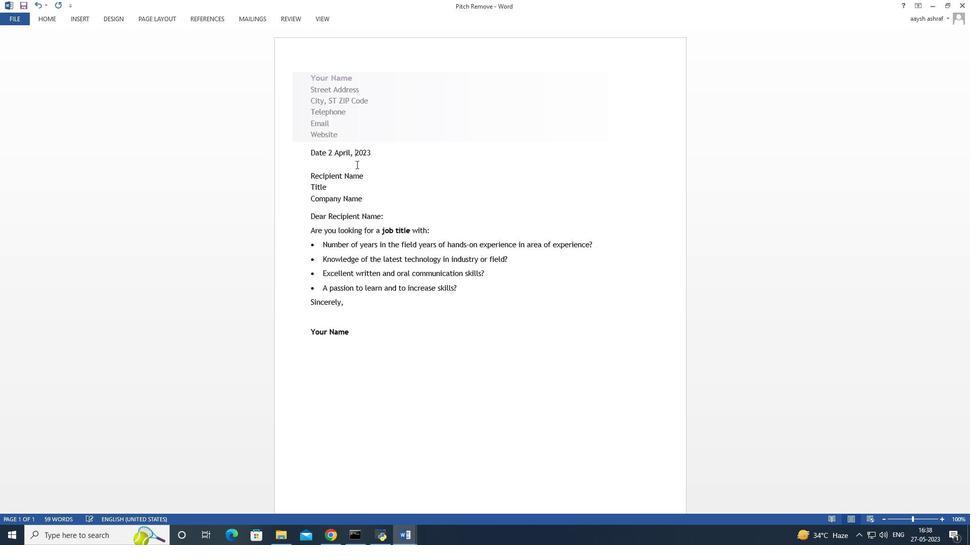 
Action: Mouse pressed left at (345, 170)
Screenshot: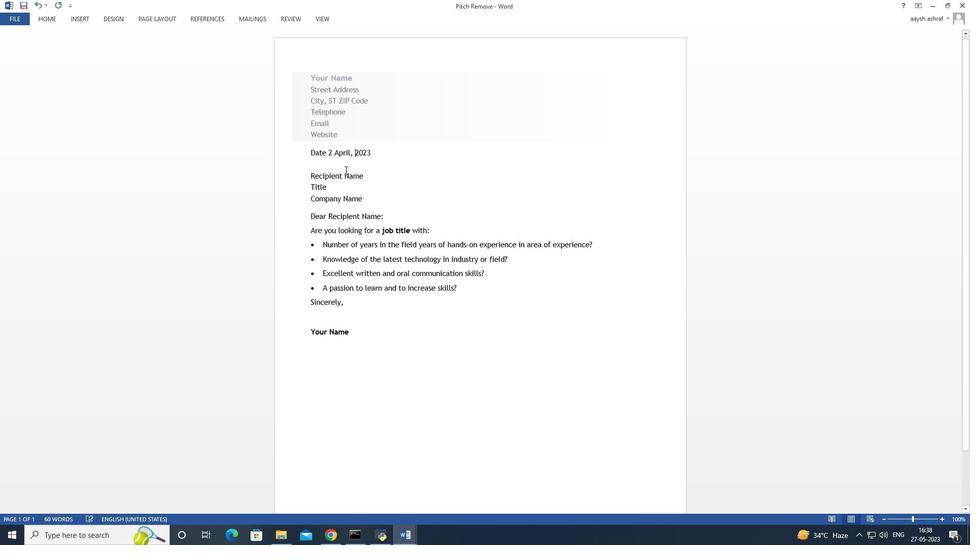 
Action: Mouse moved to (309, 180)
Screenshot: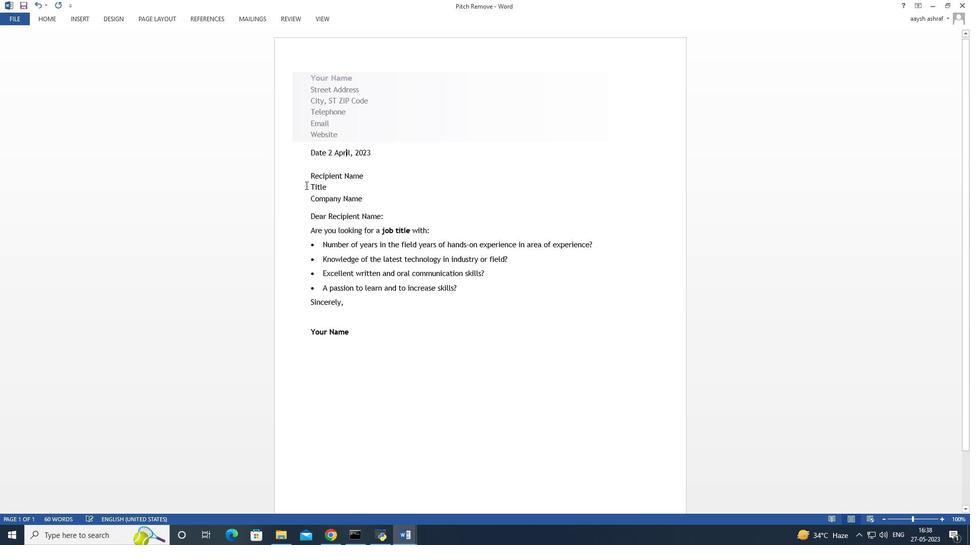 
Action: Mouse pressed left at (309, 180)
Screenshot: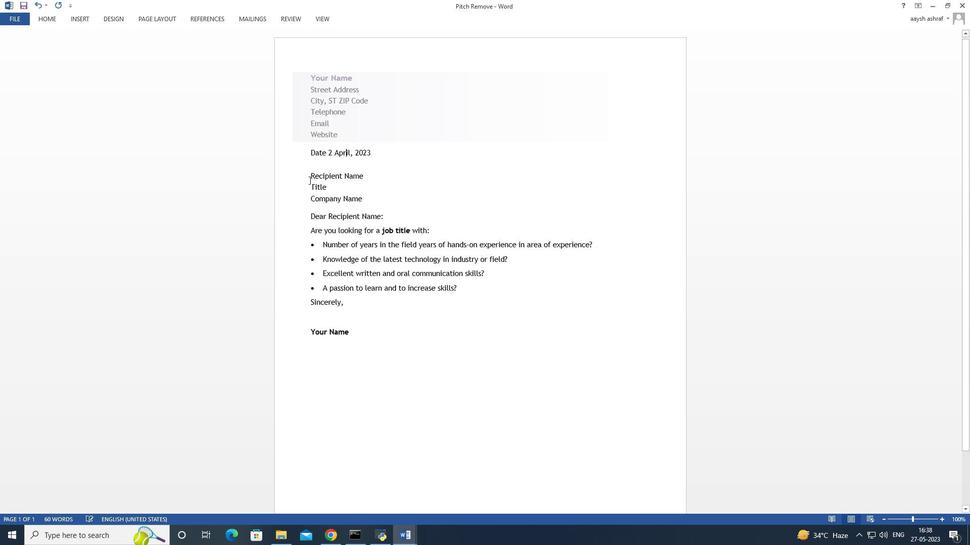 
Action: Mouse moved to (378, 173)
Screenshot: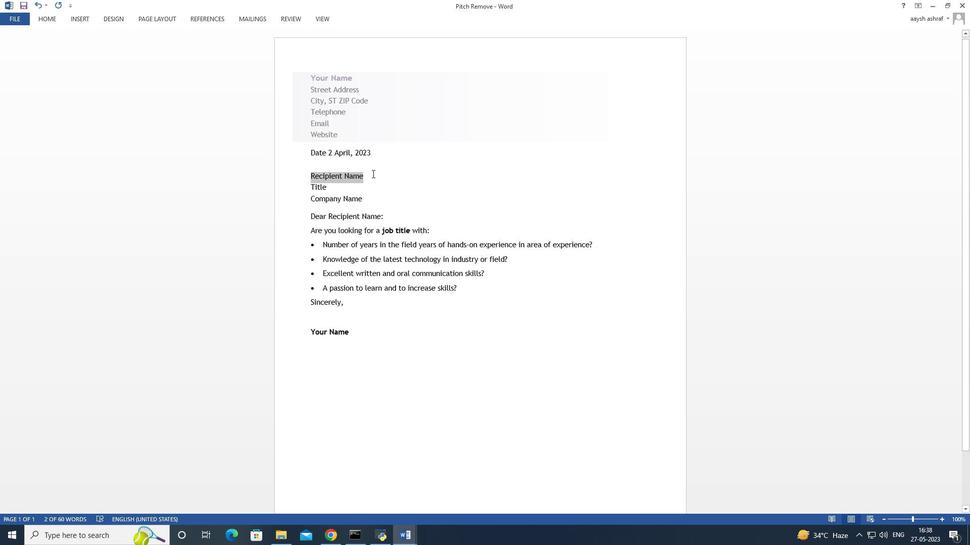 
Action: Mouse pressed left at (378, 173)
Screenshot: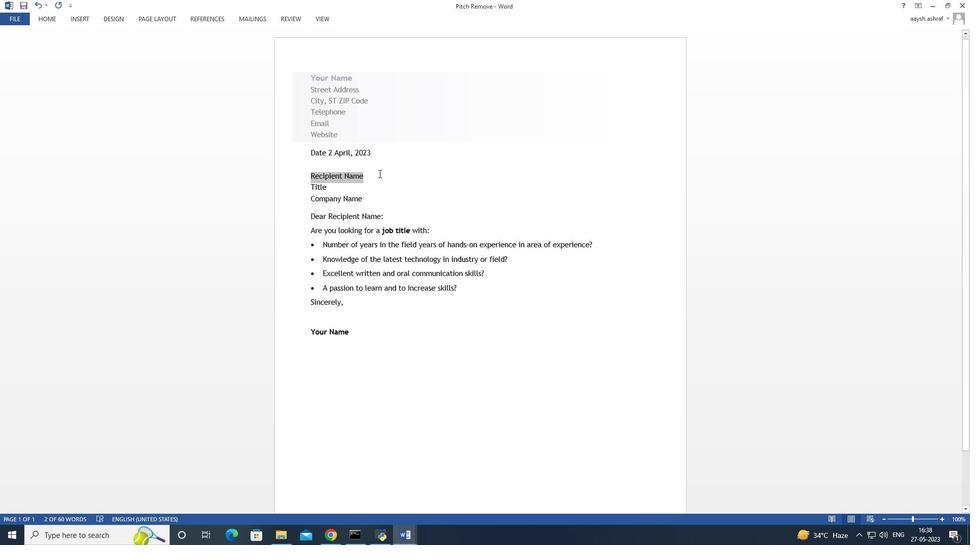 
Action: Mouse moved to (371, 189)
Screenshot: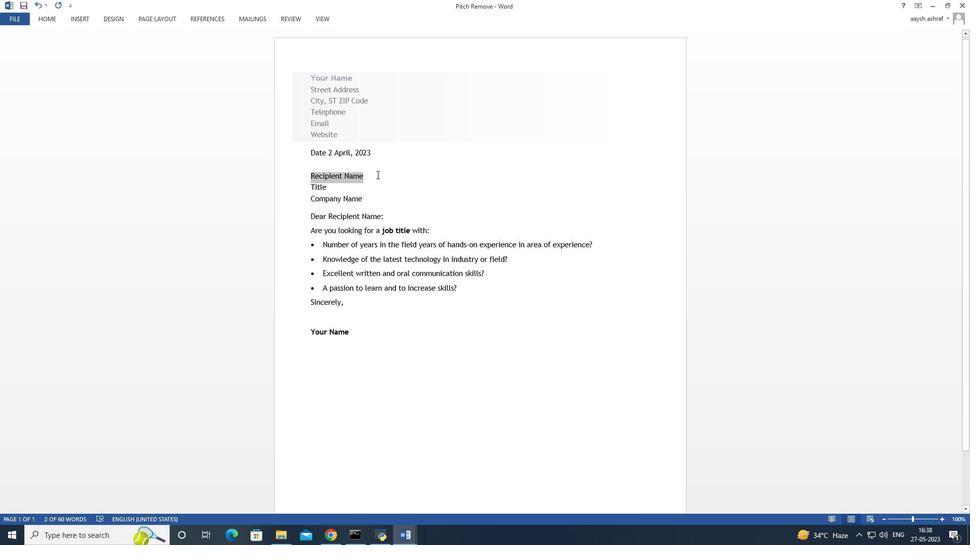 
Action: Mouse pressed left at (371, 189)
Screenshot: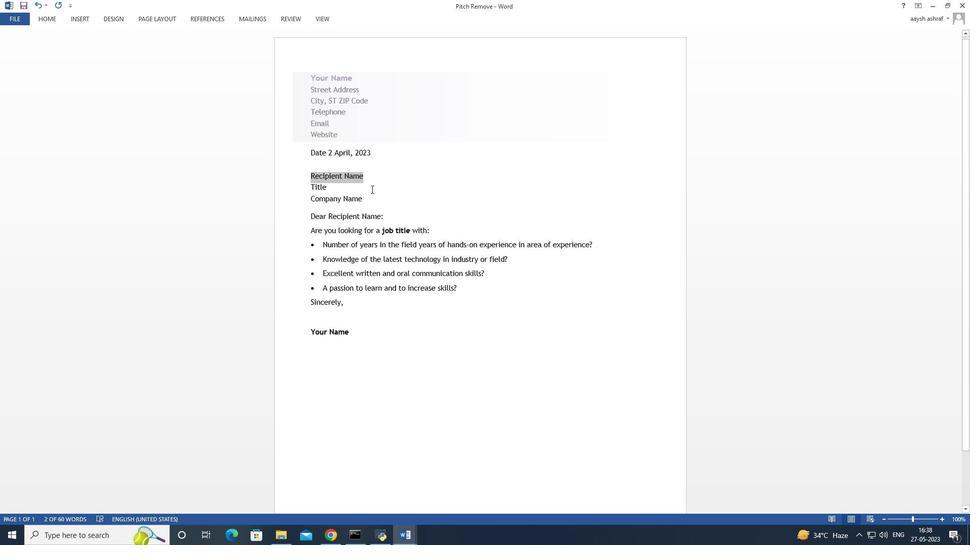 
Action: Mouse moved to (391, 219)
Screenshot: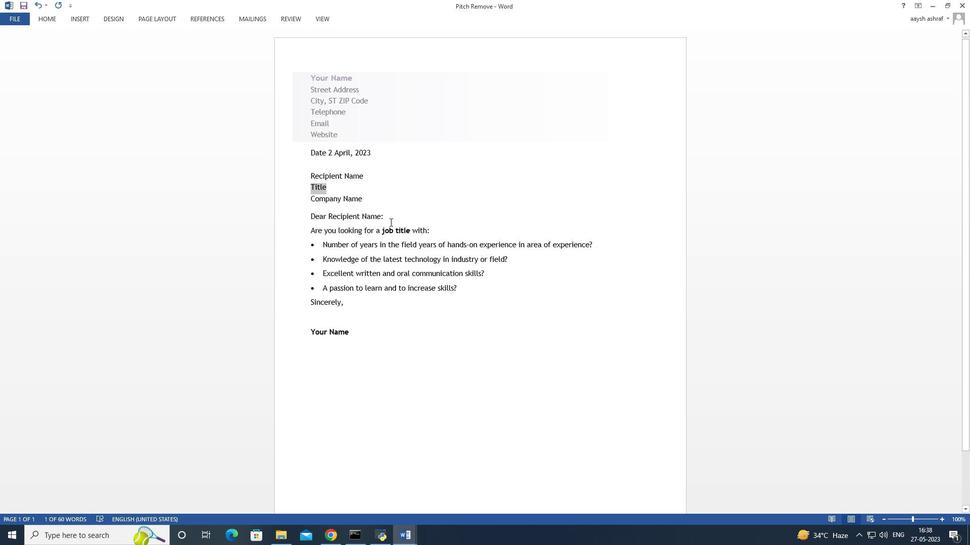 
Action: Mouse pressed left at (391, 219)
Screenshot: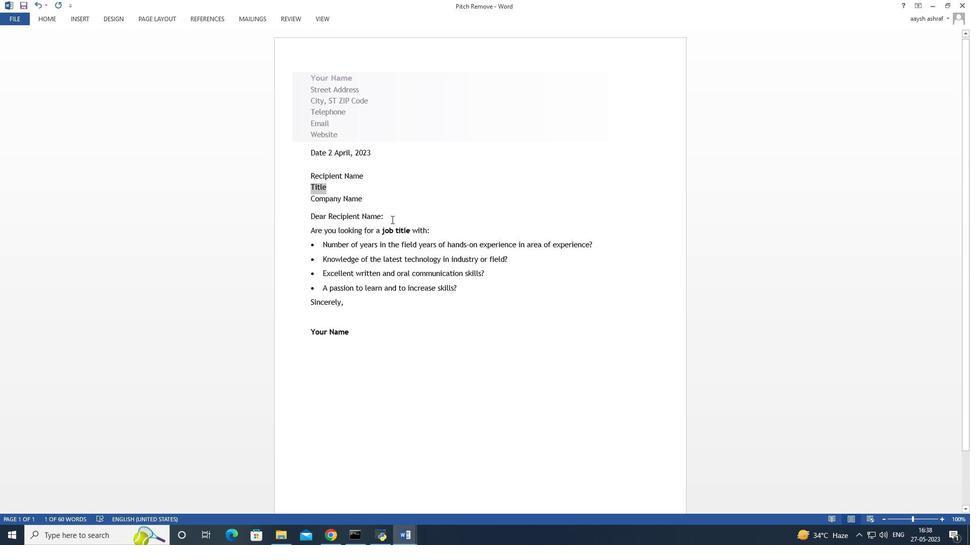 
Action: Mouse moved to (391, 219)
Screenshot: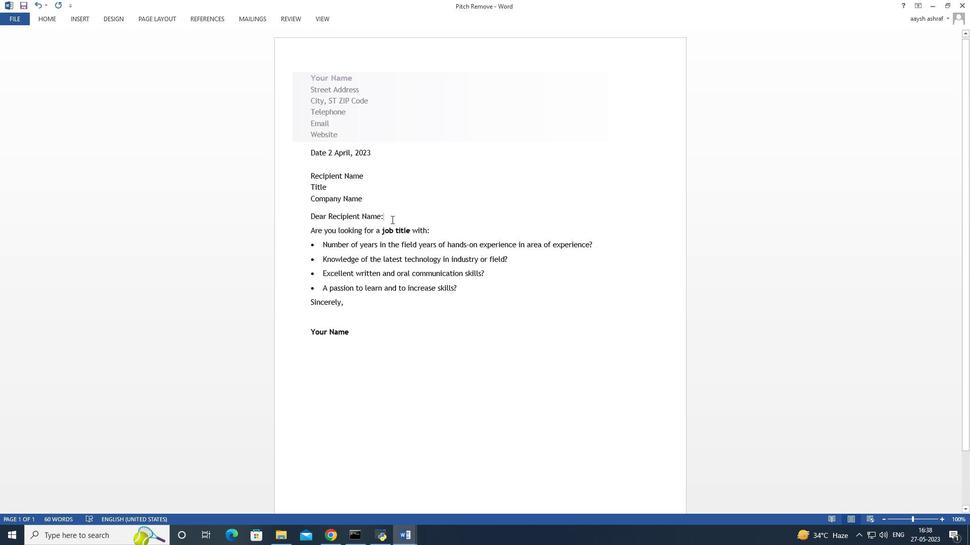 
Action: Key pressed <Key.enter>
Screenshot: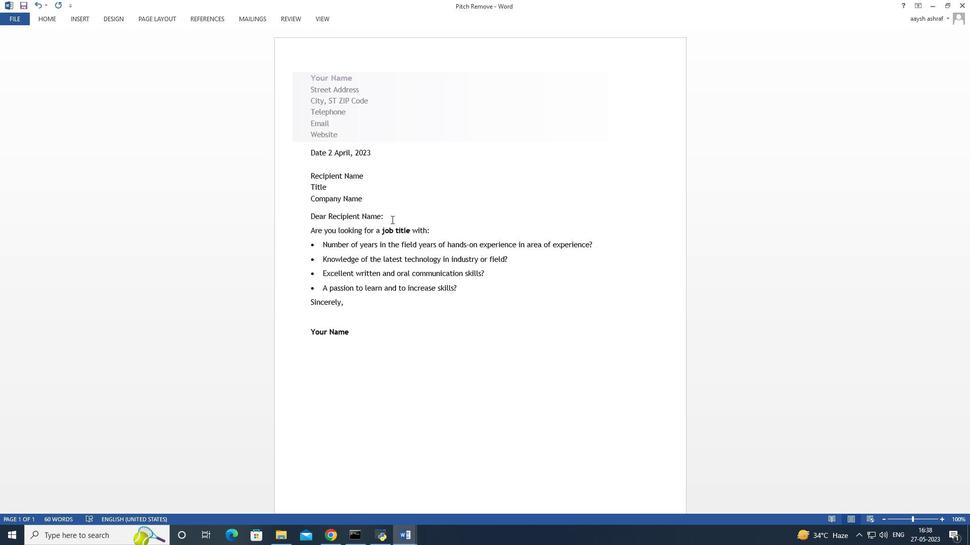 
Action: Mouse moved to (381, 215)
Screenshot: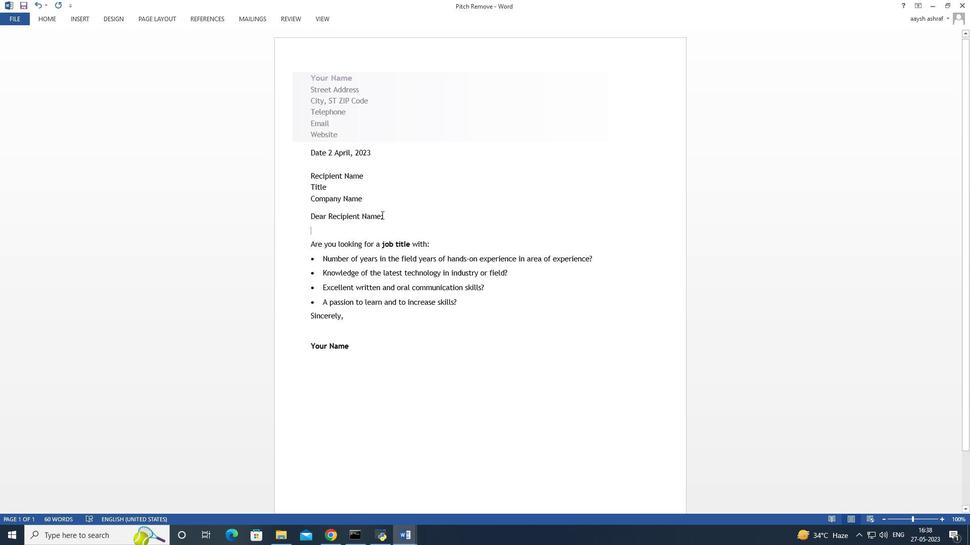
Action: Mouse pressed left at (381, 215)
Screenshot: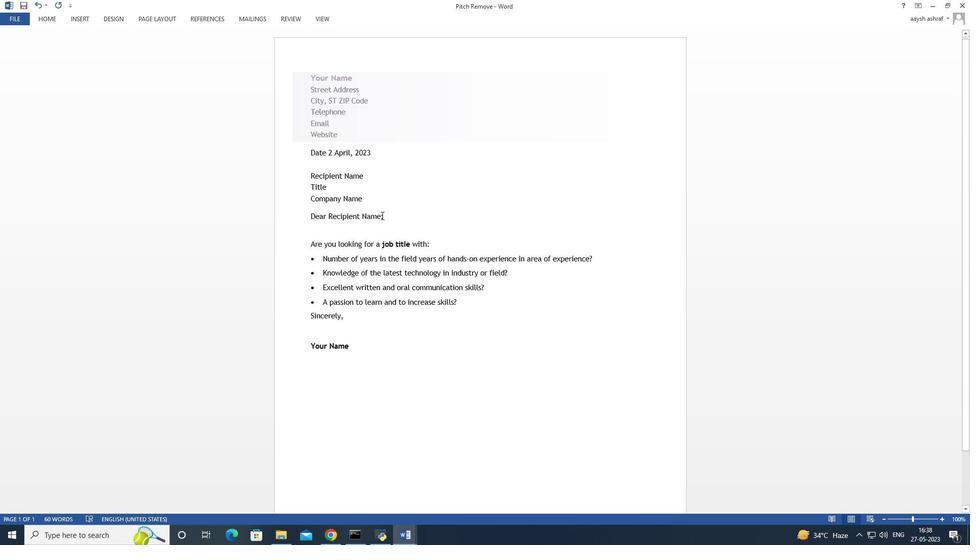 
Action: Mouse moved to (405, 220)
Screenshot: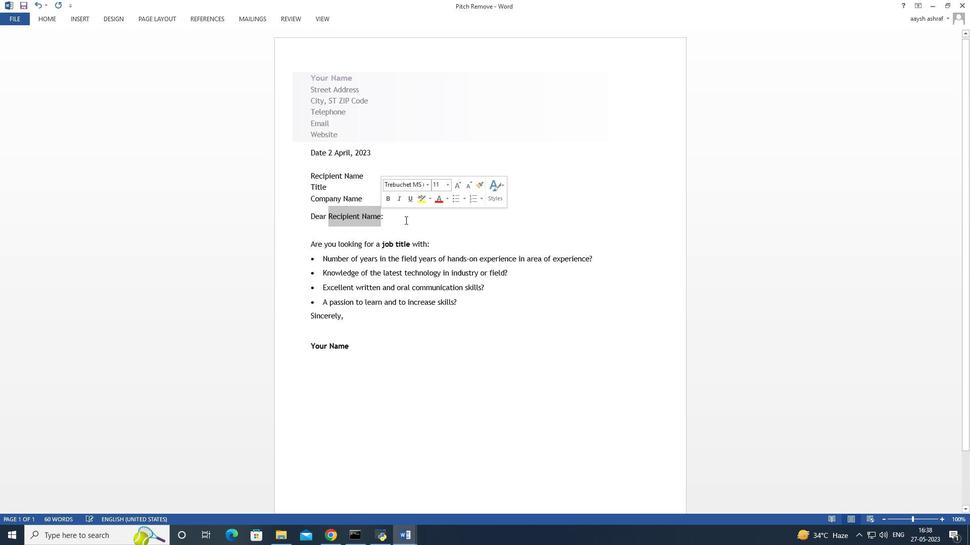 
Action: Key pressed <Key.delete>
Screenshot: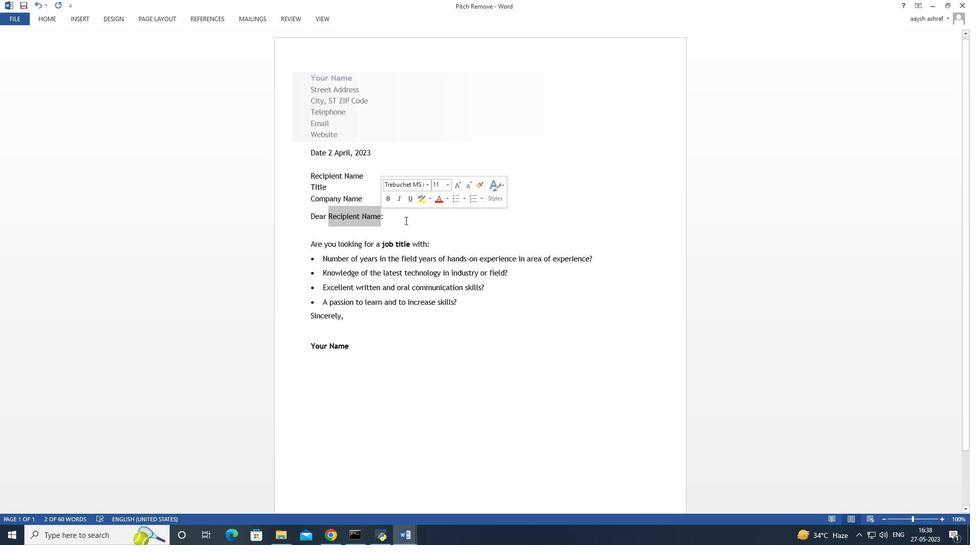 
Action: Mouse moved to (357, 226)
Screenshot: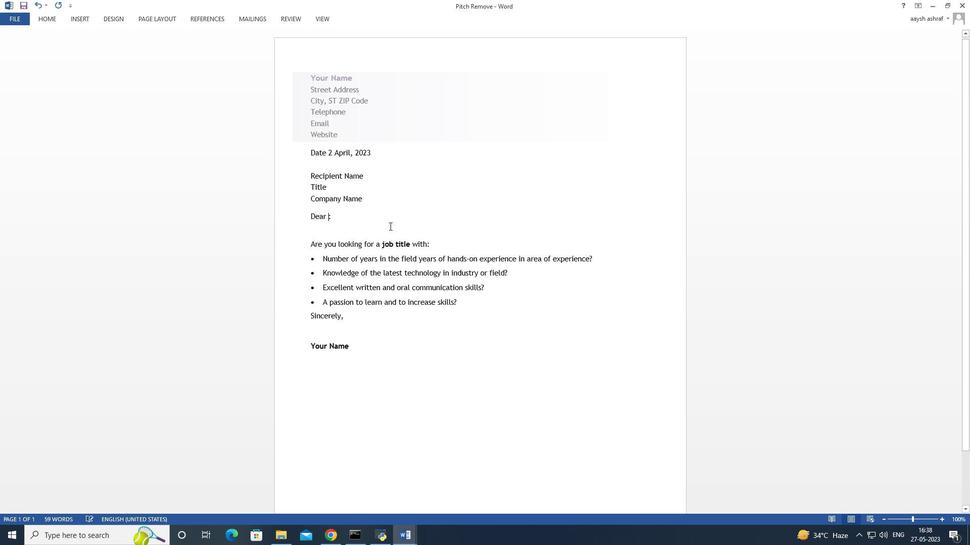 
Action: Key pressed <Key.delete><Key.delete>
Screenshot: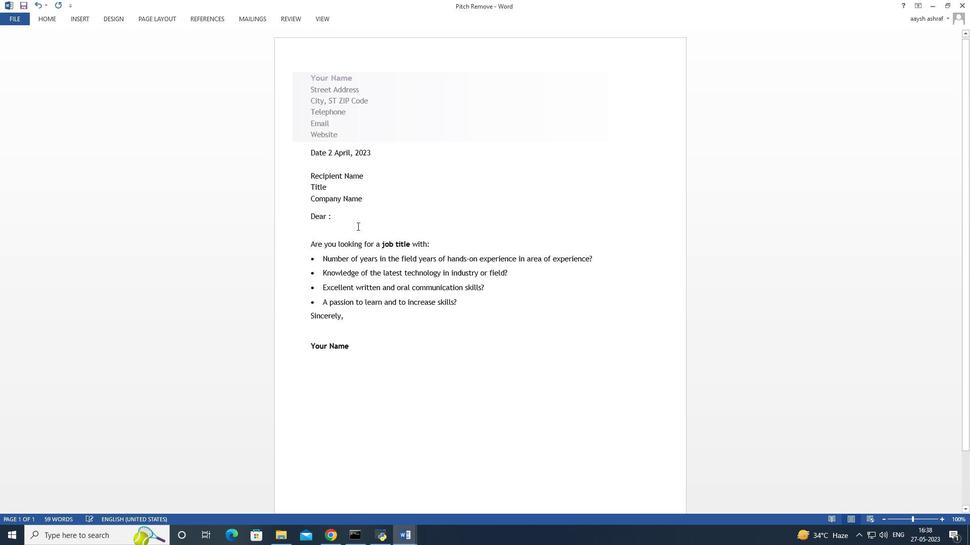 
Action: Mouse moved to (337, 217)
Screenshot: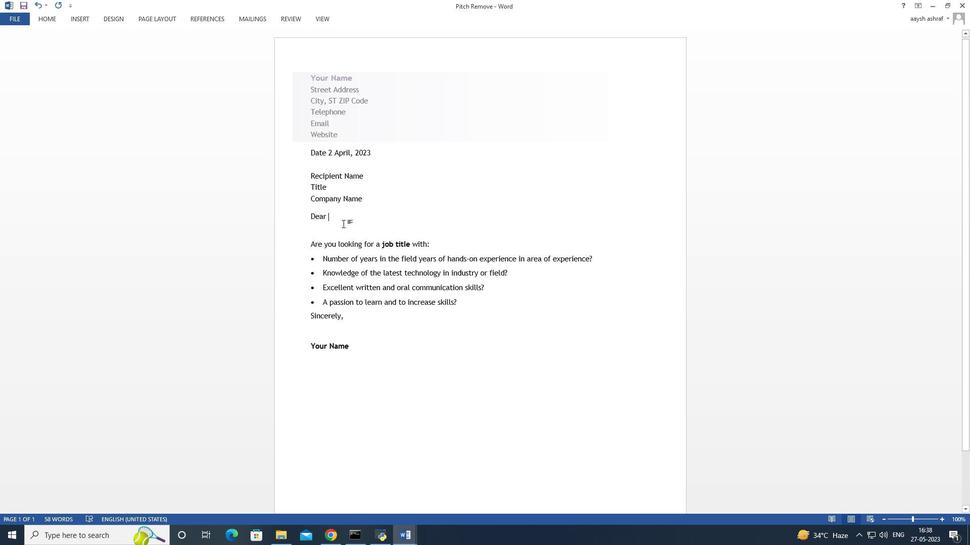 
Action: Key pressed <Key.backspace><Key.backspace><Key.backspace><Key.shift>Salutaion<Key.space><Key.backspace><Key.backspace><Key.backspace><Key.backspace>tion<Key.space><Key.shift>Greetingd<Key.backspace>s<Key.shift_r>:
Screenshot: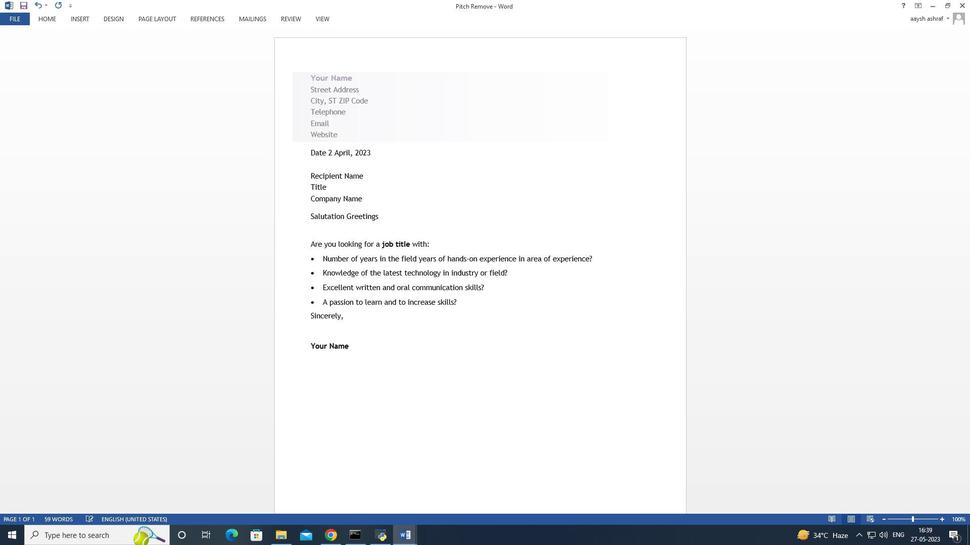 
Action: Mouse moved to (459, 300)
Screenshot: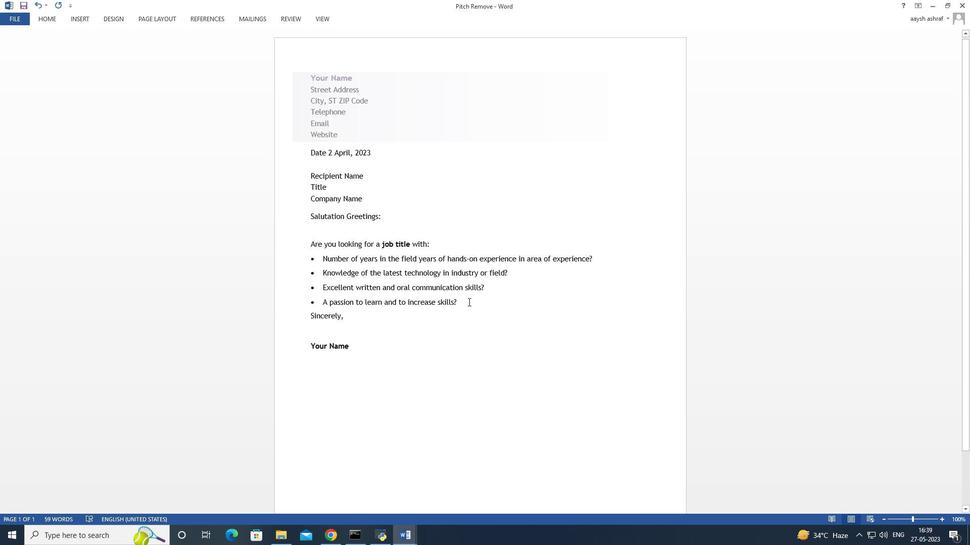
Action: Mouse pressed left at (461, 301)
Screenshot: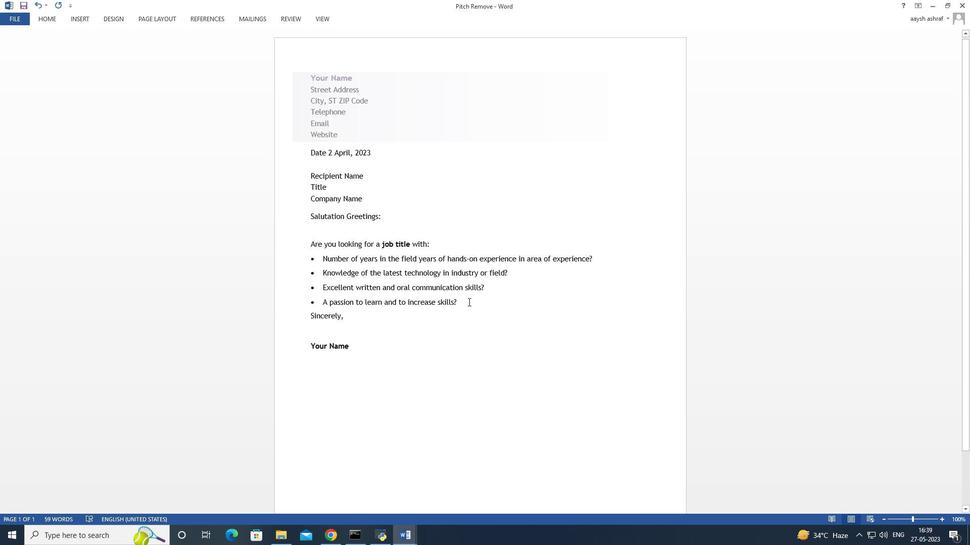 
Action: Mouse moved to (306, 269)
Screenshot: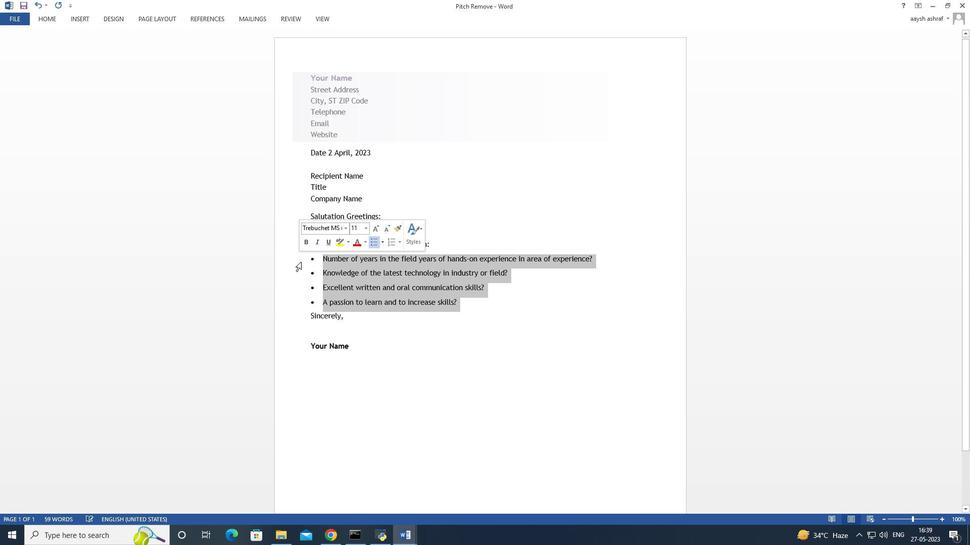
Action: Mouse pressed left at (306, 269)
Screenshot: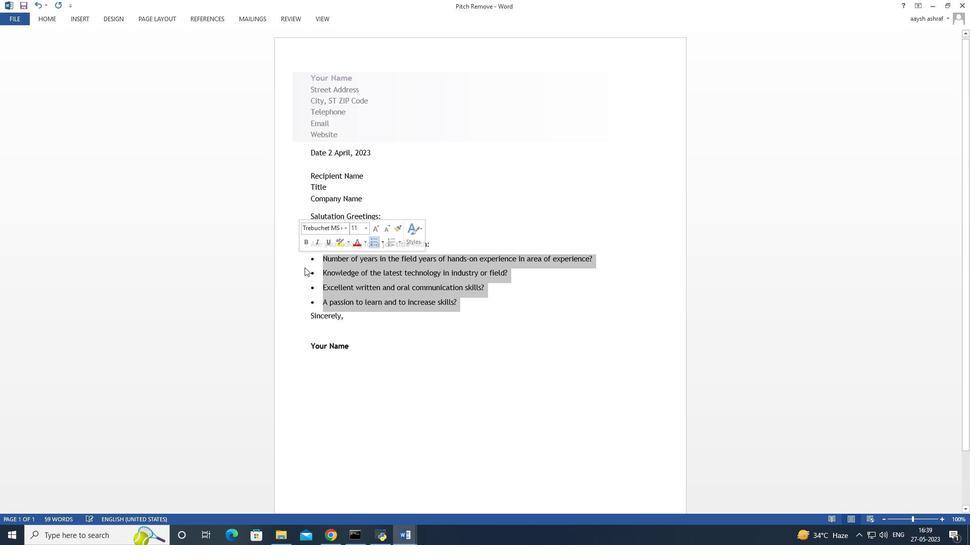 
Action: Mouse moved to (309, 259)
Screenshot: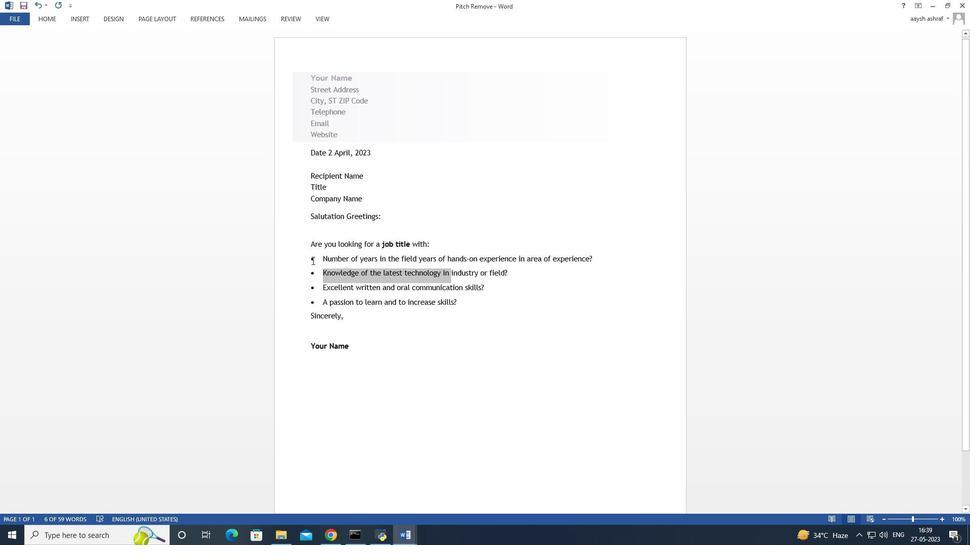 
Action: Mouse pressed left at (309, 259)
Screenshot: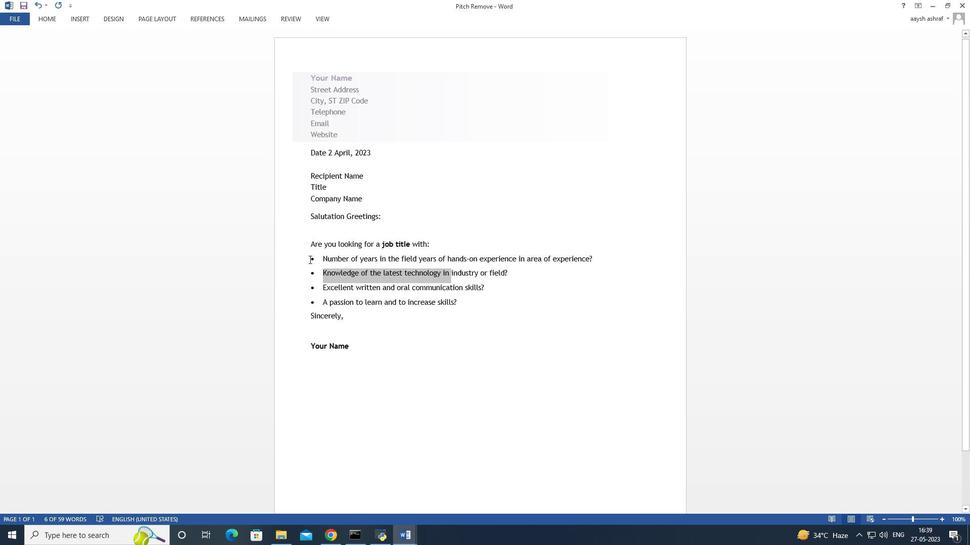 
Action: Mouse moved to (436, 305)
Screenshot: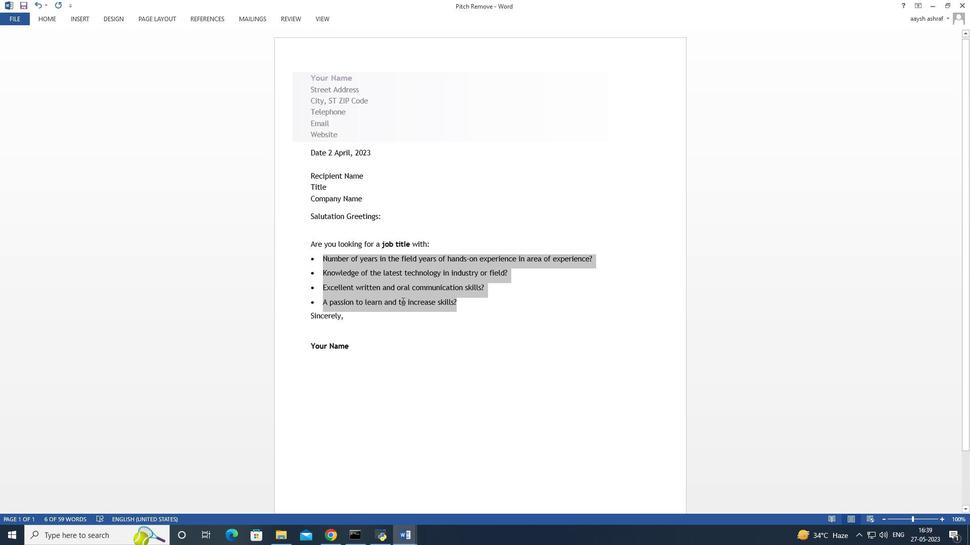 
Action: Key pressed <Key.delete>
Screenshot: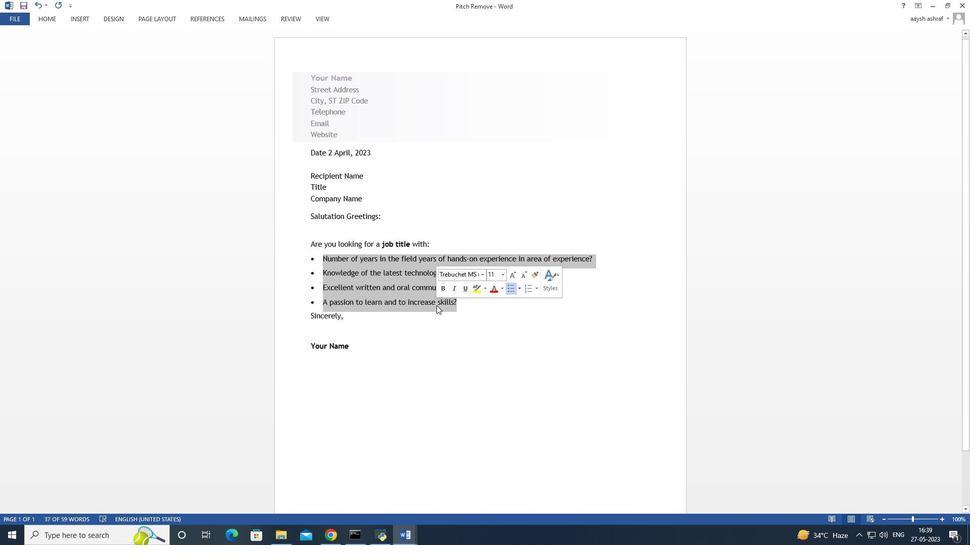 
Action: Mouse moved to (318, 262)
Screenshot: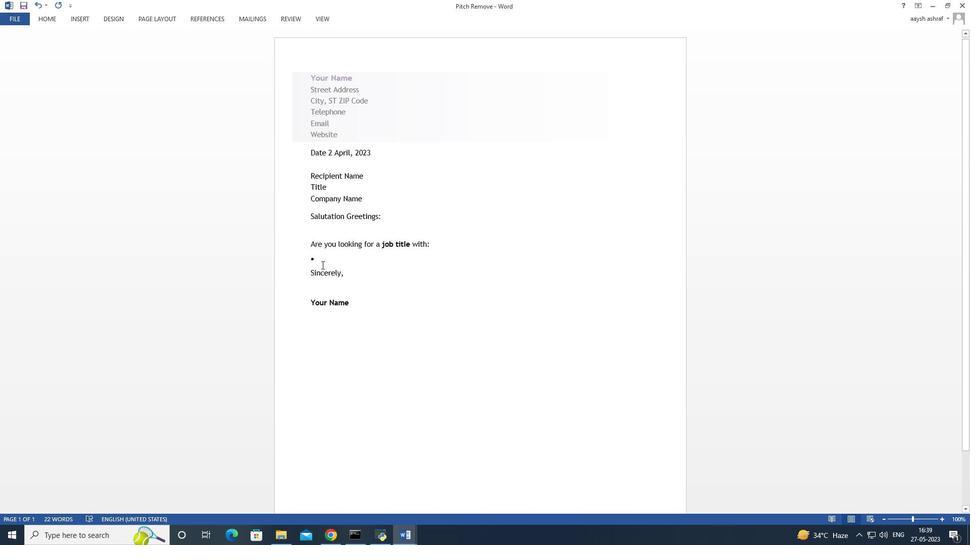 
Action: Mouse pressed left at (318, 262)
Screenshot: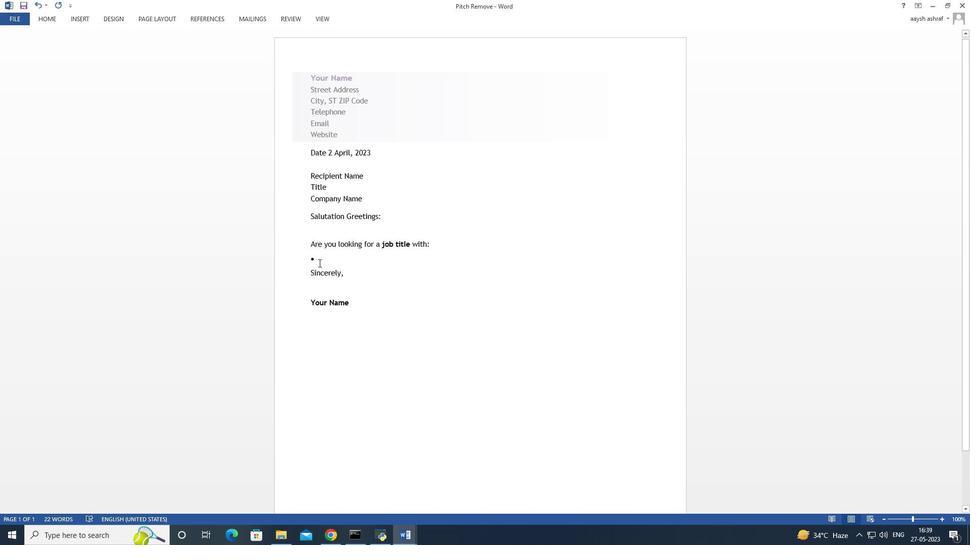 
Action: Mouse moved to (321, 262)
Screenshot: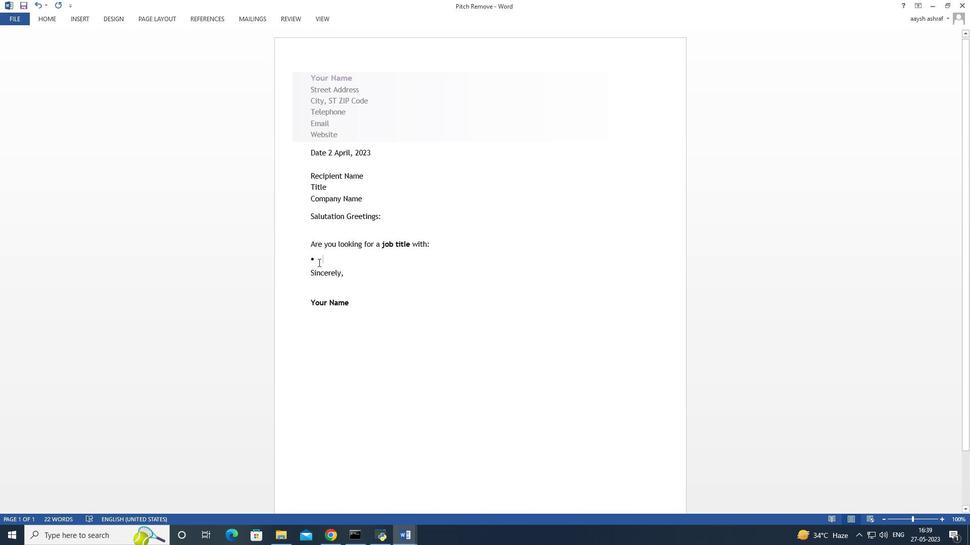 
Action: Key pressed <Key.backspace>
Screenshot: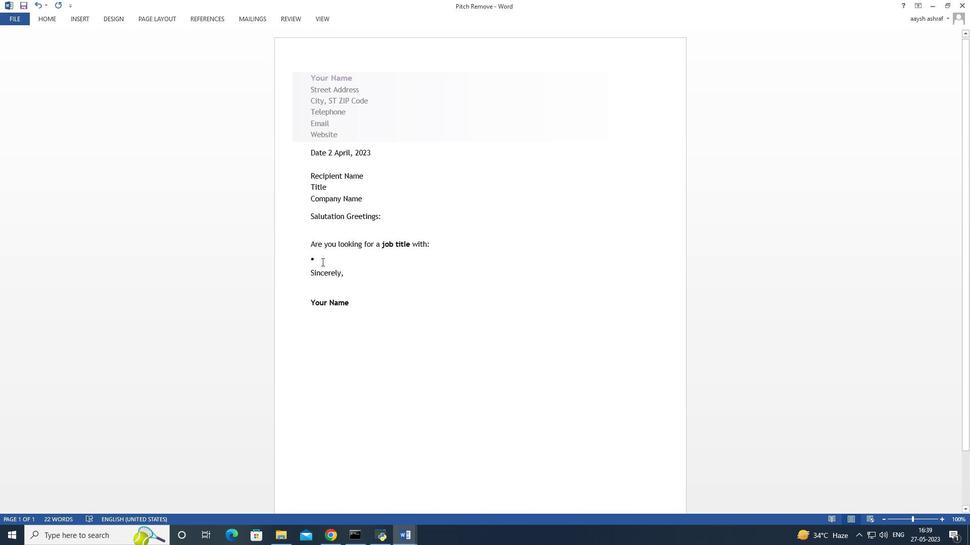 
Action: Mouse moved to (437, 247)
Screenshot: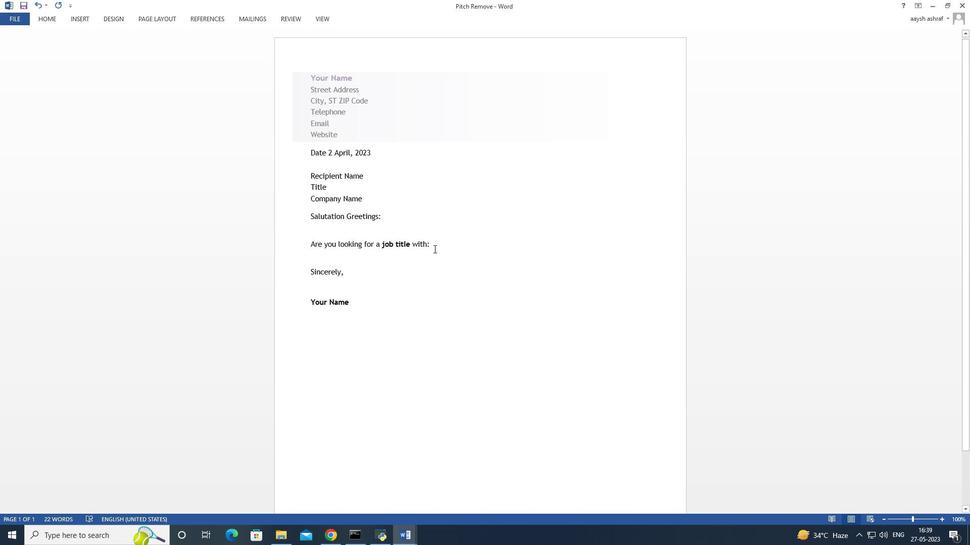 
Action: Mouse pressed left at (437, 247)
Screenshot: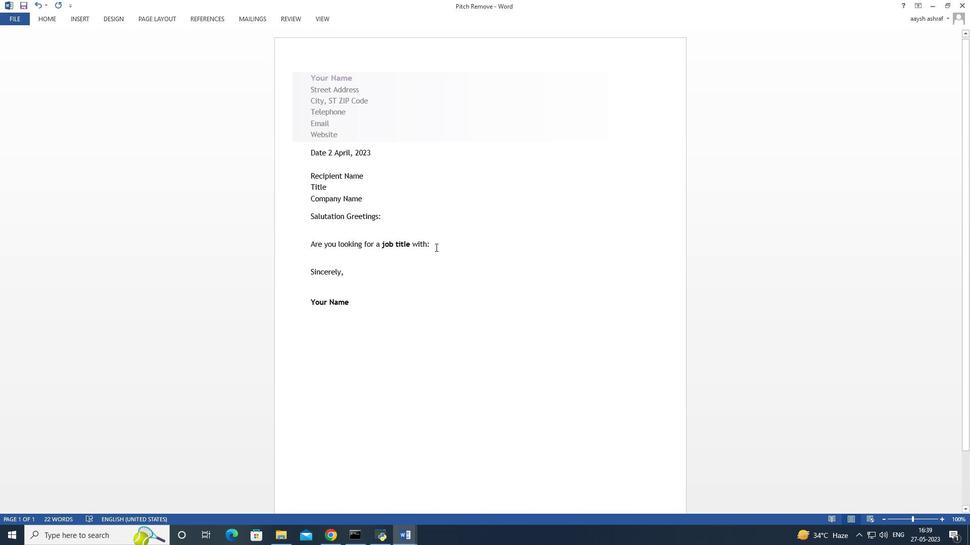 
Action: Mouse moved to (405, 222)
Screenshot: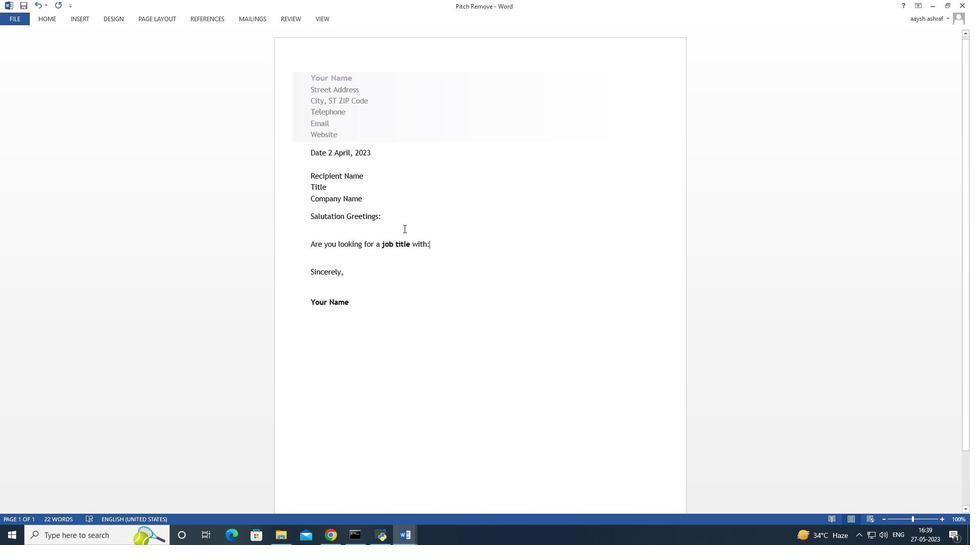 
Action: Mouse pressed left at (405, 222)
Screenshot: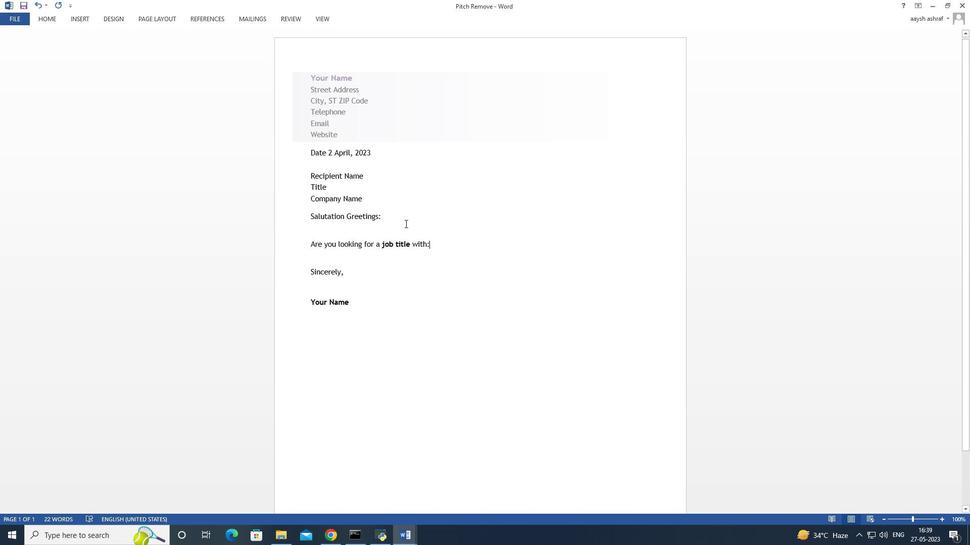
Action: Mouse moved to (431, 245)
Screenshot: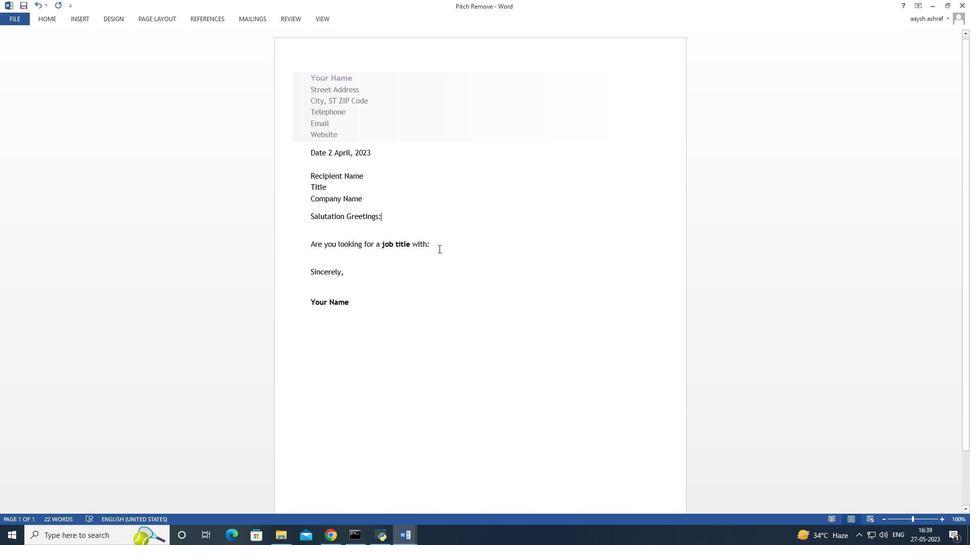 
Action: Mouse pressed left at (431, 245)
Screenshot: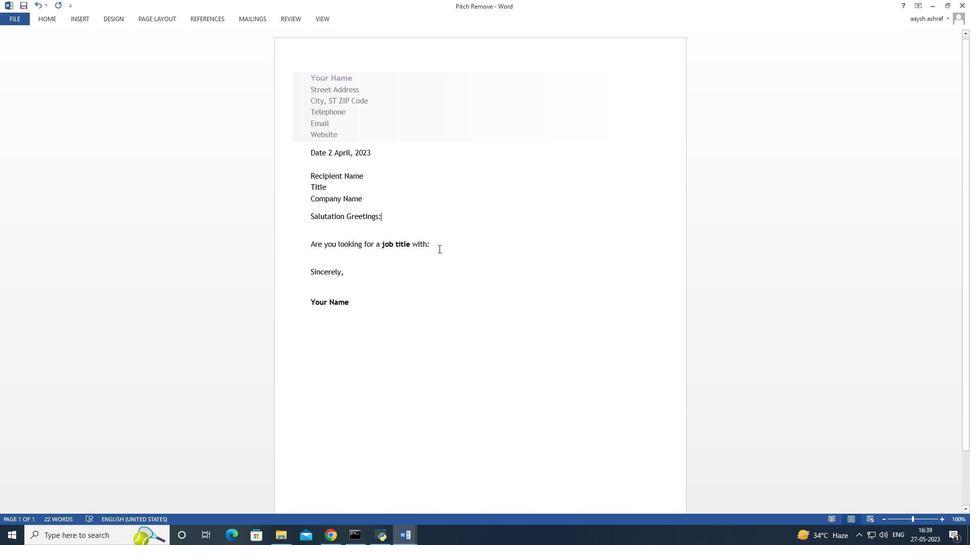 
Action: Mouse moved to (294, 241)
Screenshot: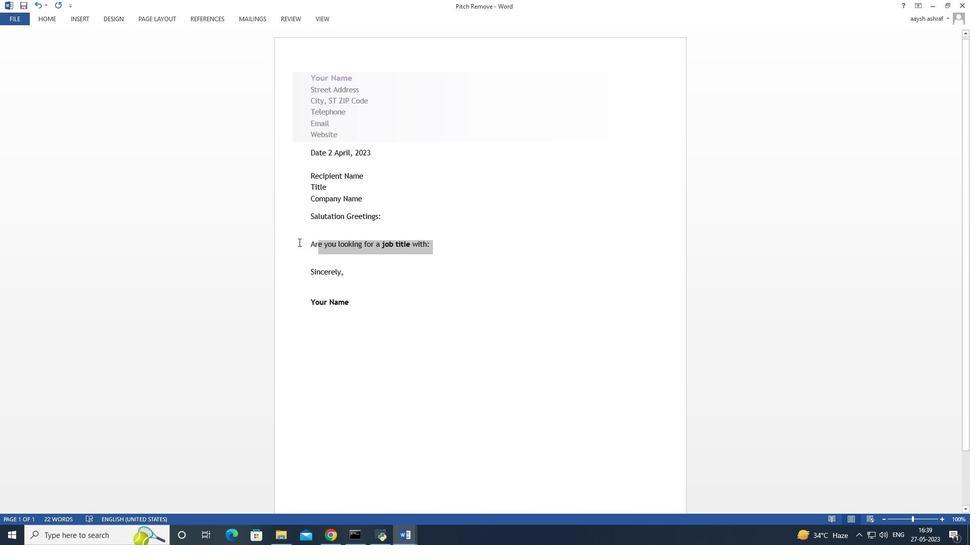 
Action: Key pressed <Key.delete>
Screenshot: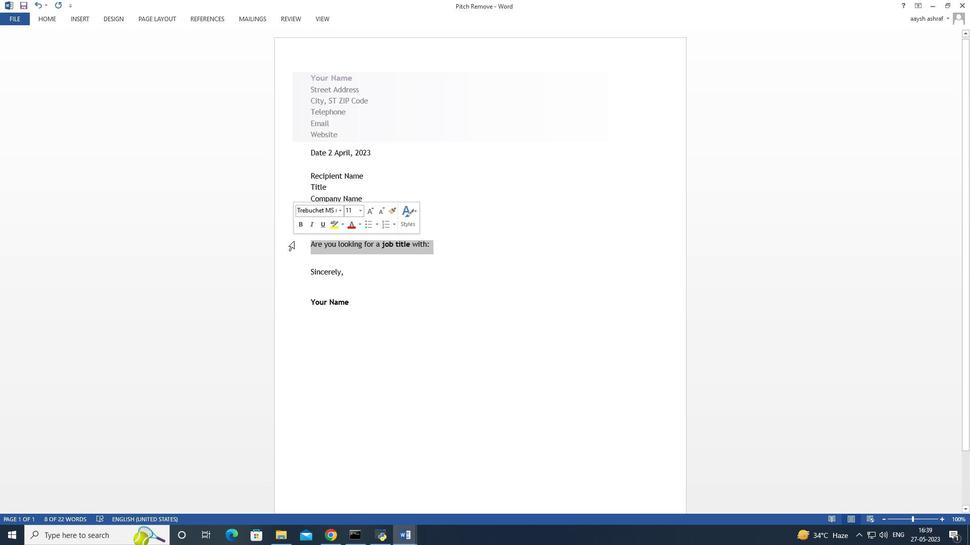 
Action: Mouse moved to (408, 220)
Screenshot: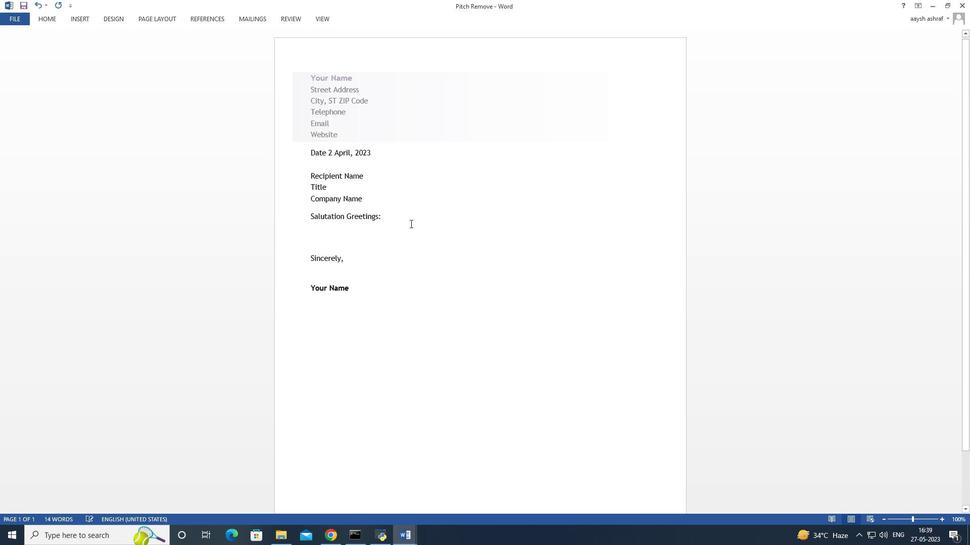 
Action: Mouse pressed left at (408, 220)
Screenshot: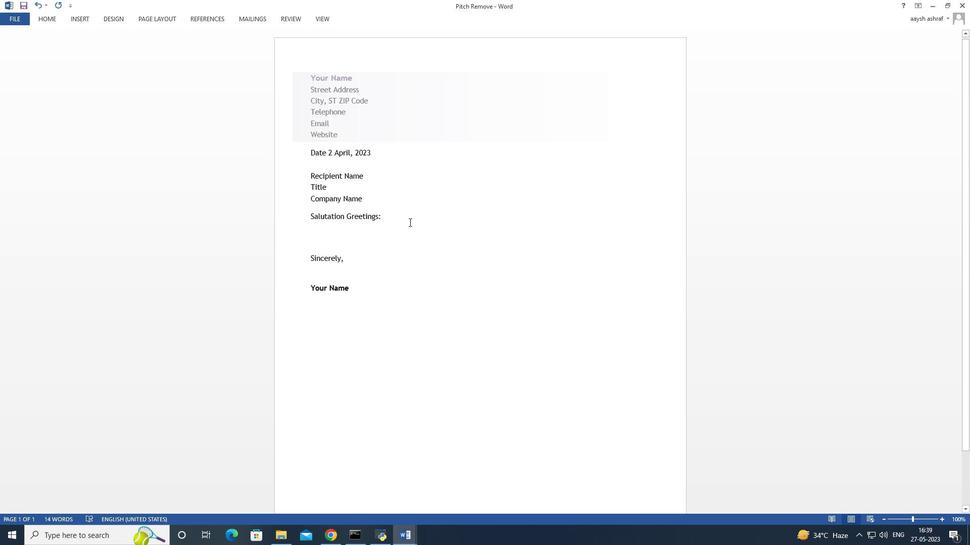 
Action: Key pressed <Key.enter><Key.shift>I<Key.space>wanted<Key.space>to<Key.space>express<Key.space>my<Key.space>sincere<Key.space>appreciation<Key.space>for<Key.space>your<Key.space>hard<Key.space>work<Key.space>and<Key.space>dedication.<Key.space><Key.shift>Your<Key.space>commitment<Key.space>to<Key.space>excellence<Key.space>has<Key.space>not<Key.space>gone<Key.space>unnoticed,and<Key.space>i<Key.space>am<Key.space>grateful<Key.space>
Screenshot: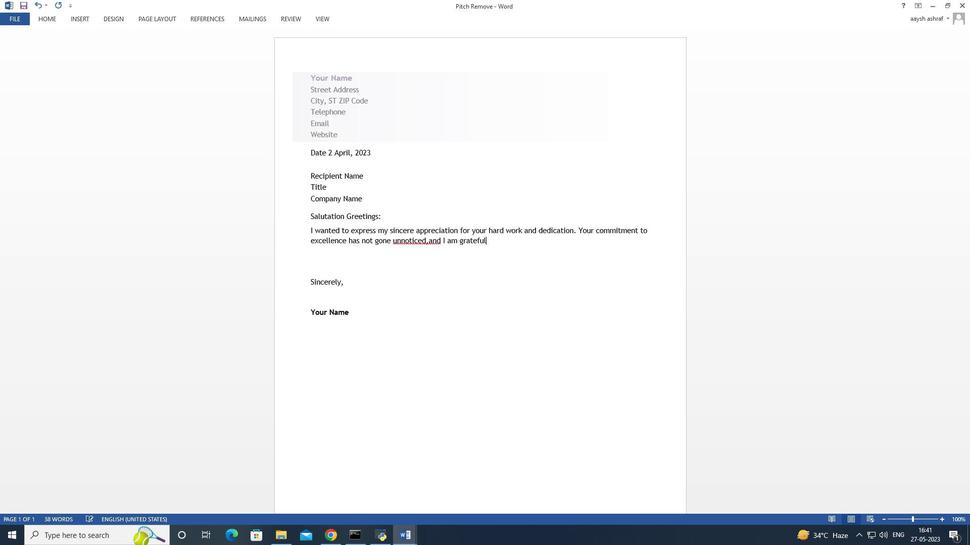 
Action: Mouse moved to (402, 241)
Screenshot: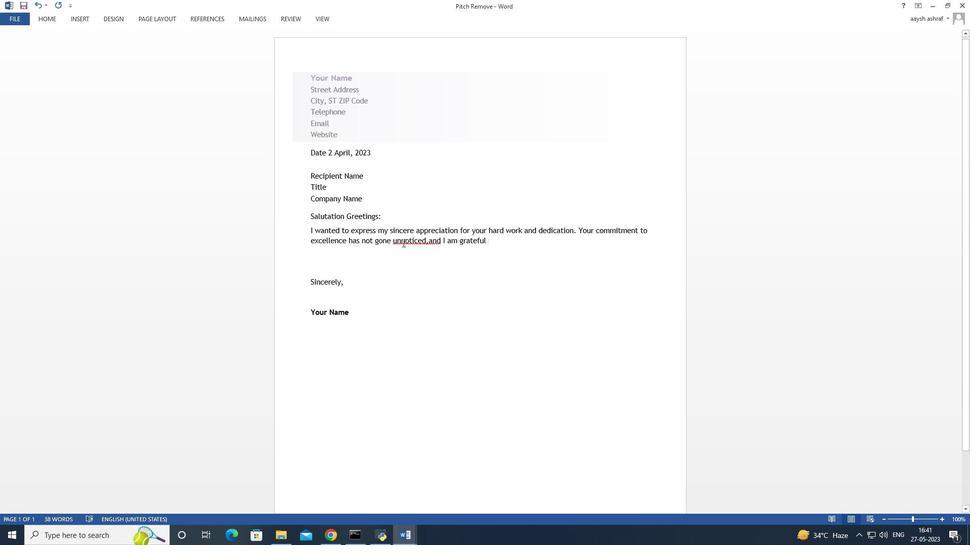 
Action: Mouse pressed left at (402, 241)
Screenshot: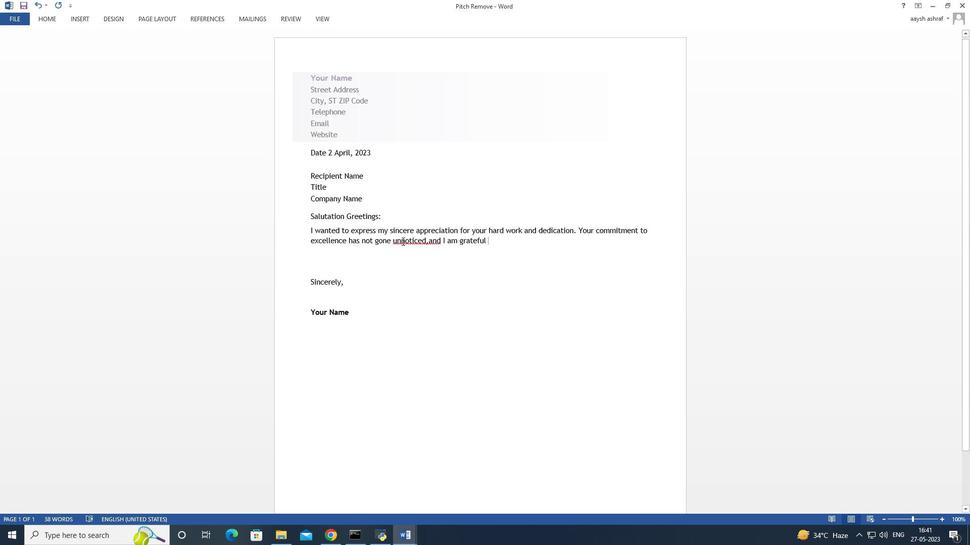 
Action: Mouse moved to (414, 241)
Screenshot: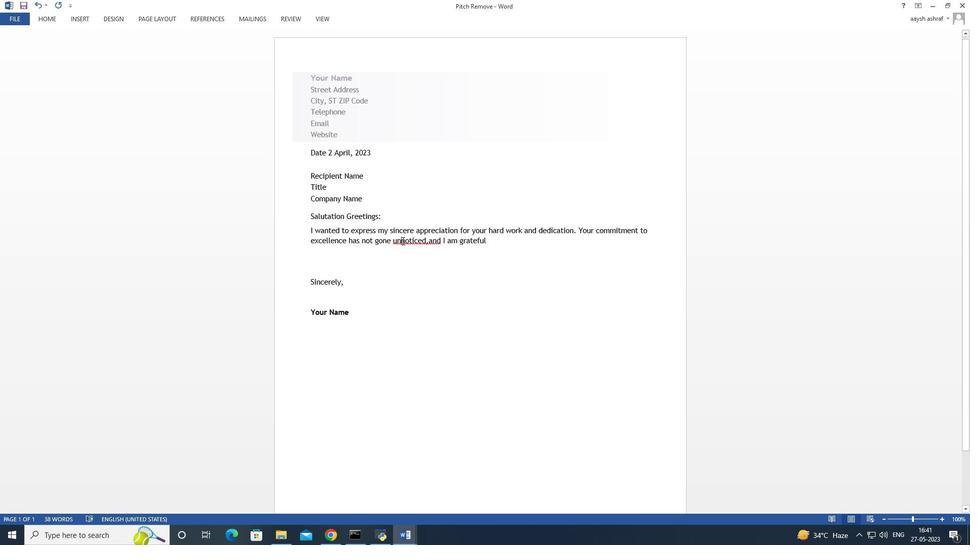 
Action: Key pressed <Key.space>
Screenshot: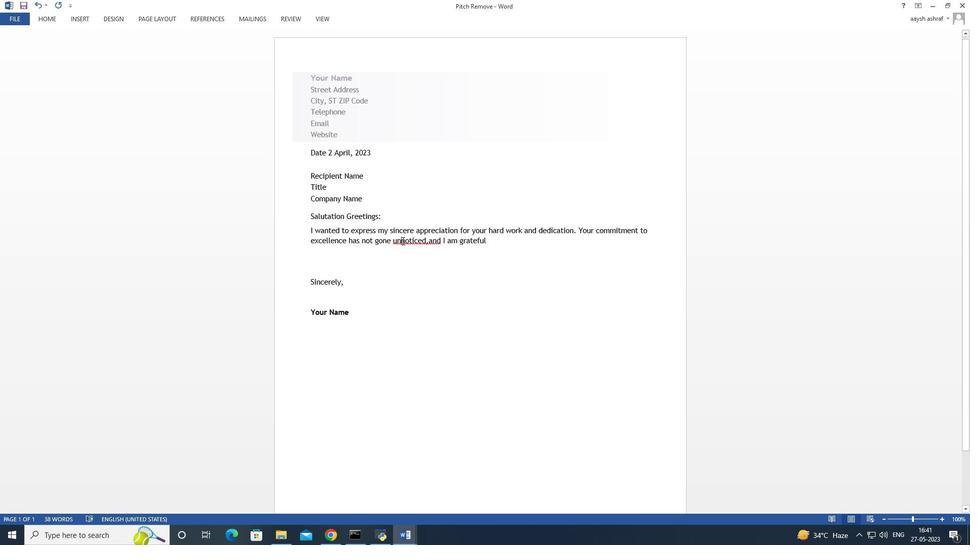 
Action: Mouse moved to (521, 245)
Screenshot: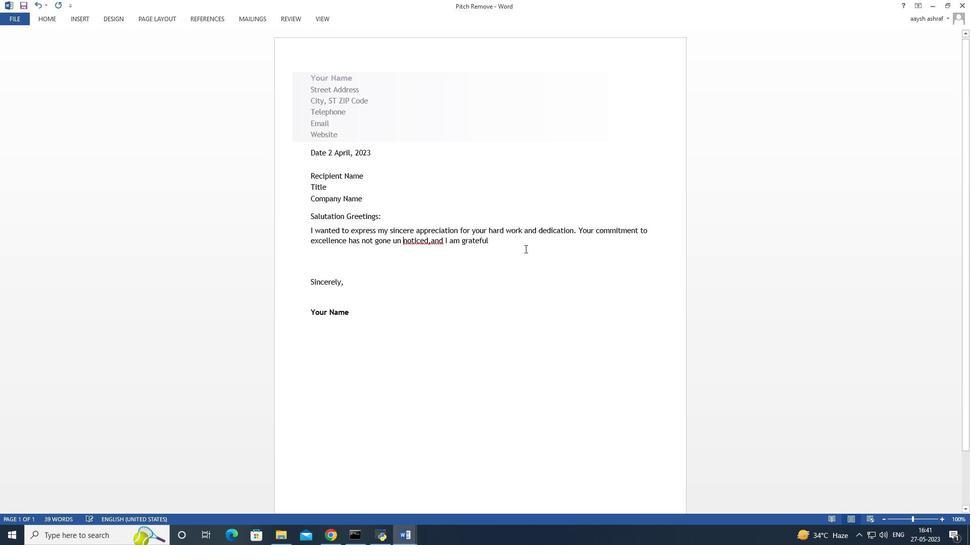 
Action: Mouse pressed left at (521, 245)
Screenshot: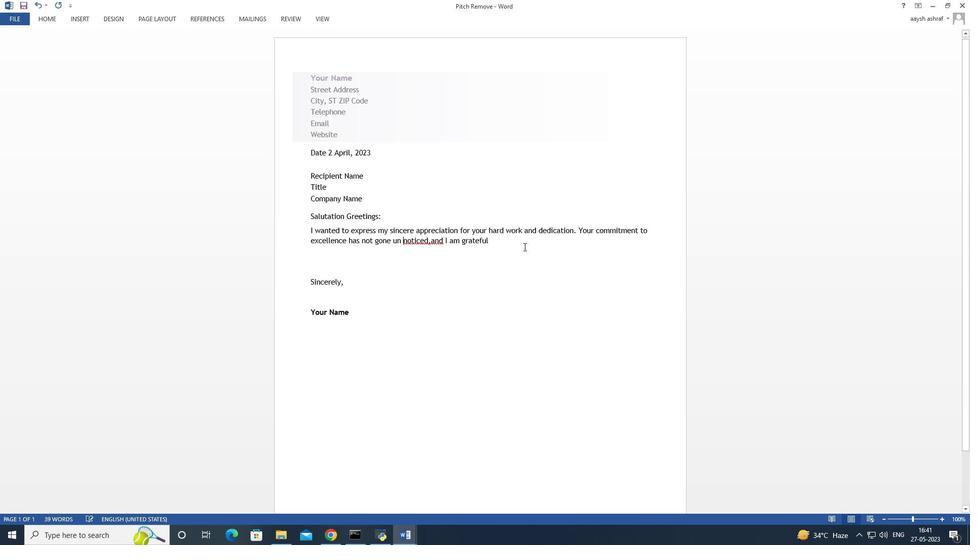 
Action: Mouse moved to (405, 242)
Screenshot: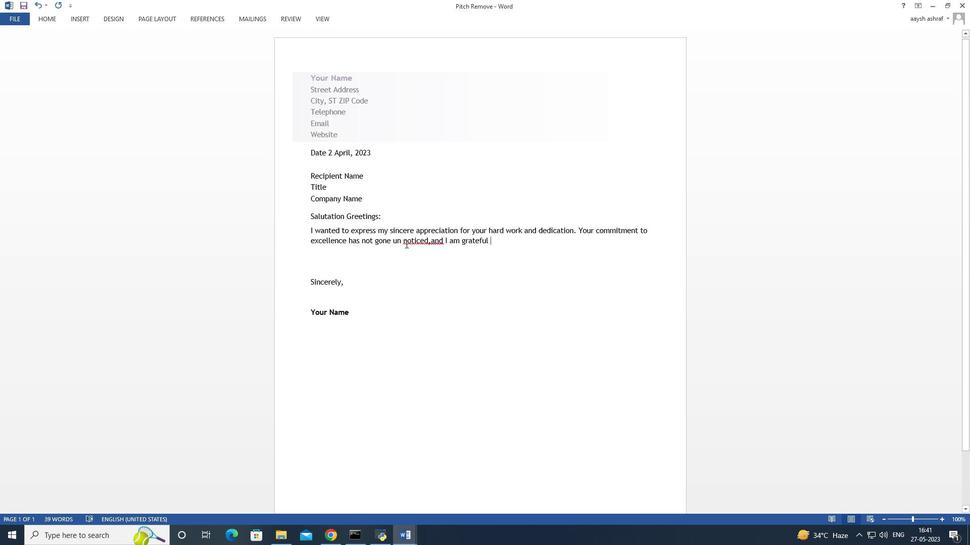 
Action: Mouse pressed left at (405, 242)
Screenshot: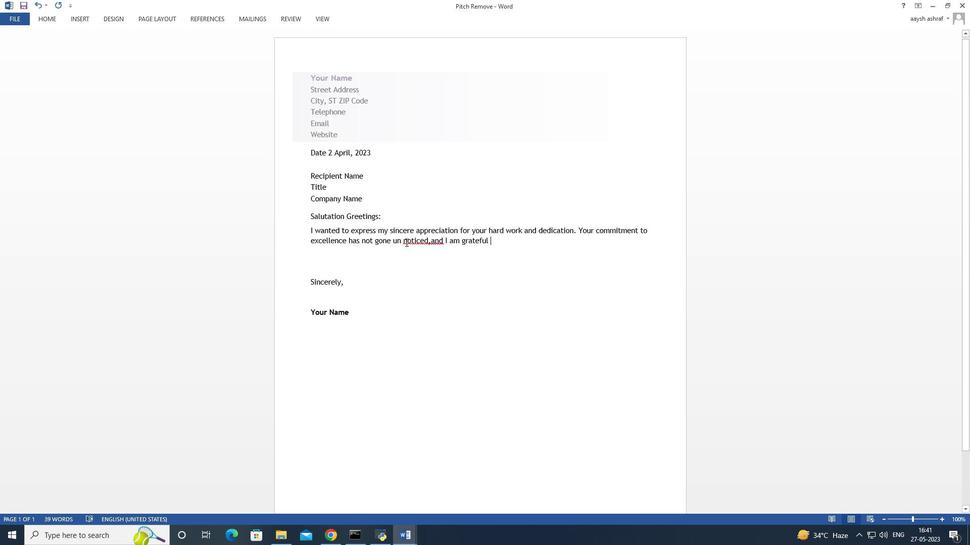 
Action: Mouse moved to (403, 243)
Screenshot: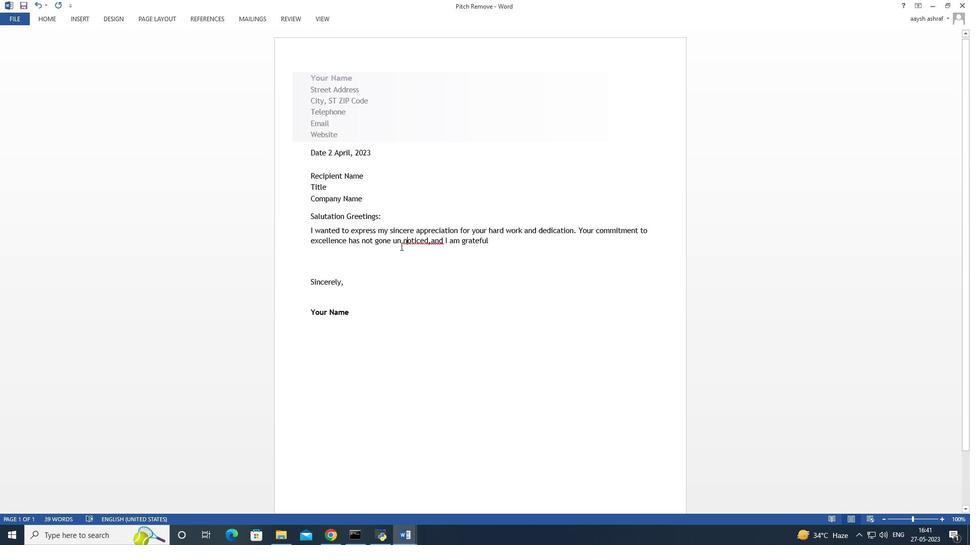 
Action: Mouse pressed left at (403, 243)
Screenshot: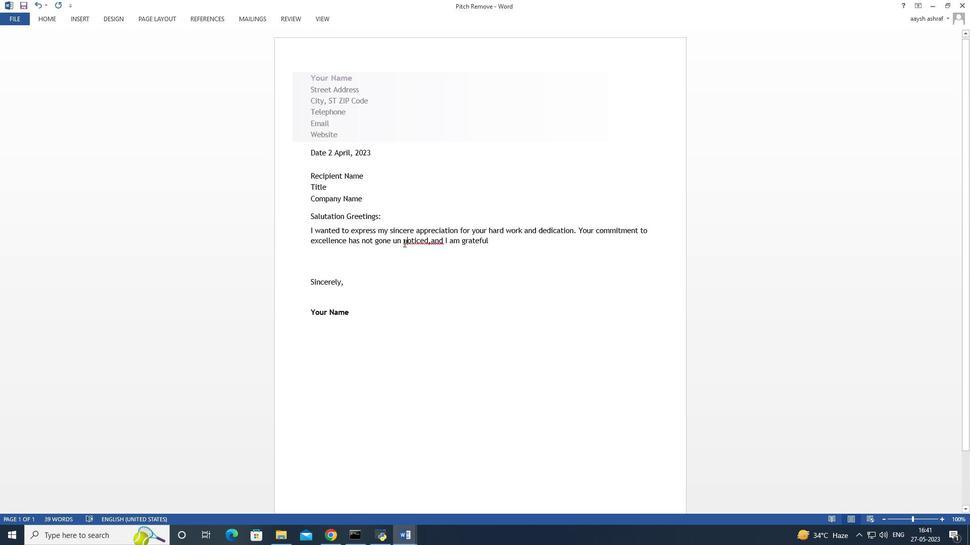 
Action: Mouse moved to (422, 245)
Screenshot: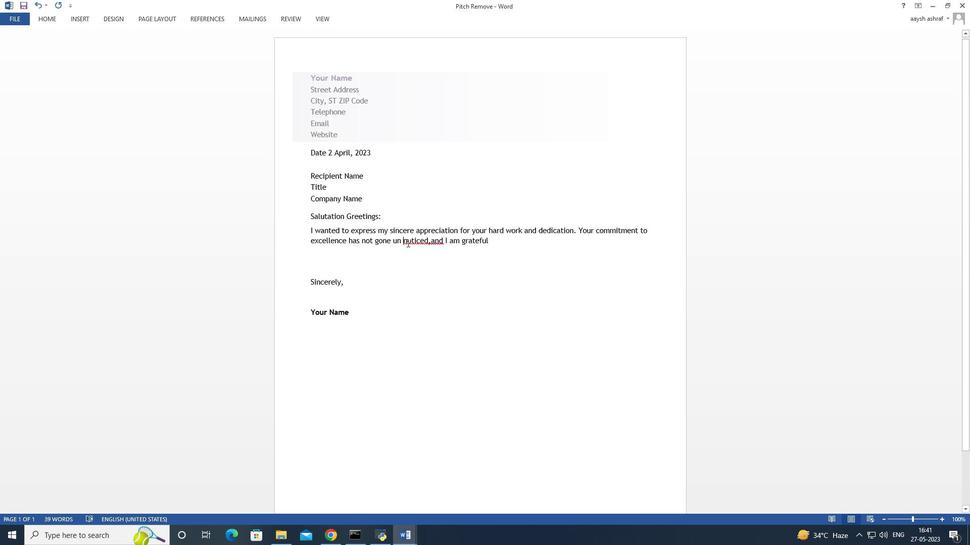 
Action: Key pressed <Key.backspace>
Screenshot: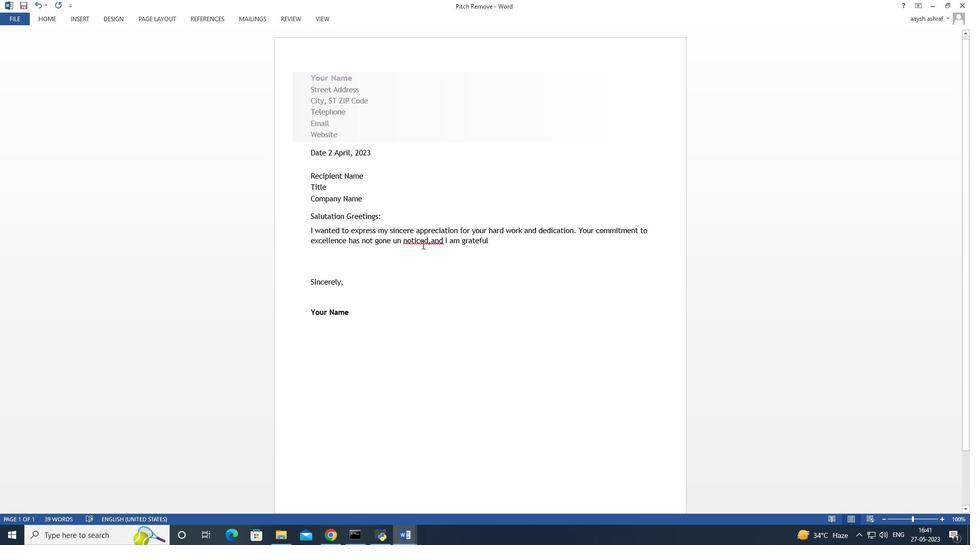 
Action: Mouse moved to (425, 244)
Screenshot: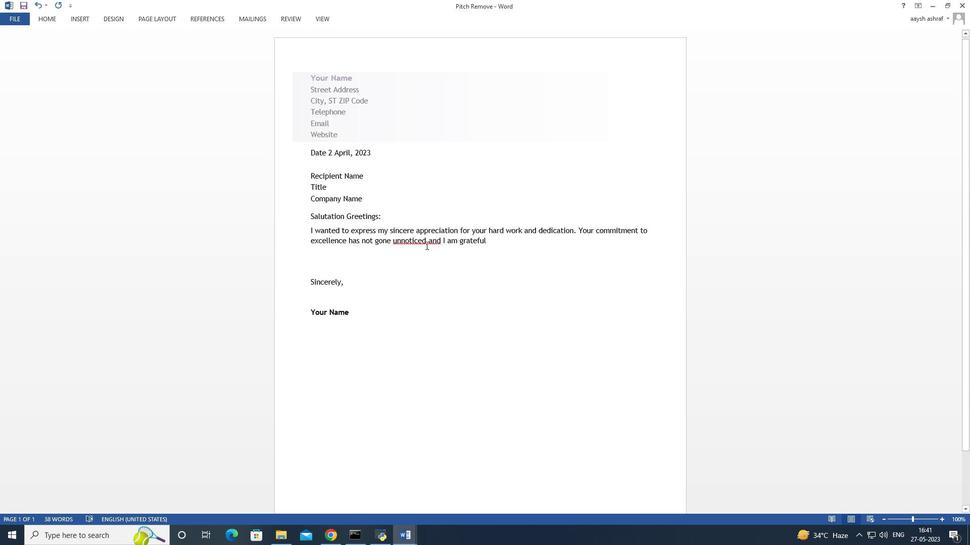 
Action: Mouse pressed left at (425, 244)
Screenshot: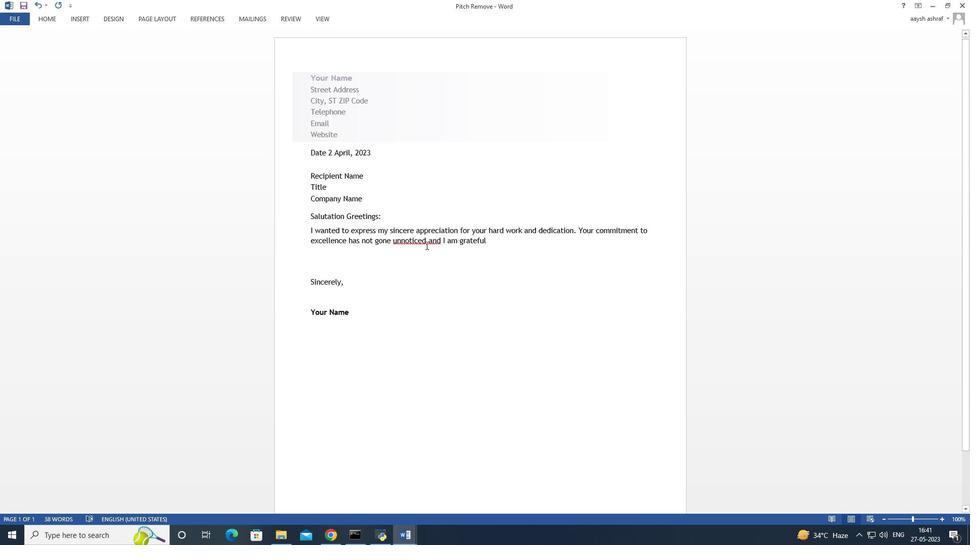 
Action: Mouse moved to (429, 243)
Screenshot: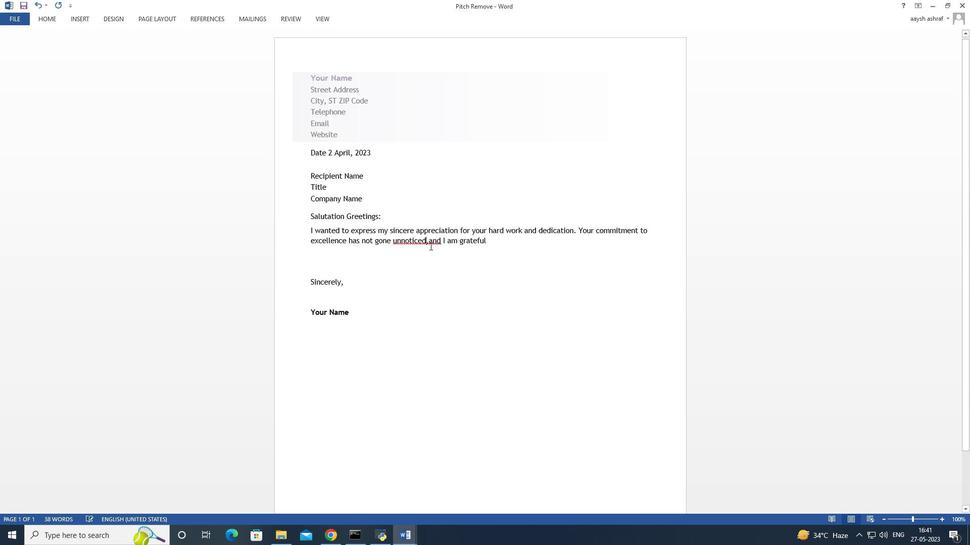 
Action: Mouse pressed left at (429, 243)
Screenshot: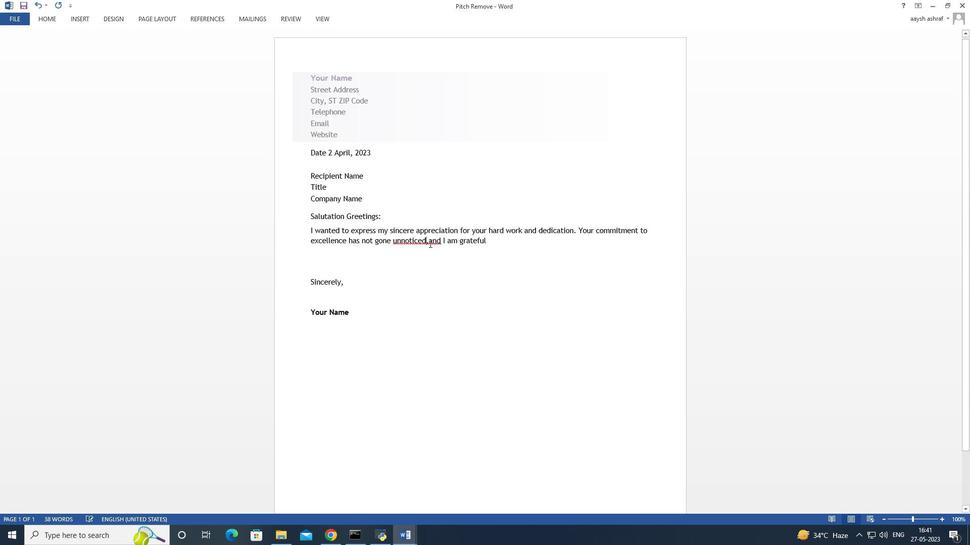 
Action: Mouse moved to (441, 243)
Screenshot: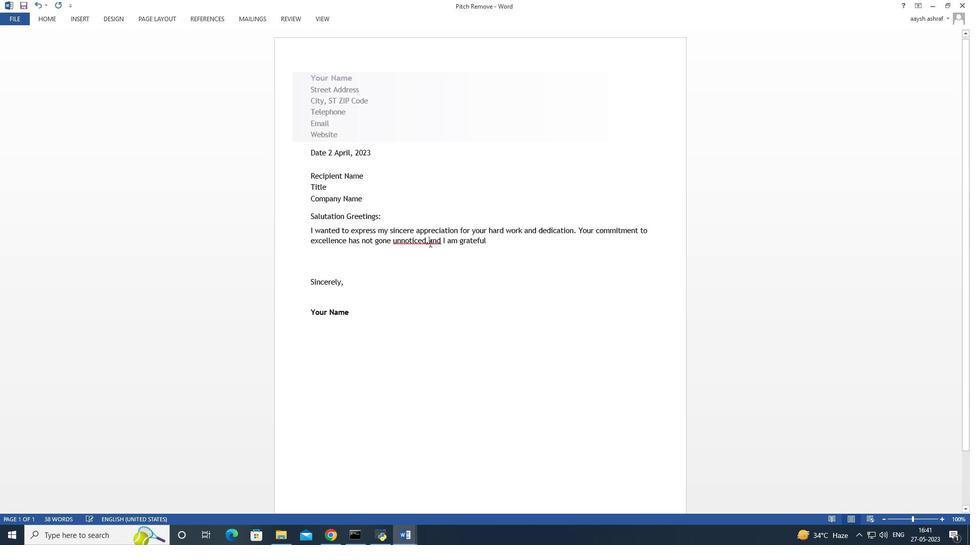 
Action: Key pressed <Key.space>
Screenshot: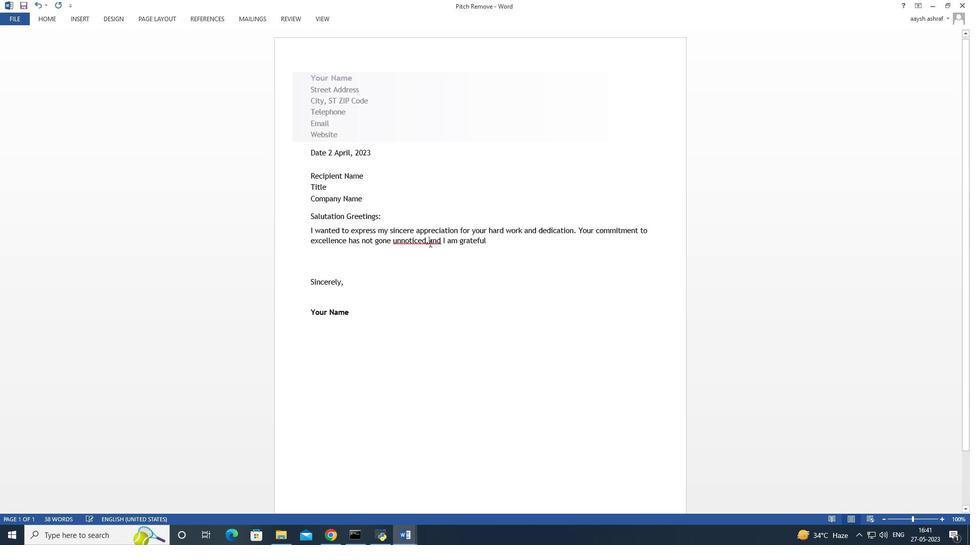 
Action: Mouse moved to (504, 245)
Screenshot: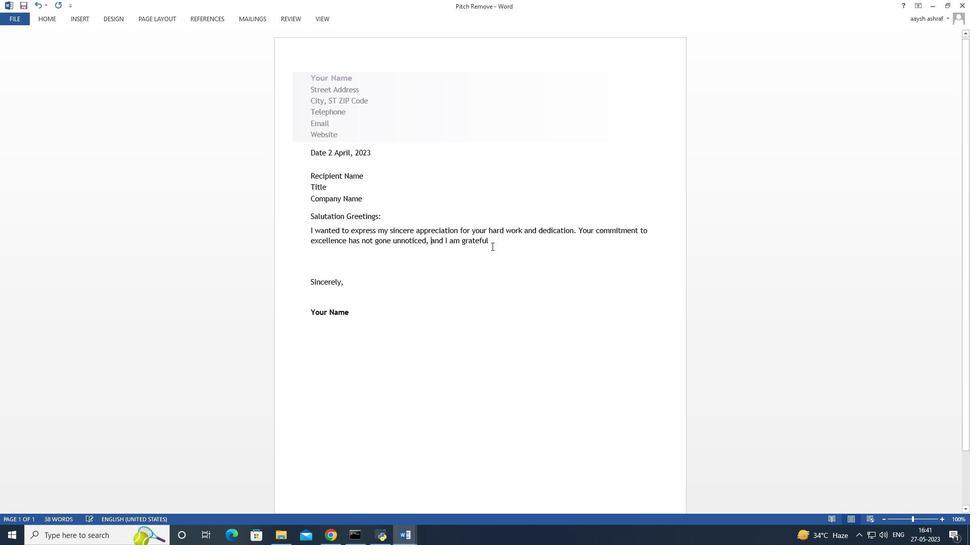
Action: Mouse pressed left at (504, 245)
Screenshot: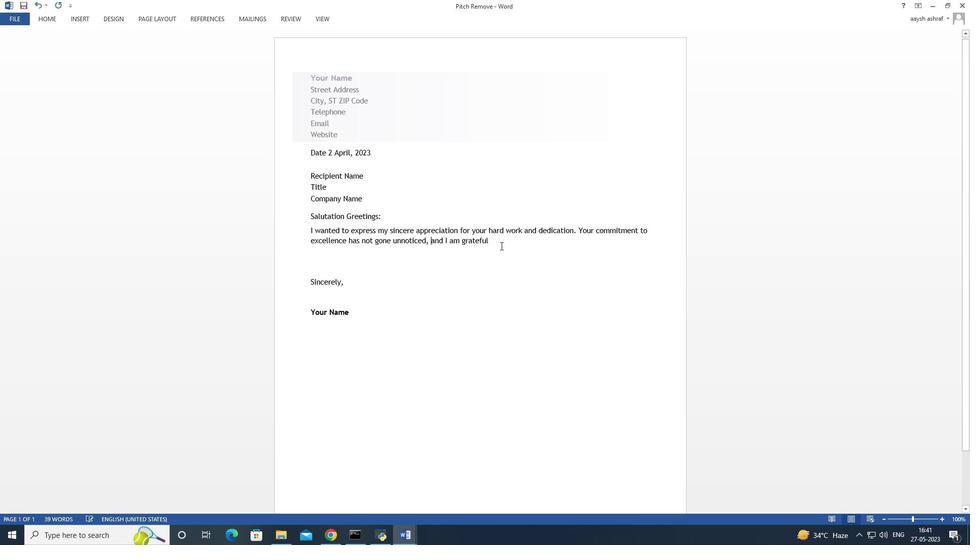 
Action: Key pressed to<Key.space>have<Key.space>you<Key.space>as<Key.space>part<Key.space>f<Key.backspace>of<Key.space>our<Key.space>team<Key.space><Key.backspace>.<Key.space>your<Key.space>contributions<Key.space>are<Key.space>invaluable<Key.space><Key.backspace>,<Key.space>and<Key.space><Key.space>look<Key.space>forword<Key.space><Key.backspace><Key.backspace><Key.backspace><Key.backspace>ard<Key.space>to<Key.space>out<Key.backspace>r<Key.space>continued<Key.space>success<Key.space>together<Key.space><Key.backspace>.<Key.space>
Screenshot: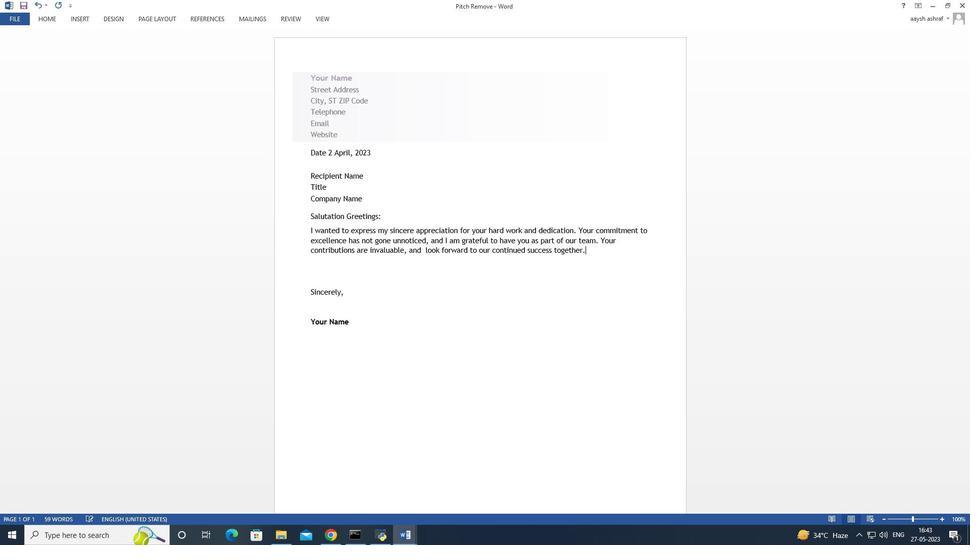 
Action: Mouse moved to (362, 327)
Screenshot: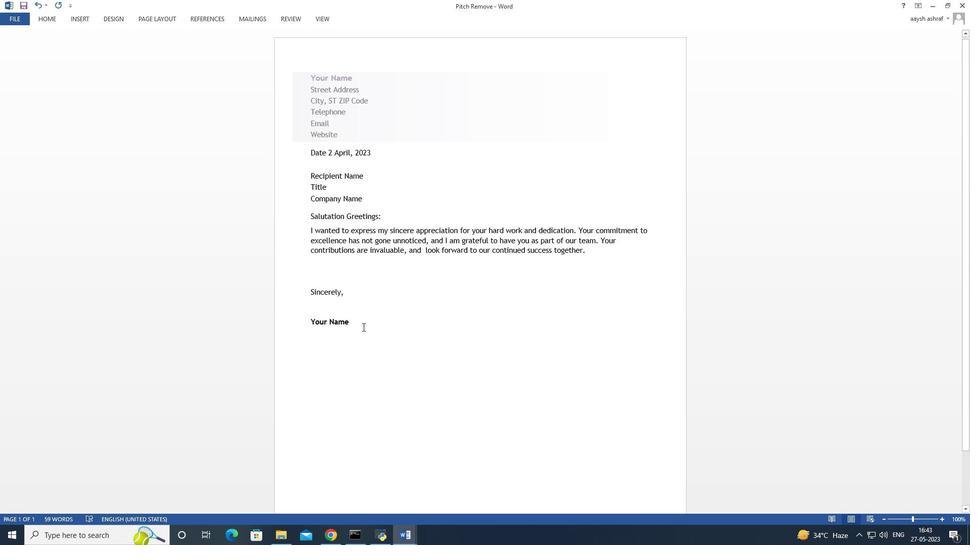 
Action: Mouse pressed left at (362, 327)
Screenshot: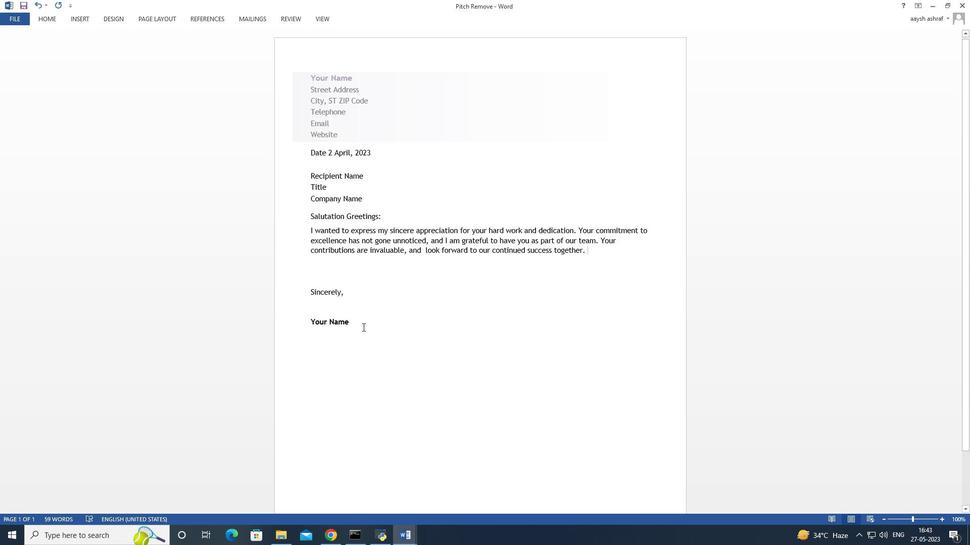 
Action: Mouse moved to (361, 336)
Screenshot: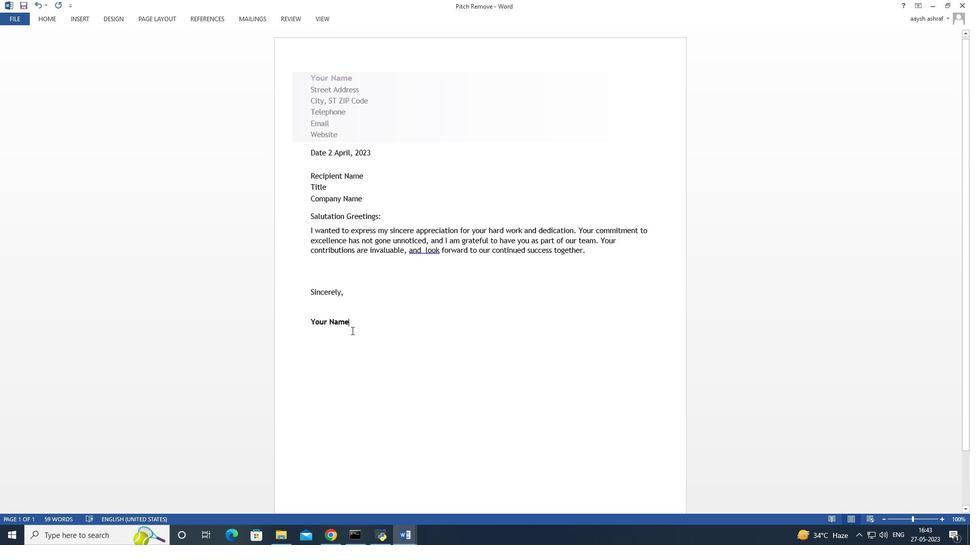 
Action: Key pressed <Key.backspace>
Screenshot: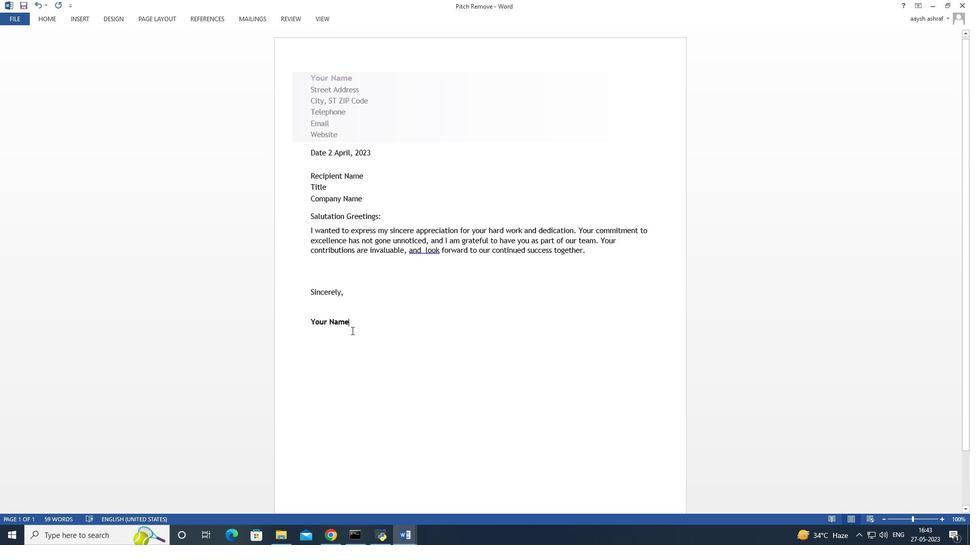 
Action: Mouse moved to (364, 335)
Screenshot: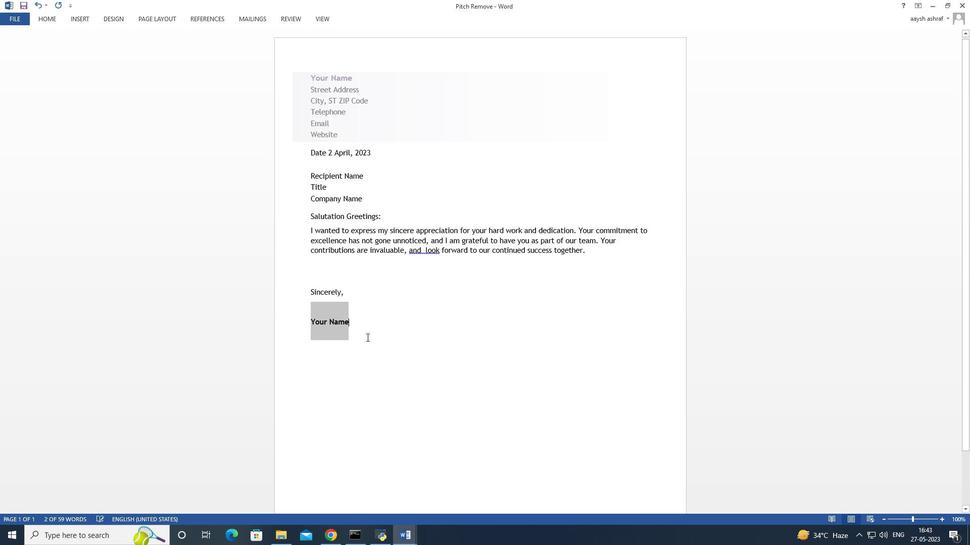 
Action: Key pressed <Key.delete>
Screenshot: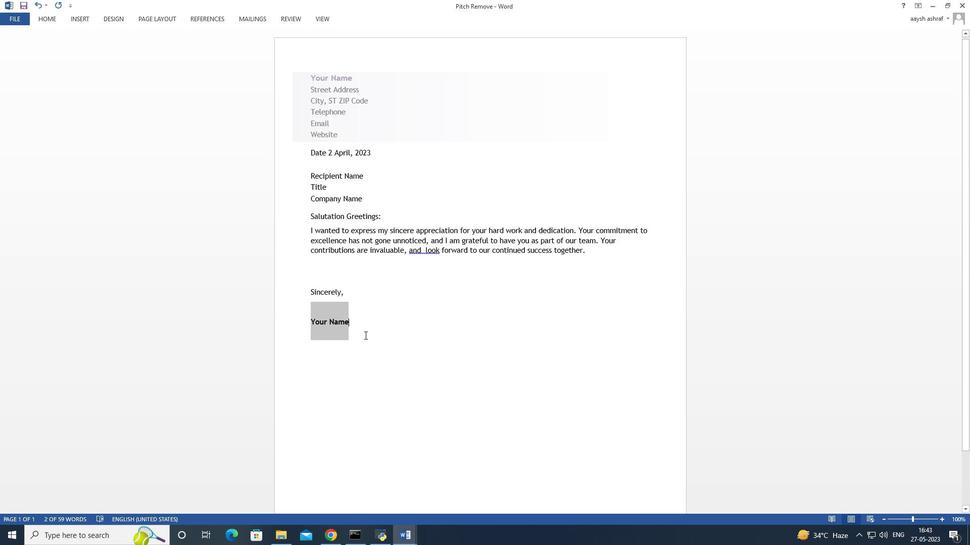 
Action: Mouse moved to (368, 297)
Screenshot: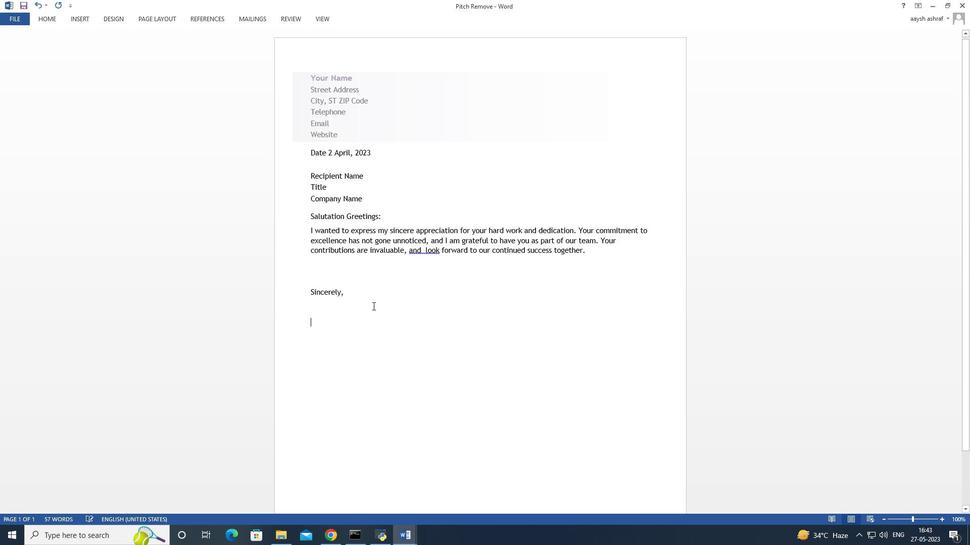 
Action: Mouse pressed left at (368, 297)
Screenshot: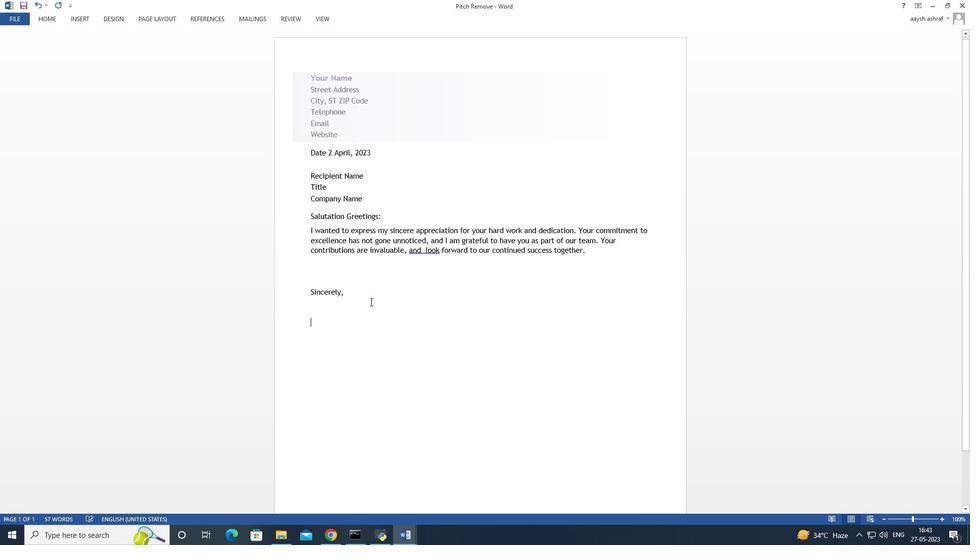 
Action: Mouse moved to (370, 327)
Screenshot: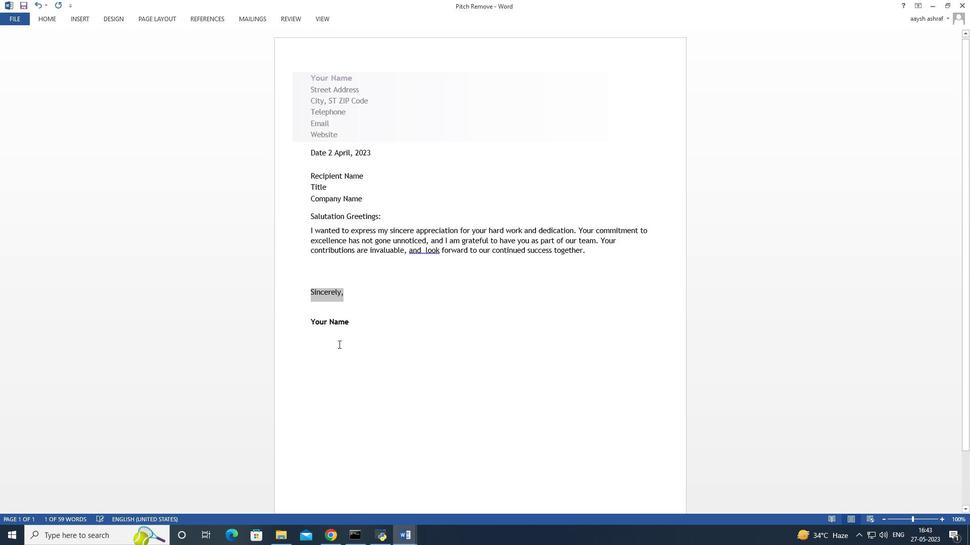 
Action: Mouse pressed left at (370, 327)
Screenshot: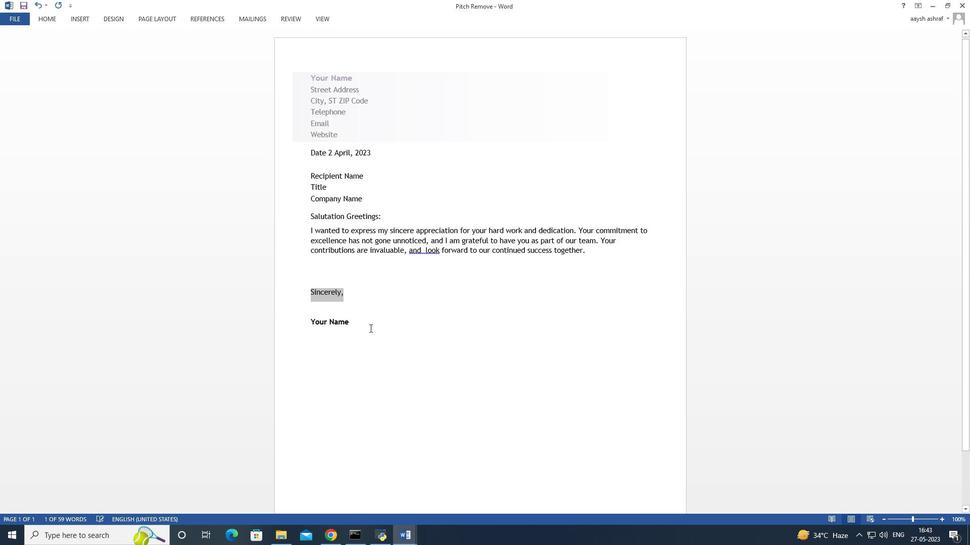 
Action: Mouse moved to (371, 327)
Screenshot: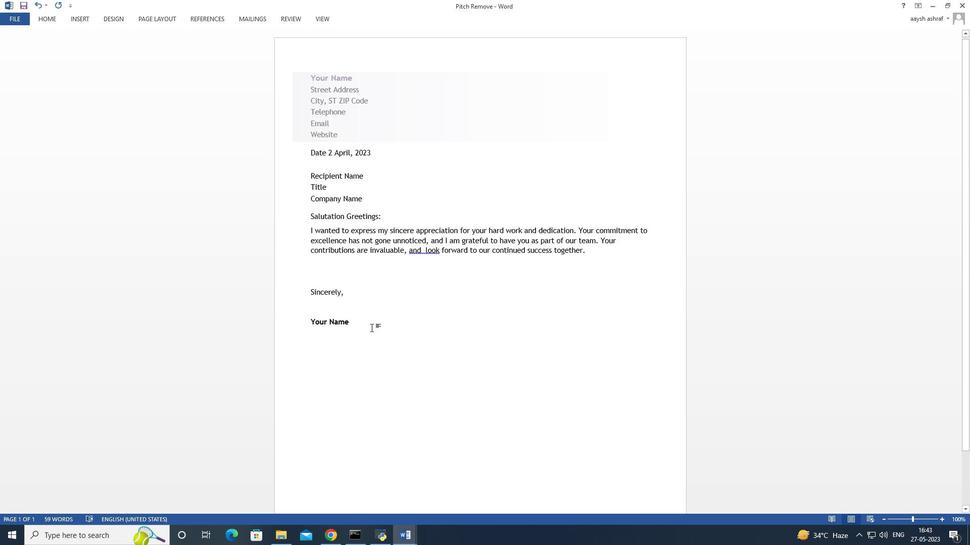 
Action: Key pressed <Key.delete><Key.delete><Key.delete>
Screenshot: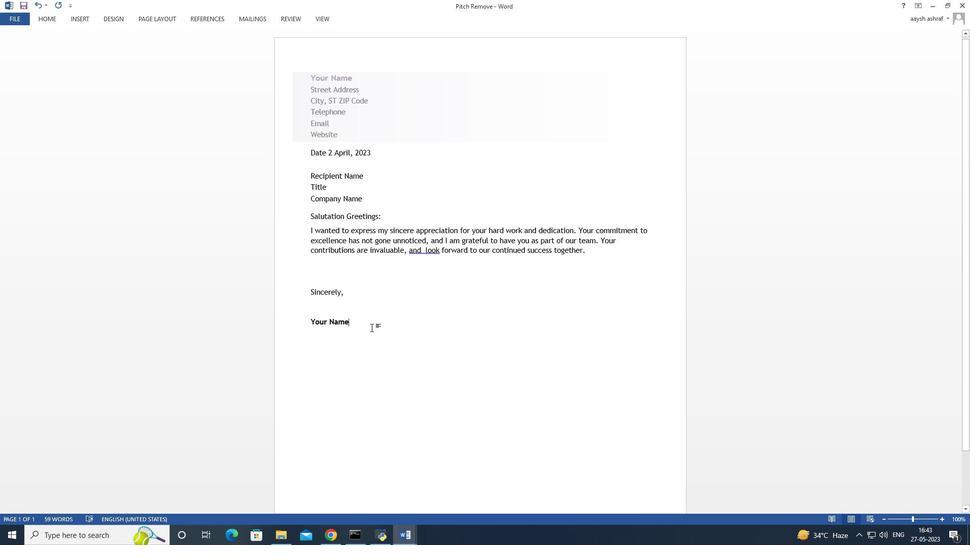 
Action: Mouse moved to (364, 323)
Screenshot: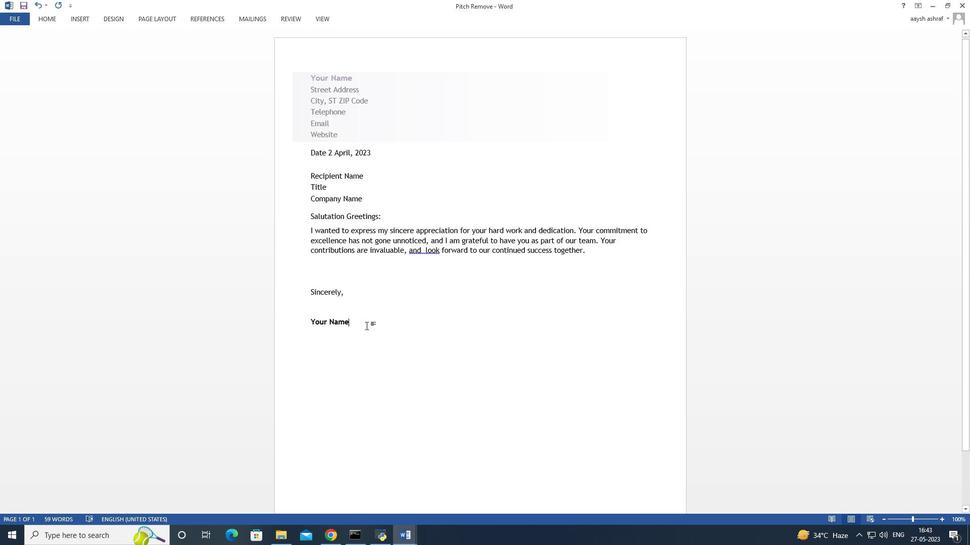 
Action: Mouse pressed left at (364, 323)
Screenshot: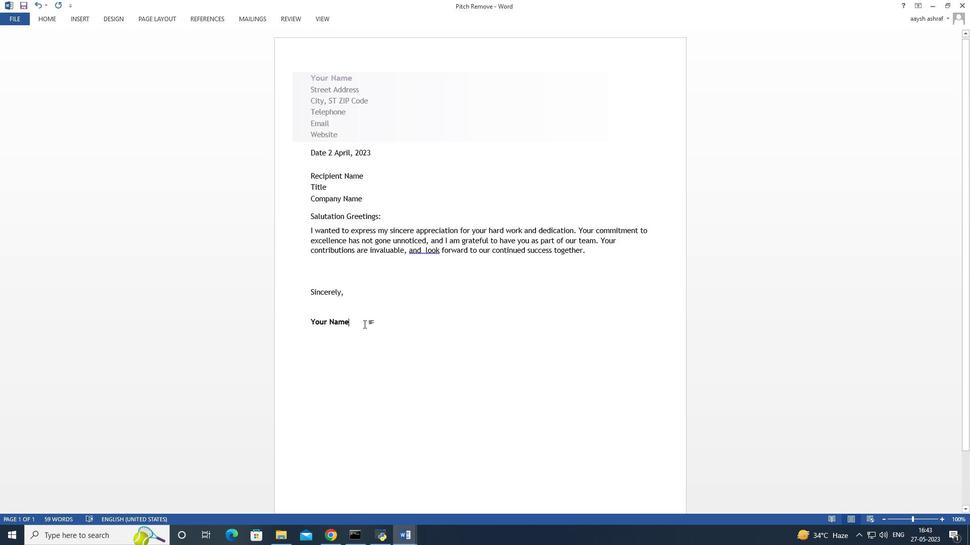 
Action: Mouse moved to (306, 321)
Screenshot: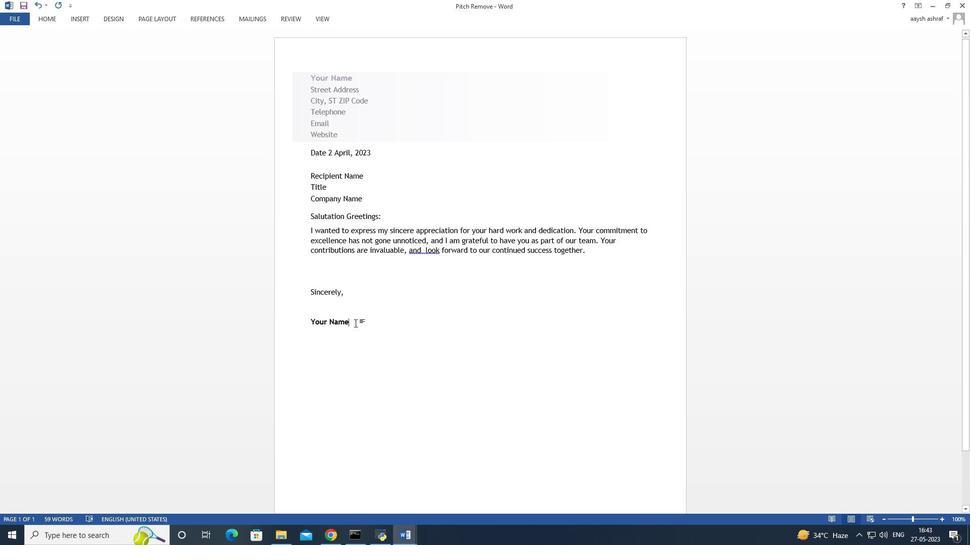 
Action: Key pressed <Key.delete>
Screenshot: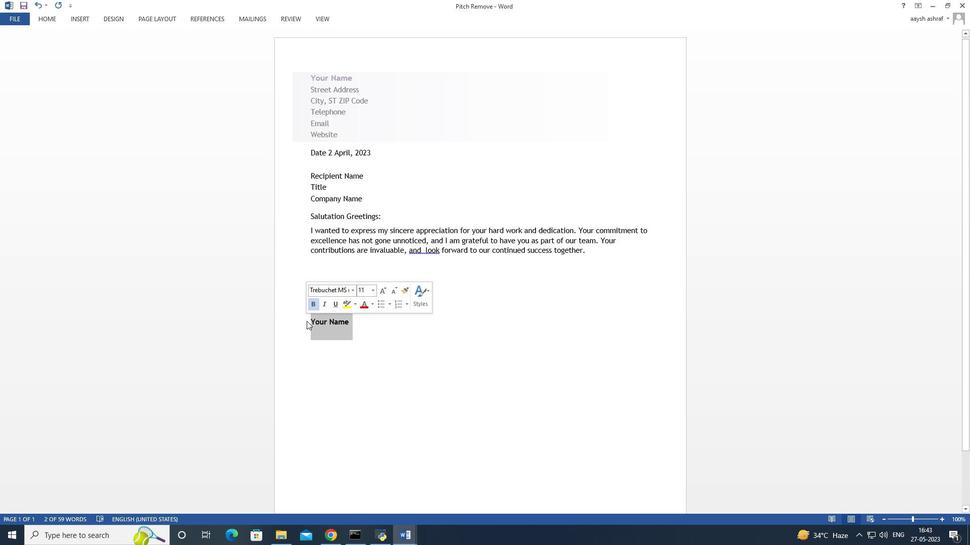 
Action: Mouse moved to (307, 198)
Screenshot: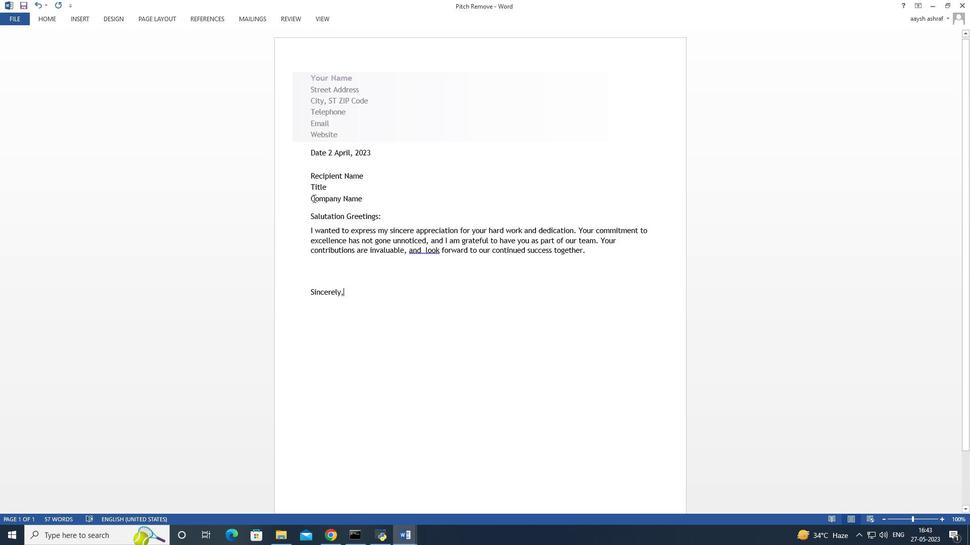 
Action: Mouse pressed left at (307, 198)
Screenshot: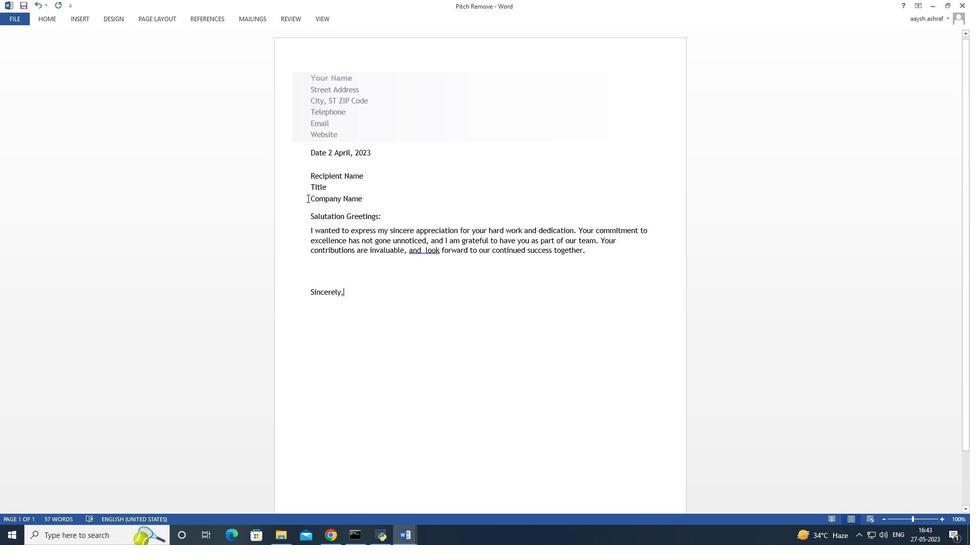 
Action: Mouse moved to (369, 272)
Screenshot: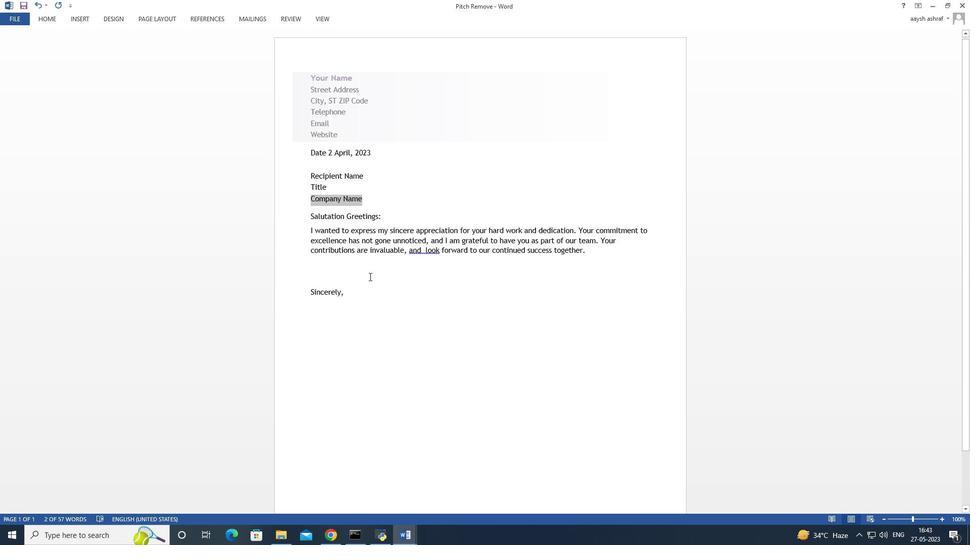 
Action: Mouse pressed left at (369, 272)
Screenshot: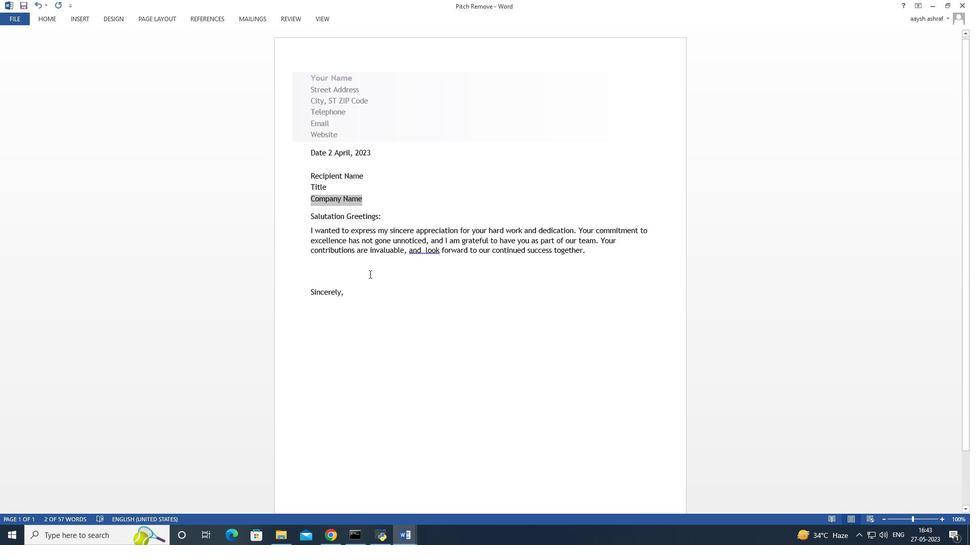
Action: Mouse moved to (425, 252)
Screenshot: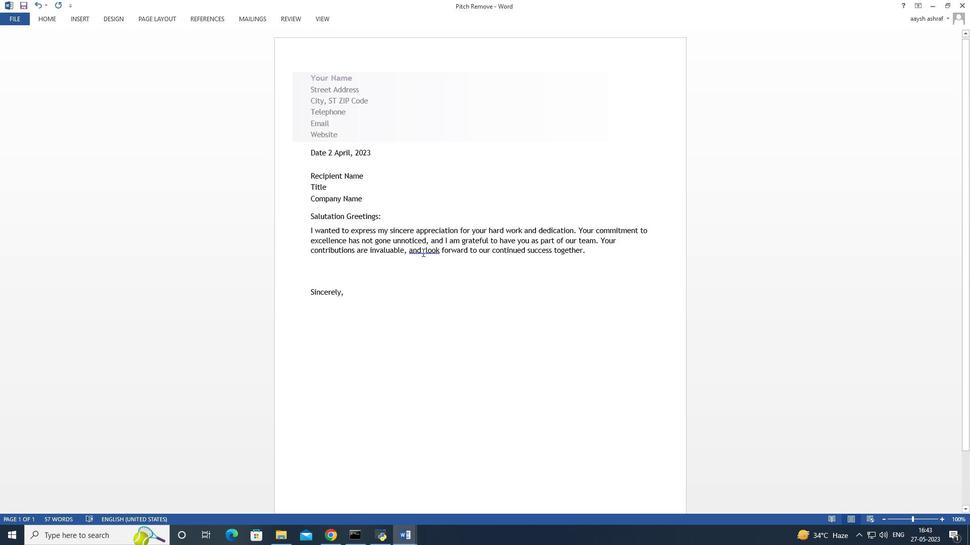 
Action: Mouse pressed left at (425, 252)
Screenshot: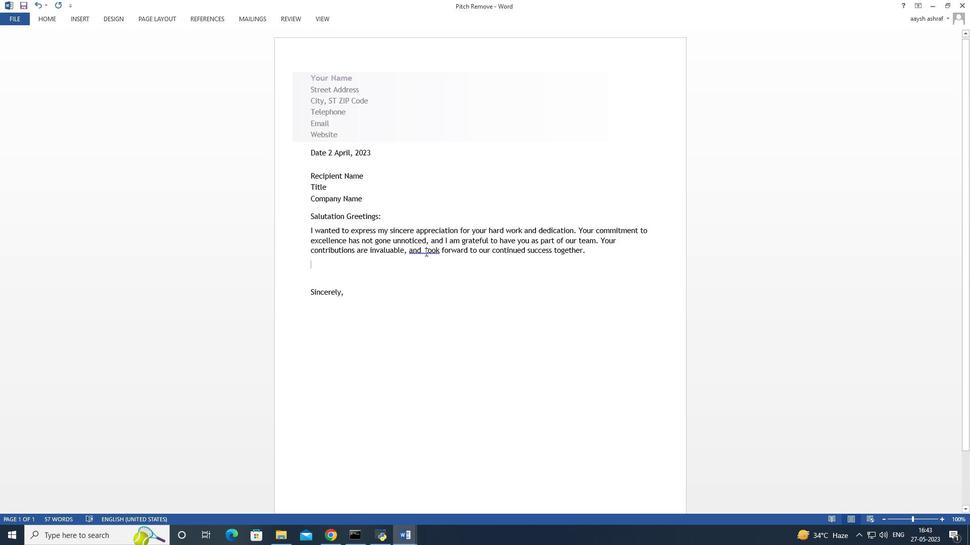 
Action: Mouse moved to (436, 253)
Screenshot: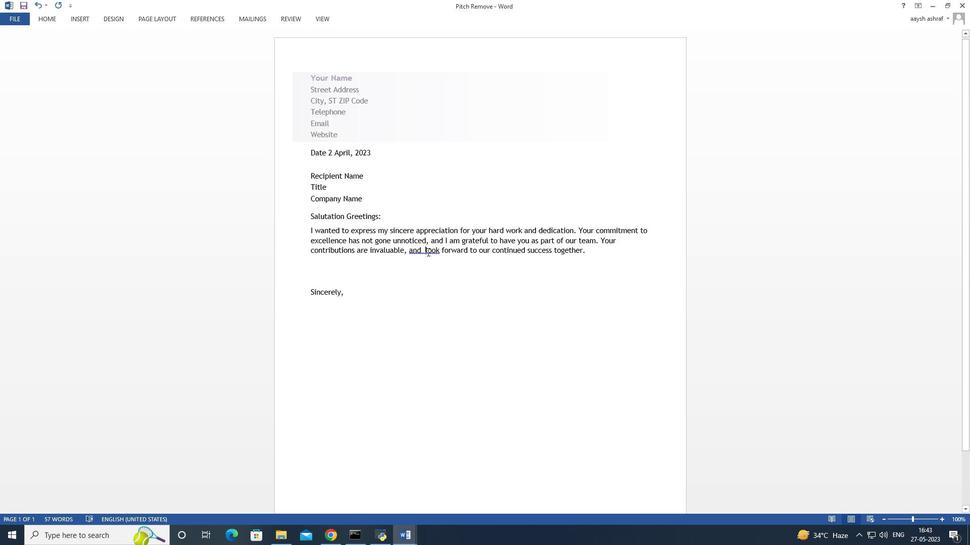 
Action: Key pressed <Key.backspace>
Screenshot: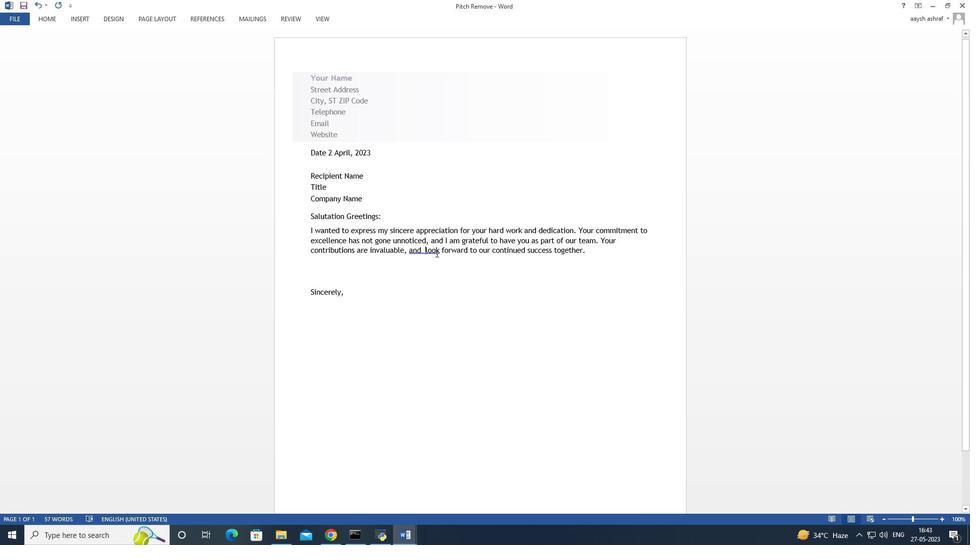 
Action: Mouse moved to (437, 269)
Screenshot: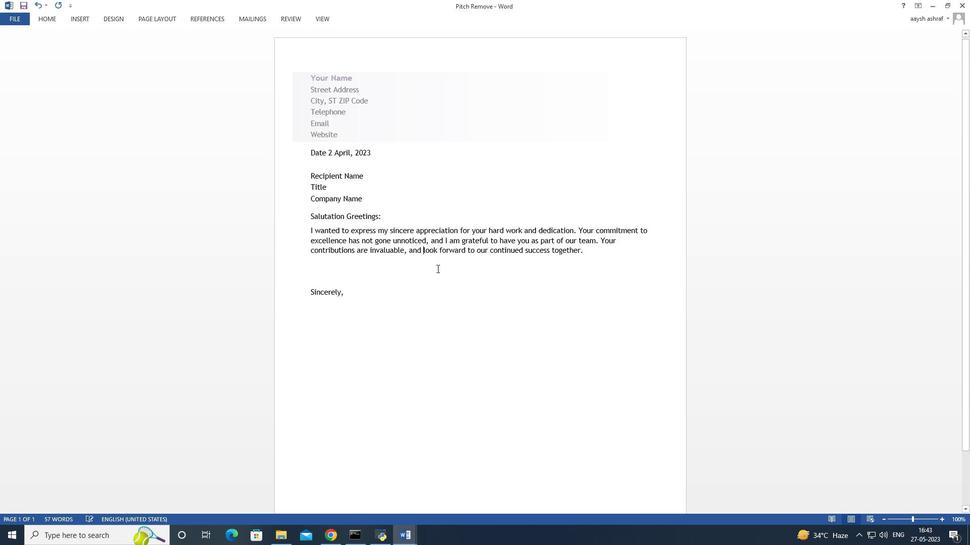 
Action: Mouse pressed left at (437, 269)
Screenshot: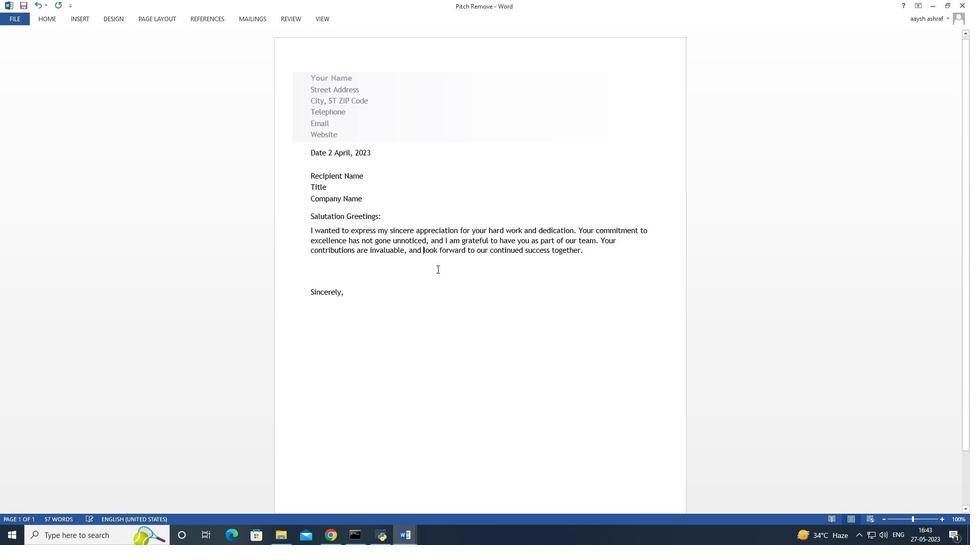 
Action: Mouse moved to (144, 233)
Screenshot: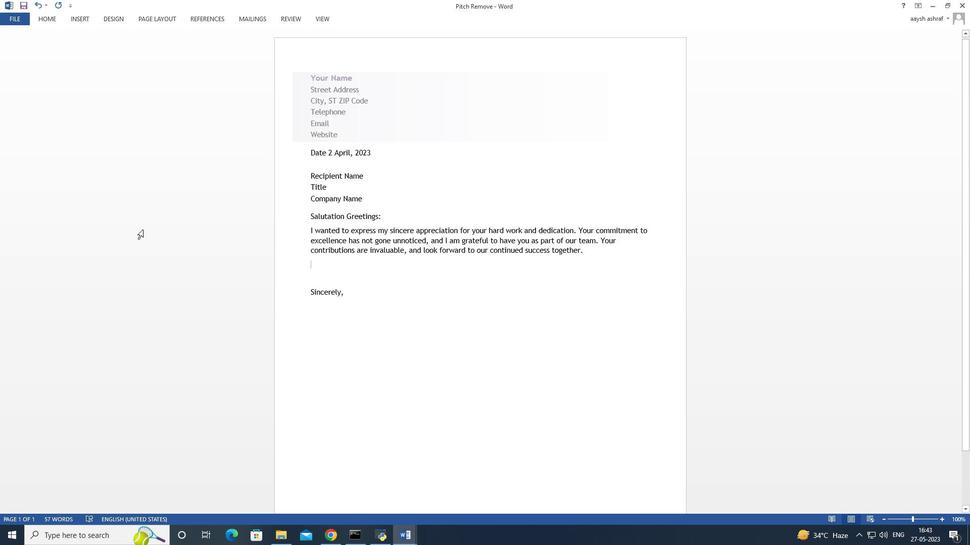 
Action: Mouse scrolled (144, 233) with delta (0, 0)
Screenshot: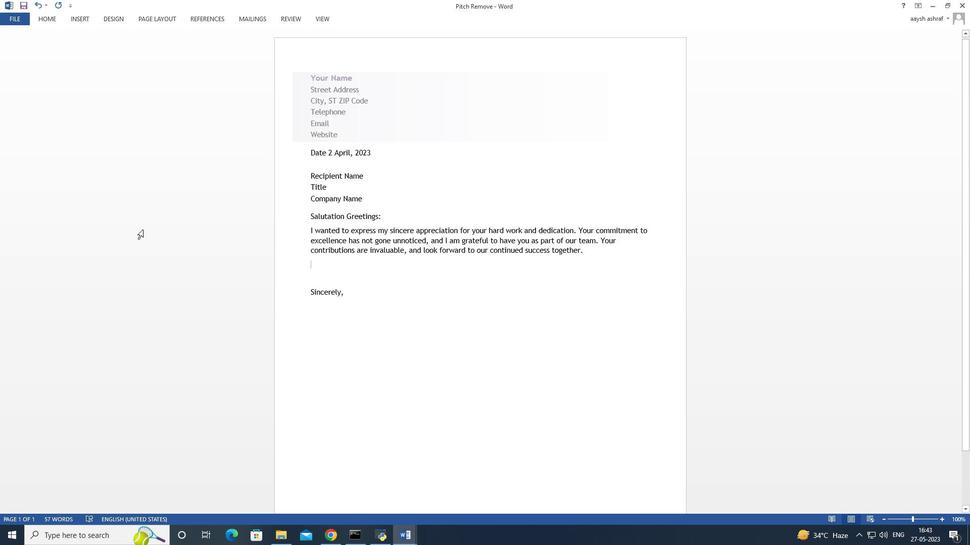 
Action: Mouse moved to (148, 248)
Screenshot: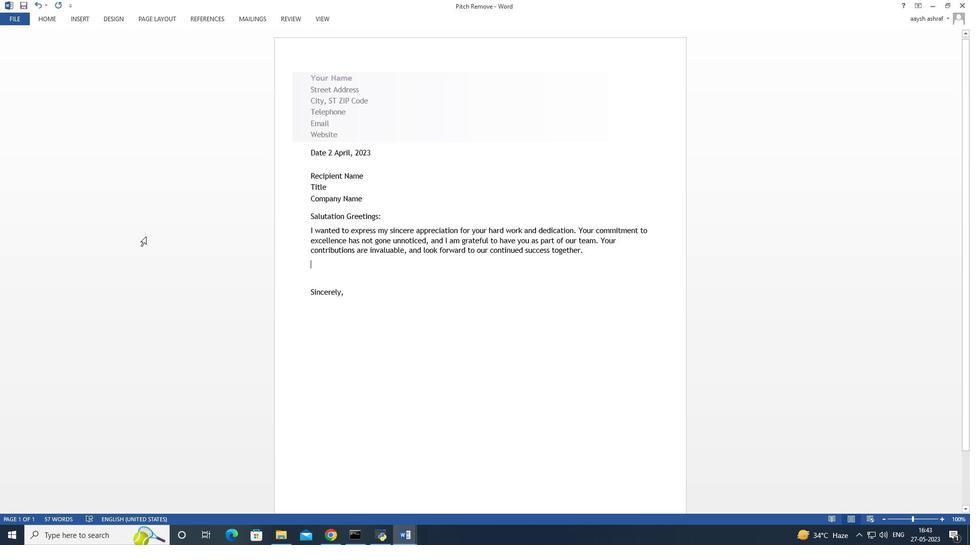 
Action: Mouse scrolled (148, 248) with delta (0, 0)
Screenshot: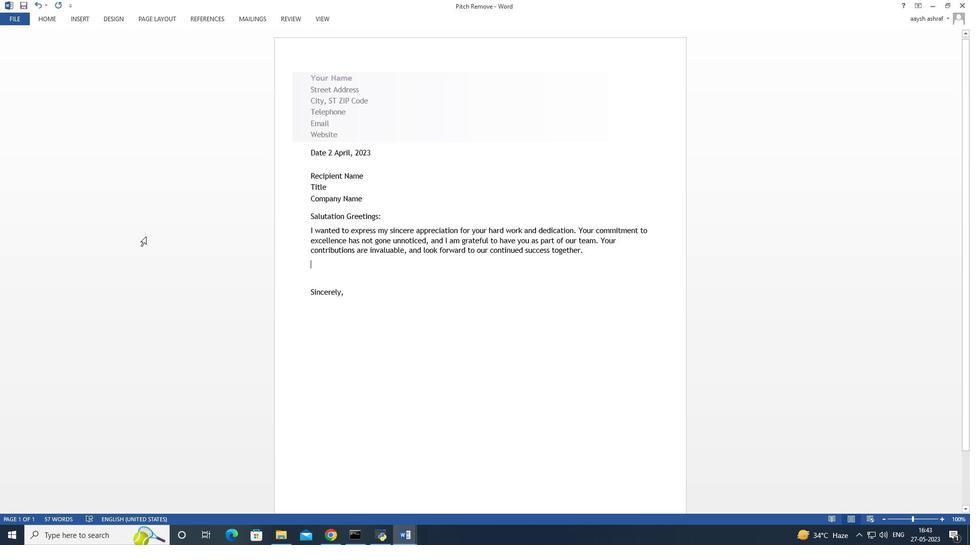 
Action: Mouse moved to (150, 248)
Screenshot: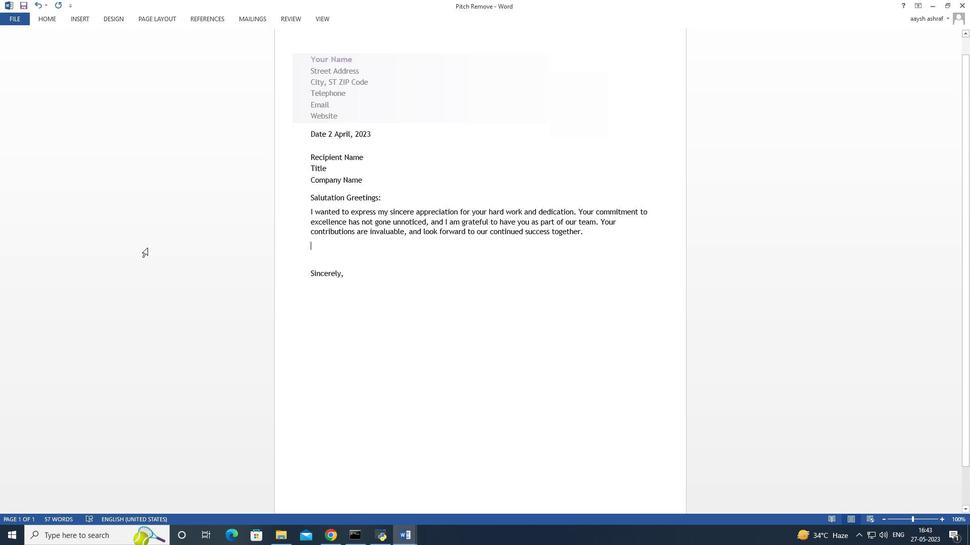 
Action: Mouse scrolled (150, 249) with delta (0, 0)
Screenshot: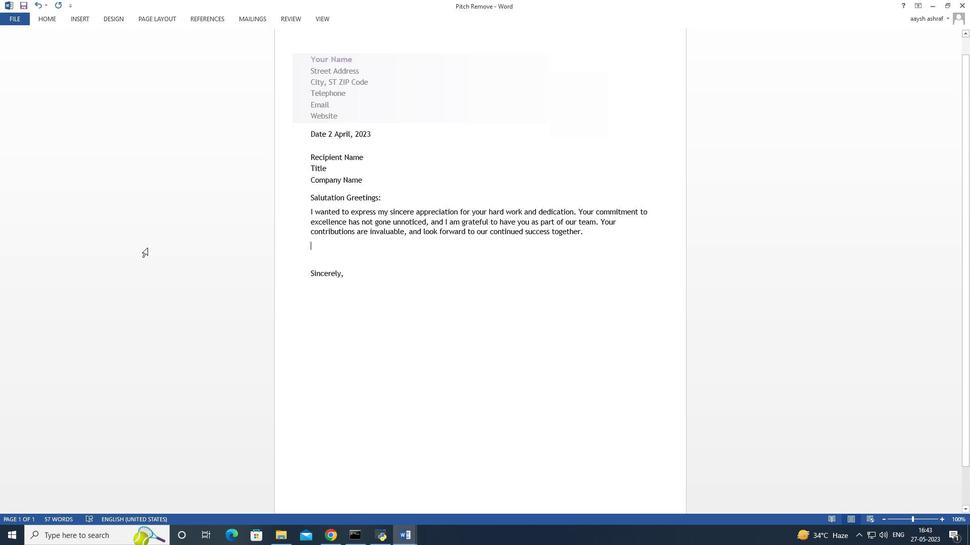 
Action: Mouse moved to (81, 18)
Screenshot: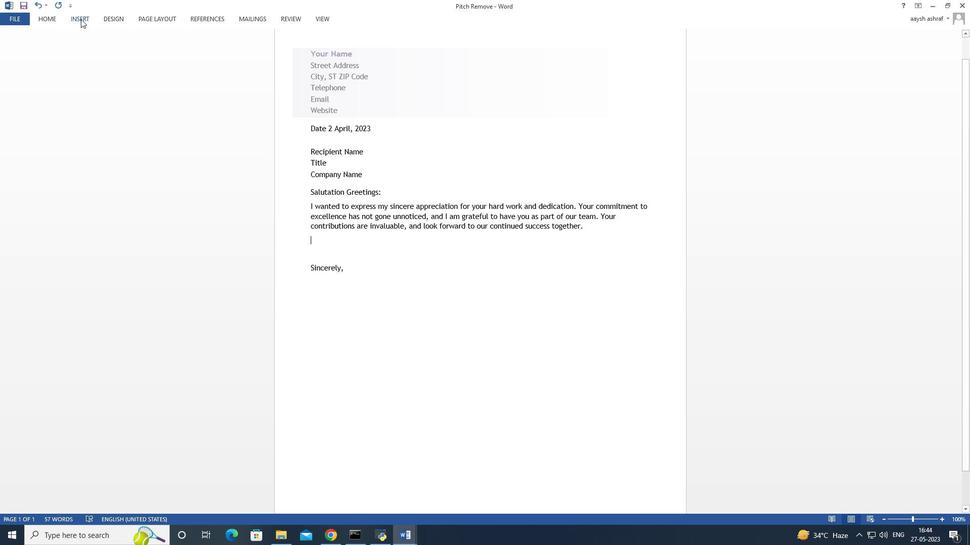
Action: Mouse pressed left at (81, 18)
Screenshot: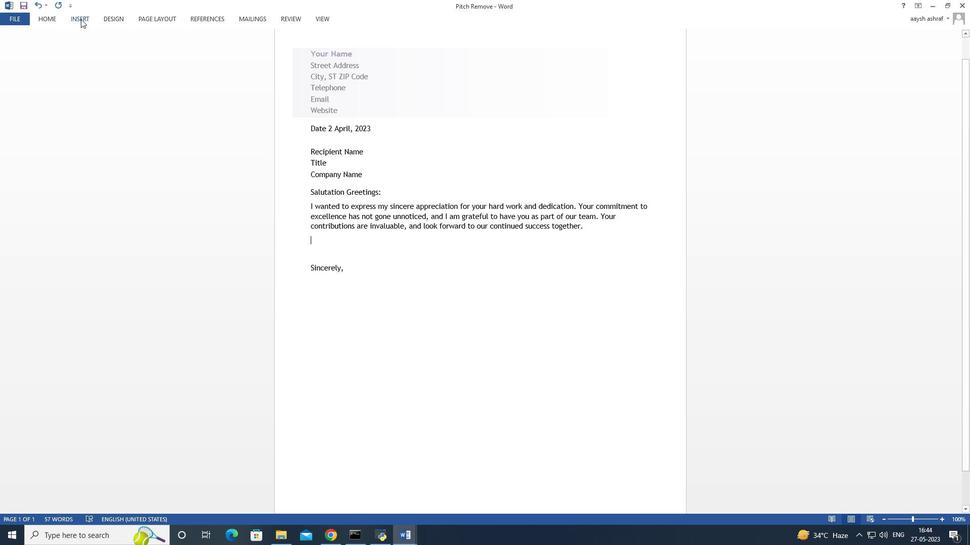 
Action: Mouse moved to (110, 18)
Screenshot: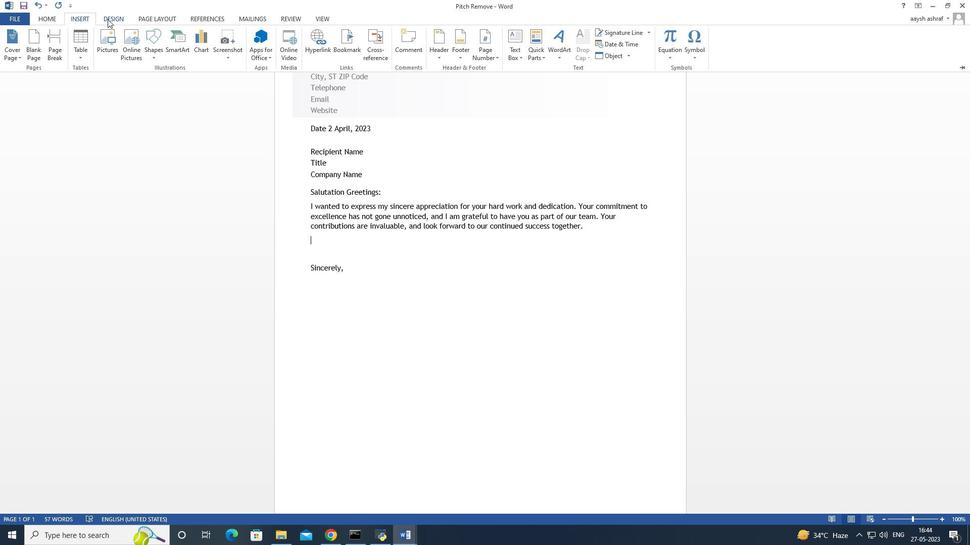 
Action: Mouse pressed left at (110, 18)
Screenshot: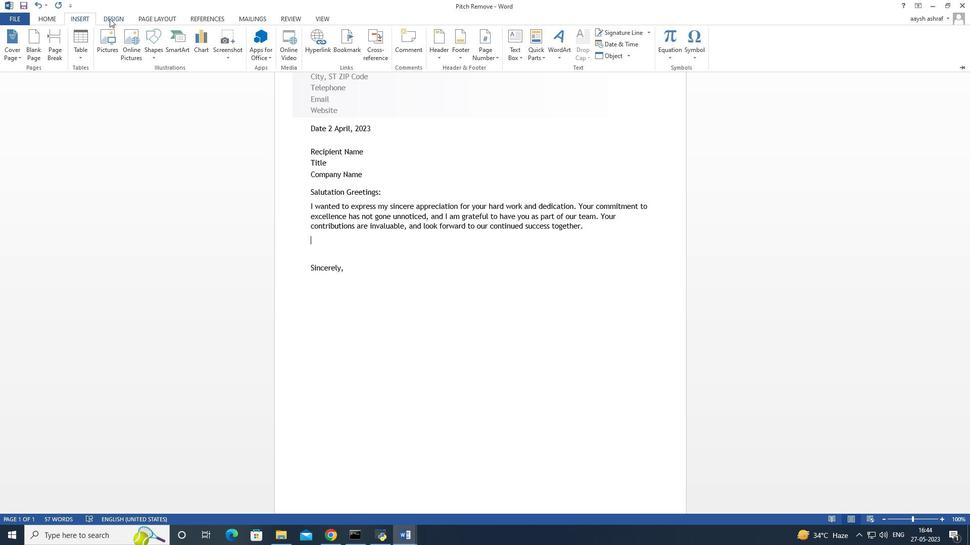 
Action: Mouse moved to (820, 55)
Screenshot: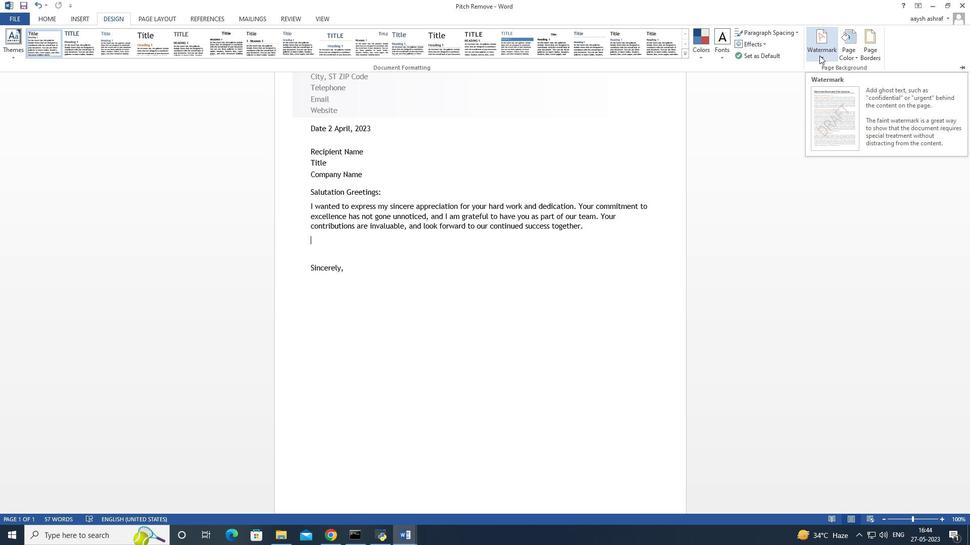 
Action: Mouse pressed left at (820, 55)
Screenshot: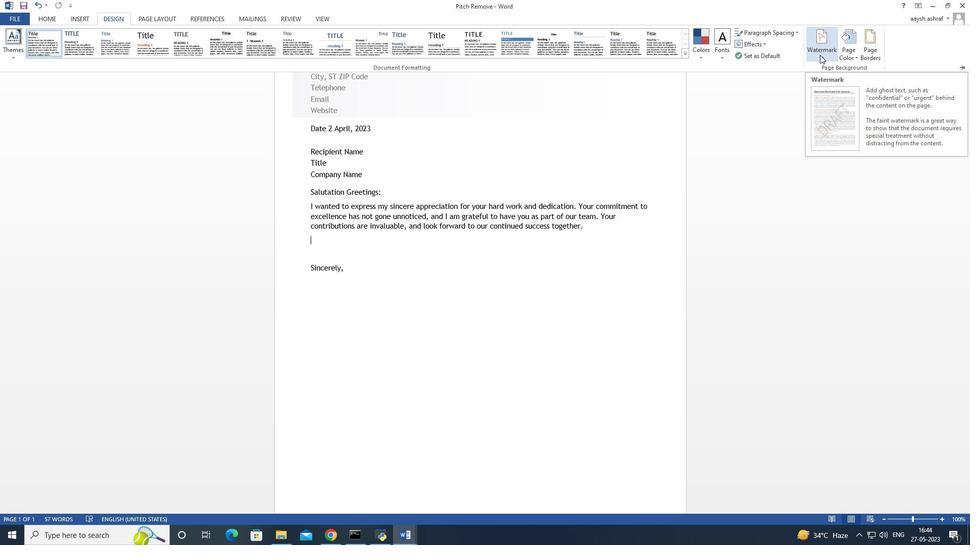 
Action: Mouse moved to (840, 204)
Screenshot: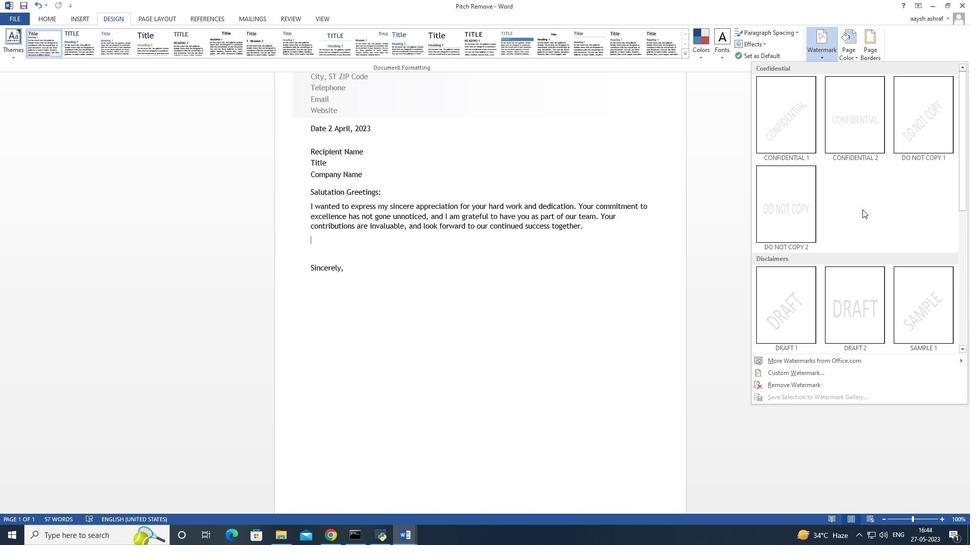 
Action: Mouse scrolled (840, 205) with delta (0, 0)
Screenshot: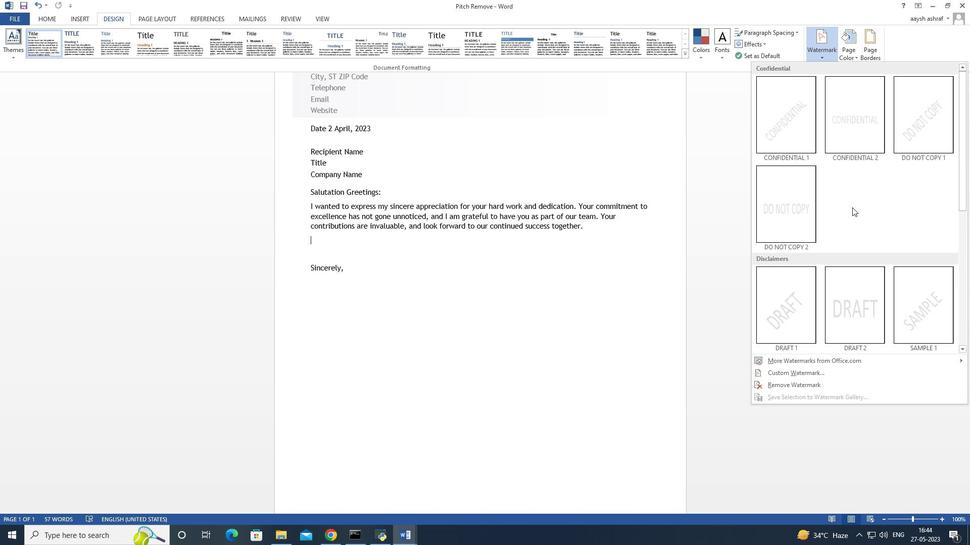 
Action: Mouse scrolled (840, 205) with delta (0, 0)
Screenshot: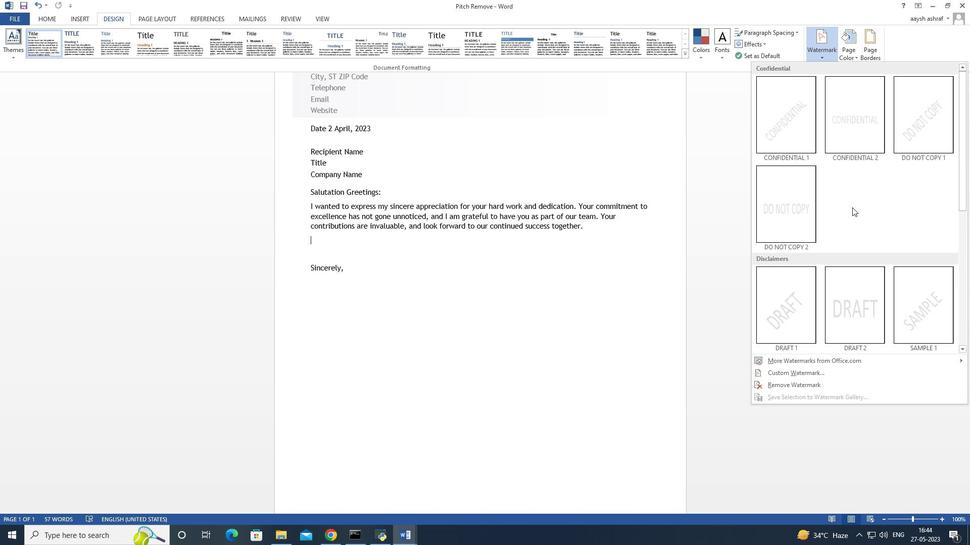 
Action: Mouse scrolled (840, 205) with delta (0, 0)
Screenshot: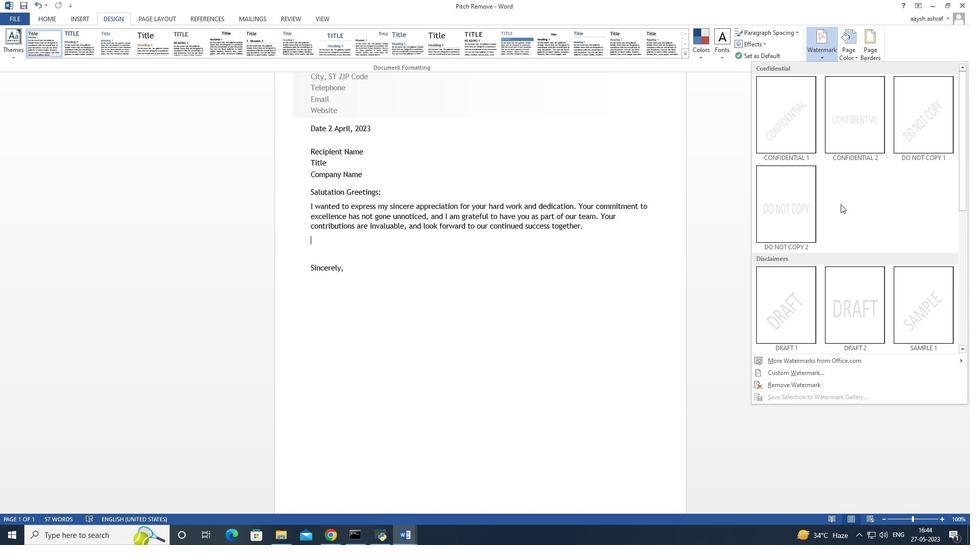 
Action: Mouse scrolled (840, 205) with delta (0, 0)
Screenshot: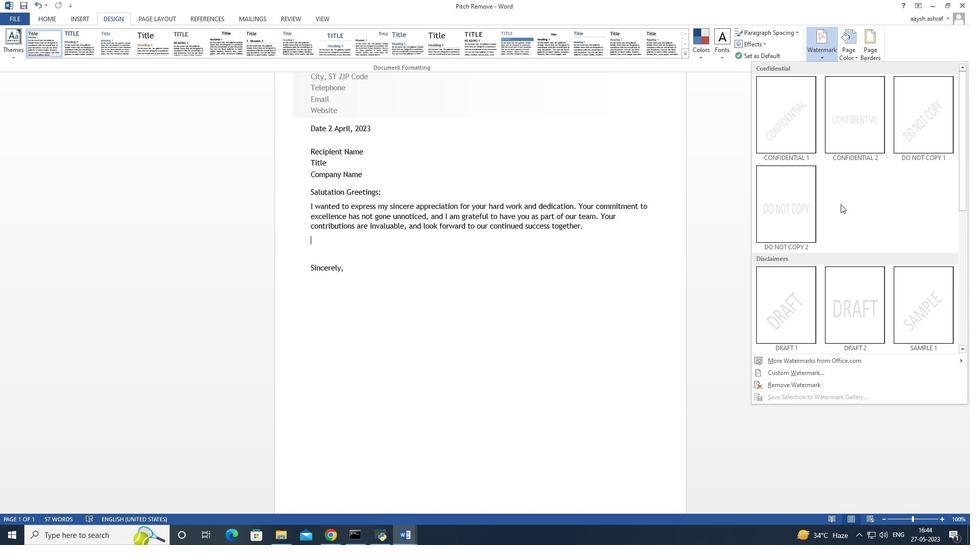
Action: Mouse moved to (854, 170)
Screenshot: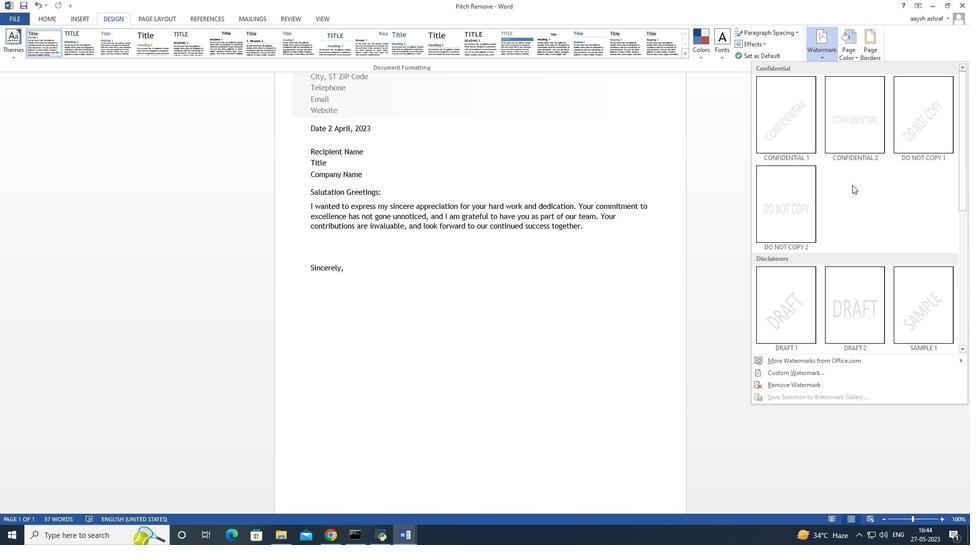 
Action: Mouse scrolled (854, 169) with delta (0, 0)
Screenshot: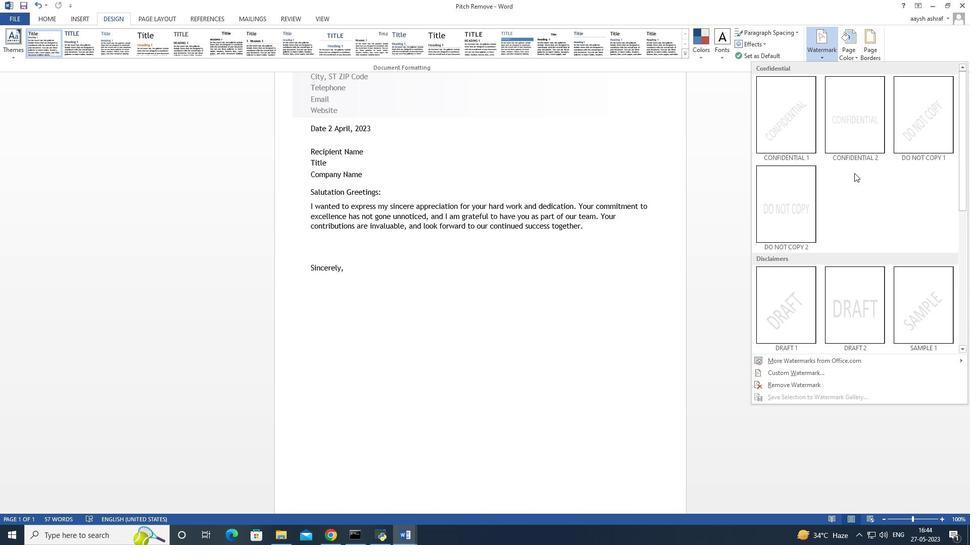
Action: Mouse scrolled (854, 169) with delta (0, 0)
Screenshot: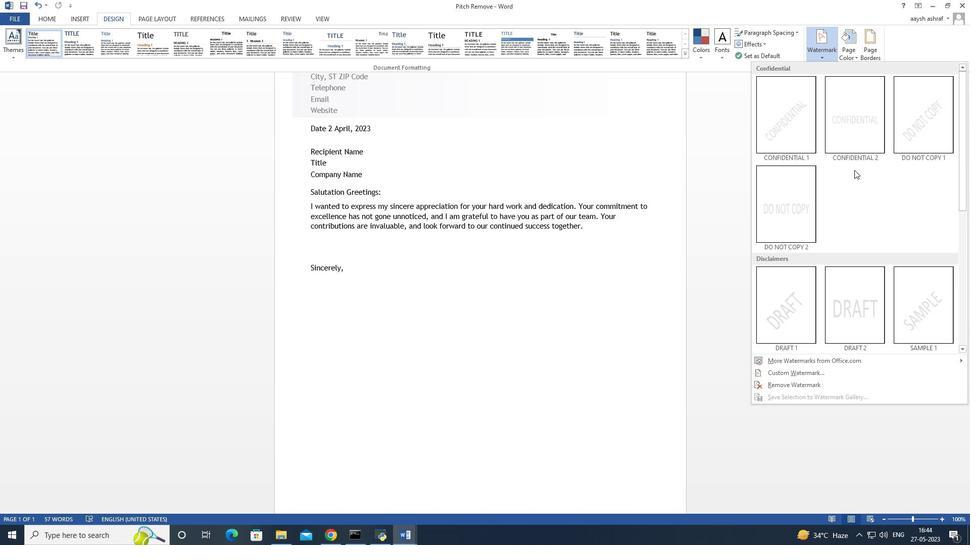 
Action: Mouse moved to (854, 169)
Screenshot: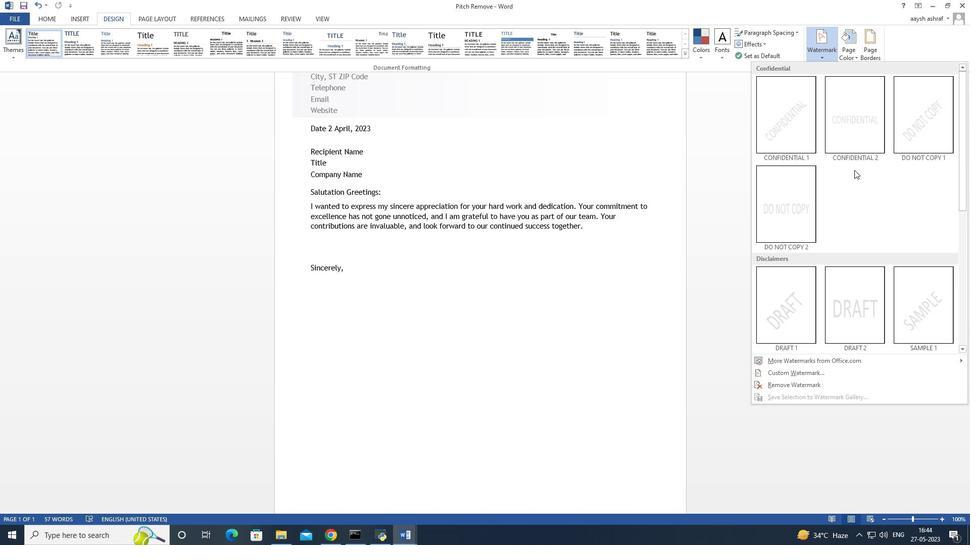 
Action: Mouse scrolled (854, 169) with delta (0, 0)
Screenshot: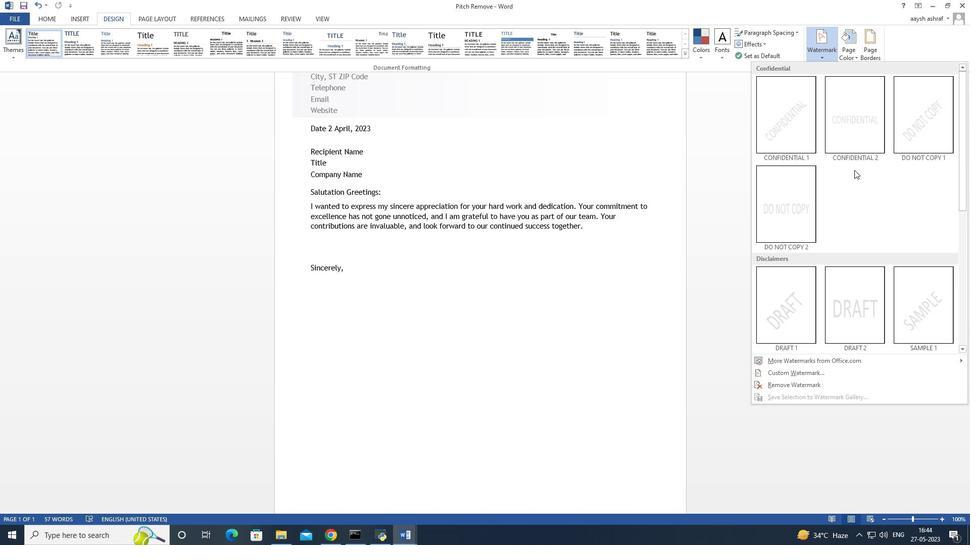 
Action: Mouse scrolled (854, 169) with delta (0, 0)
Screenshot: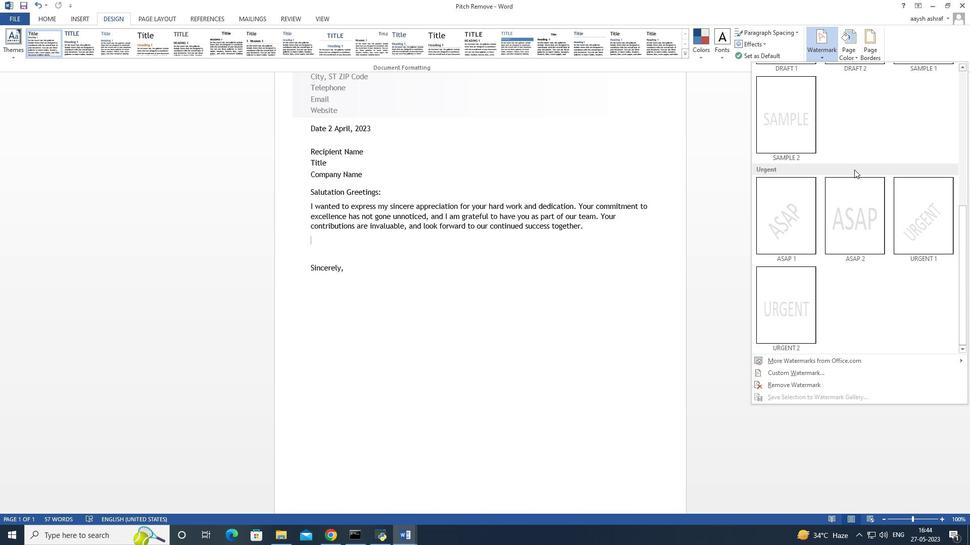
Action: Mouse scrolled (854, 169) with delta (0, 0)
Screenshot: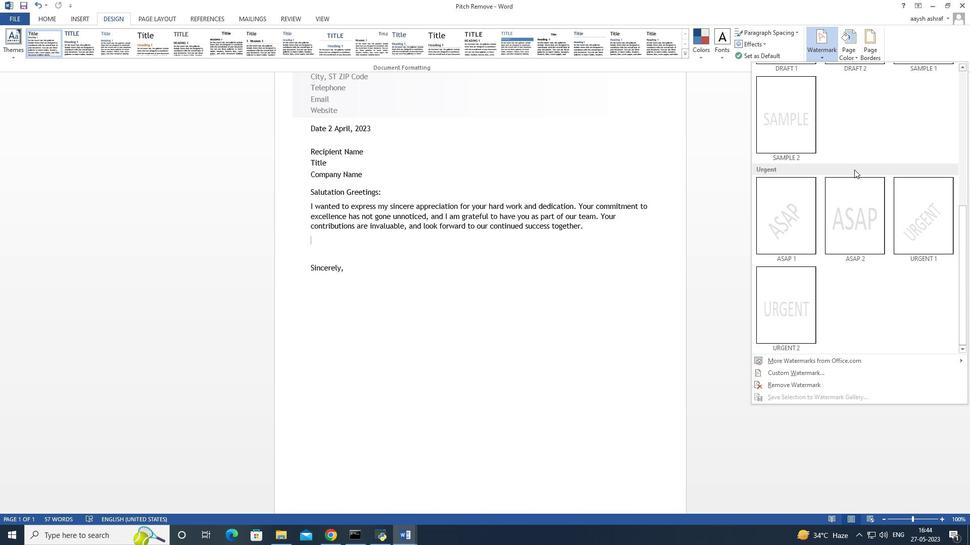 
Action: Mouse scrolled (854, 169) with delta (0, 0)
Screenshot: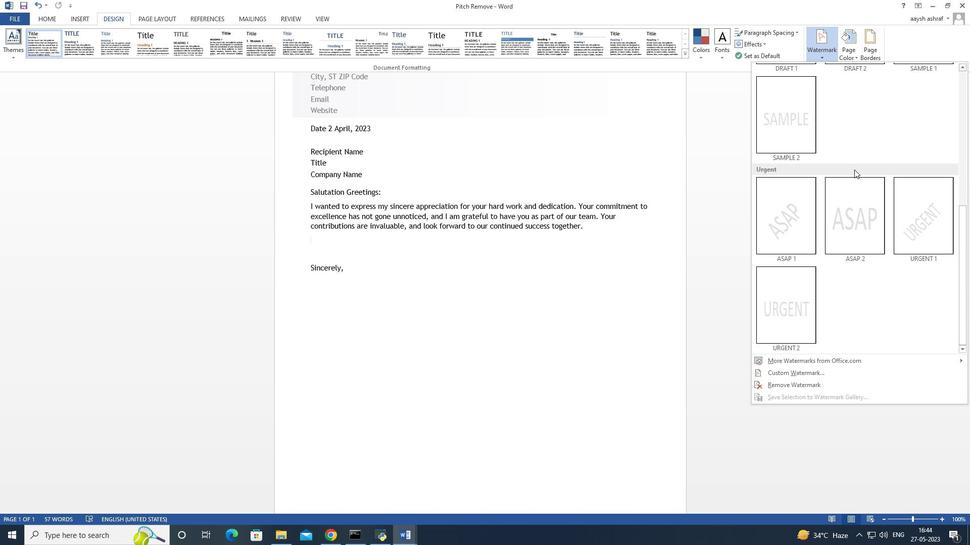 
Action: Mouse scrolled (854, 169) with delta (0, 0)
Screenshot: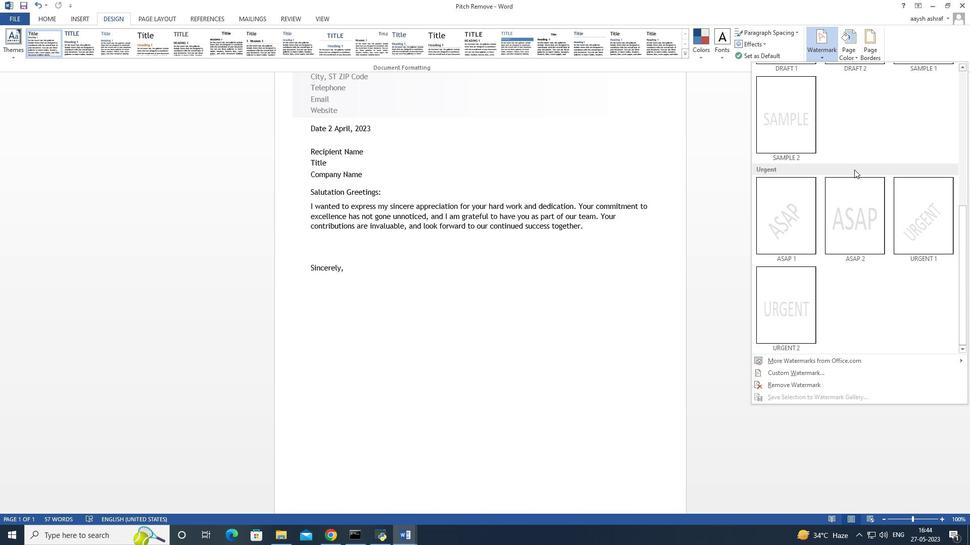 
Action: Mouse moved to (854, 171)
Screenshot: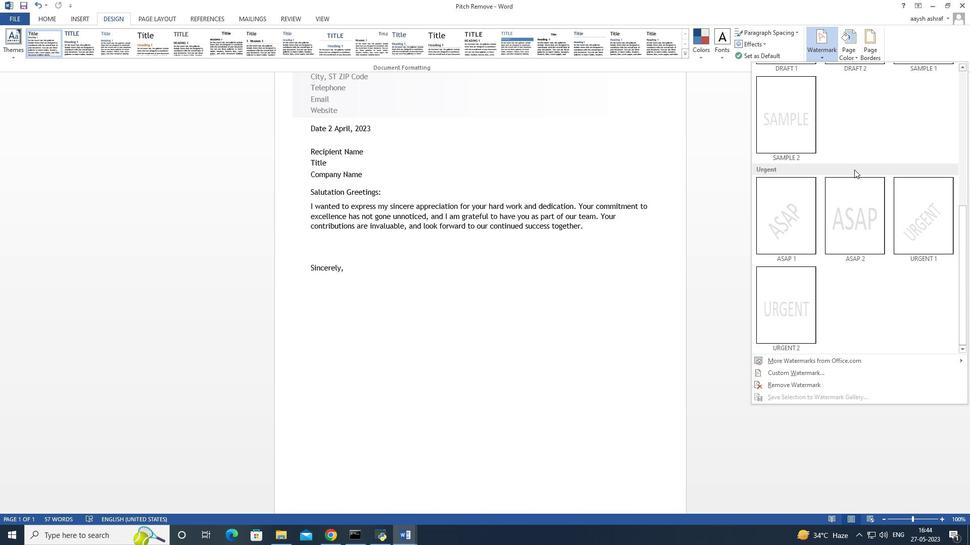 
Action: Mouse scrolled (854, 171) with delta (0, 0)
Screenshot: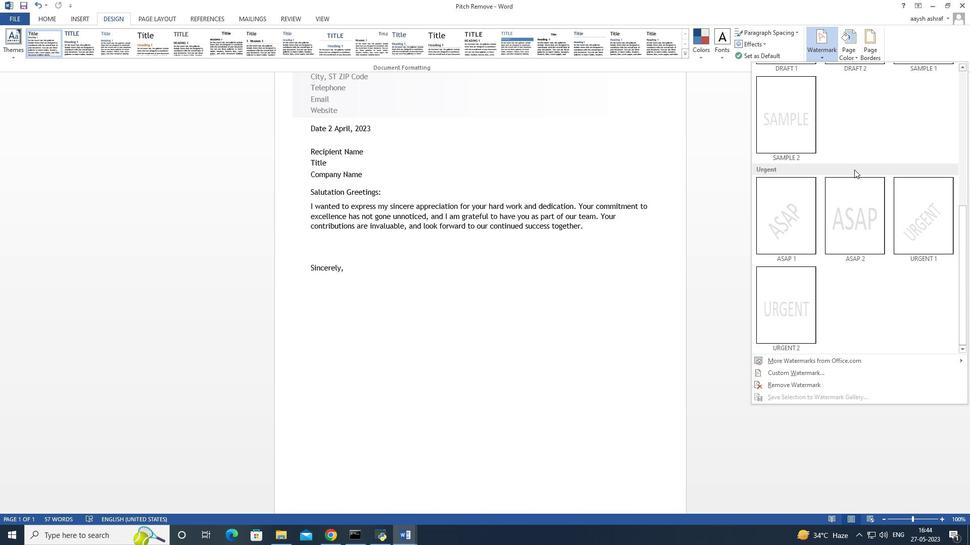 
Action: Mouse moved to (795, 304)
Screenshot: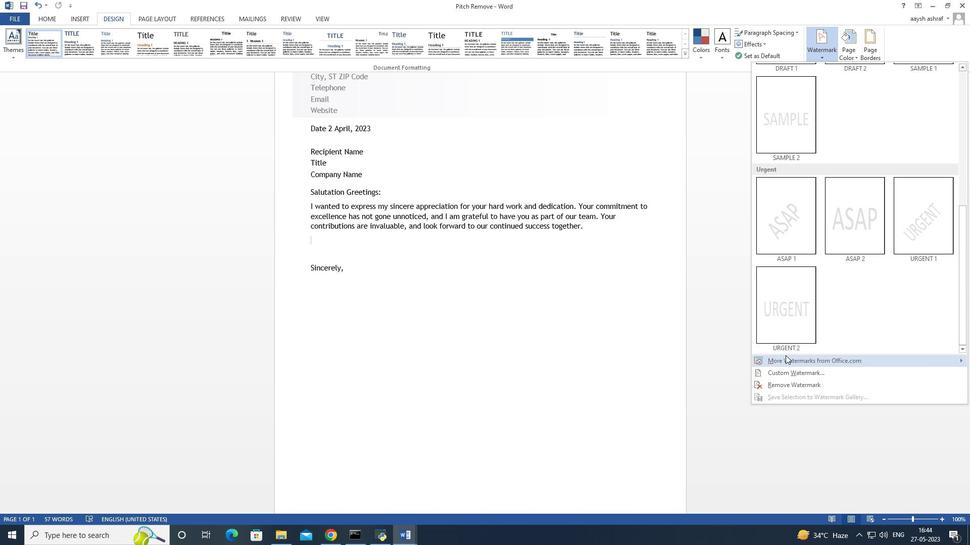 
Action: Mouse scrolled (795, 305) with delta (0, 0)
Screenshot: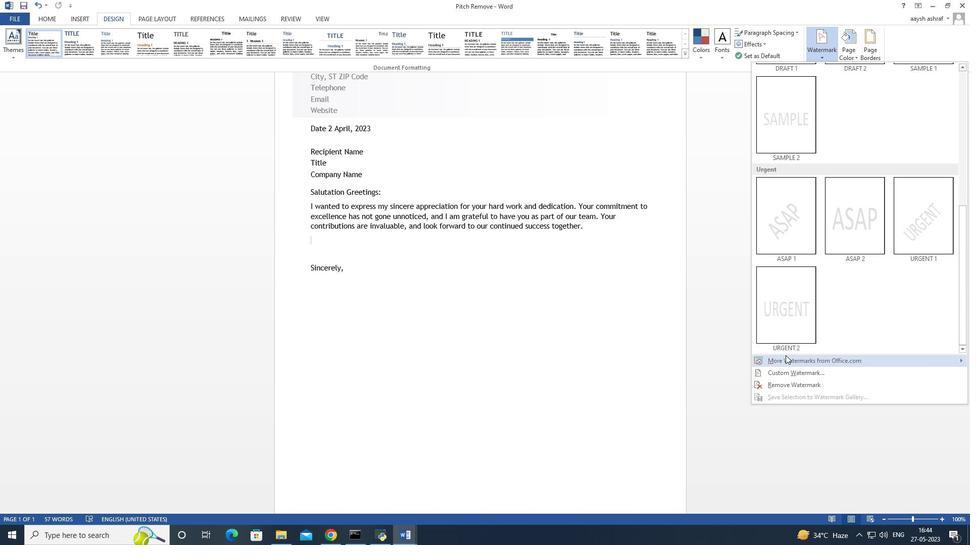 
Action: Mouse moved to (796, 302)
Screenshot: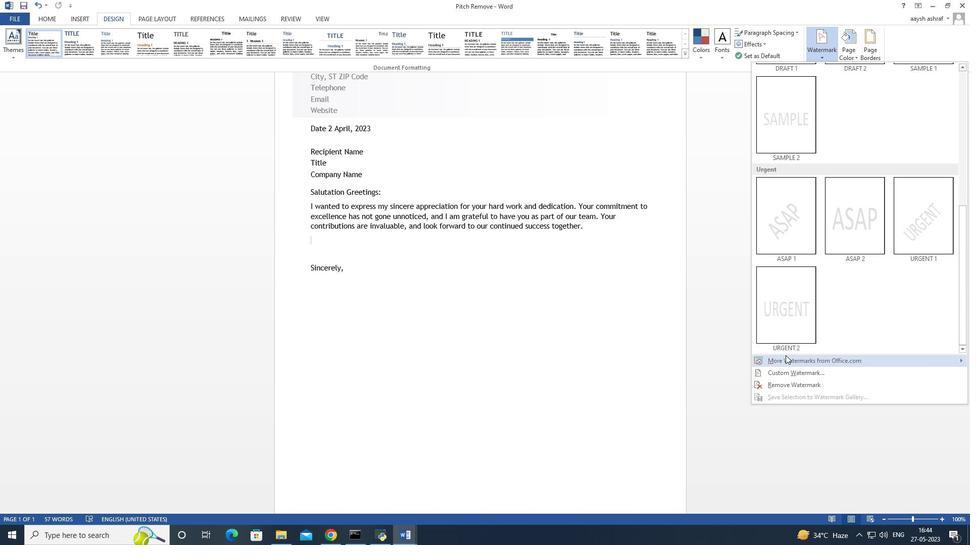
Action: Mouse scrolled (796, 303) with delta (0, 0)
Screenshot: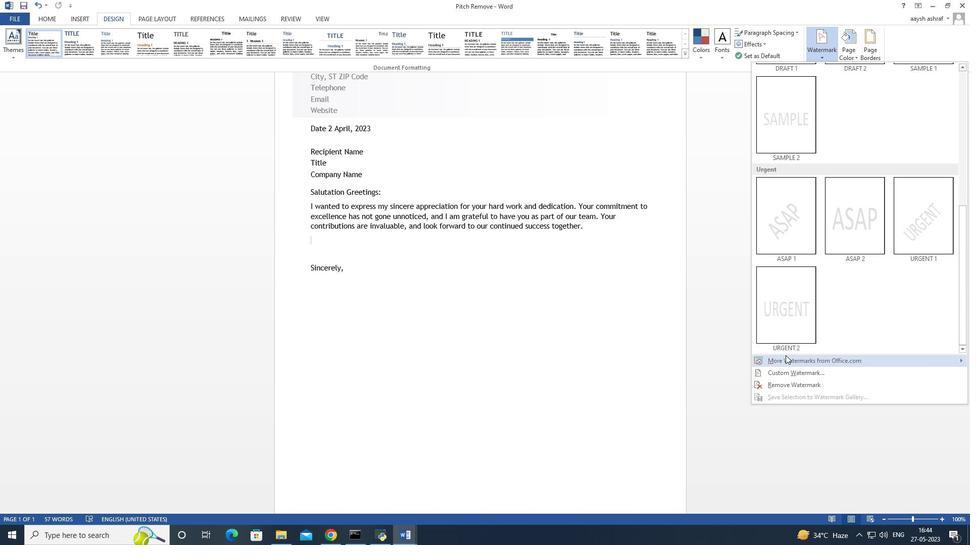 
Action: Mouse moved to (796, 301)
Screenshot: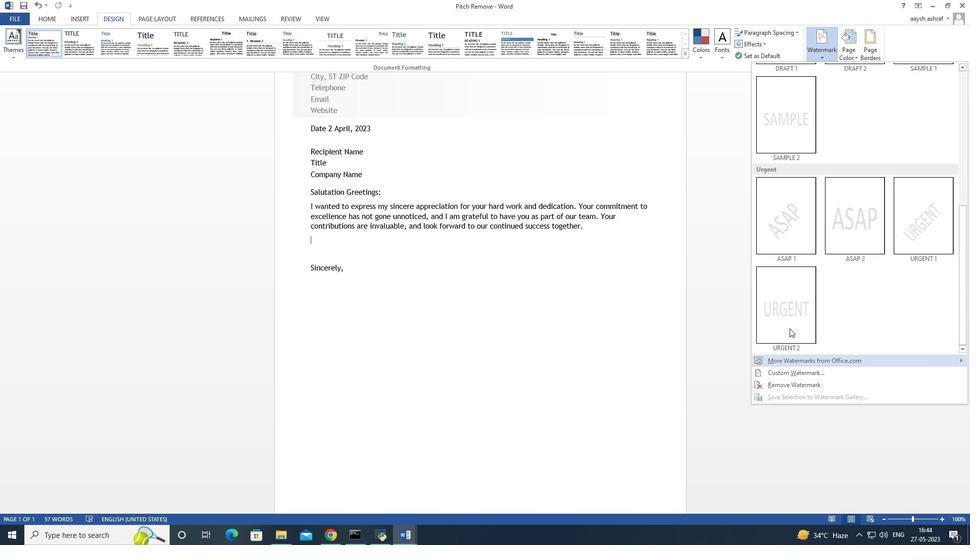 
Action: Mouse scrolled (796, 302) with delta (0, 0)
Screenshot: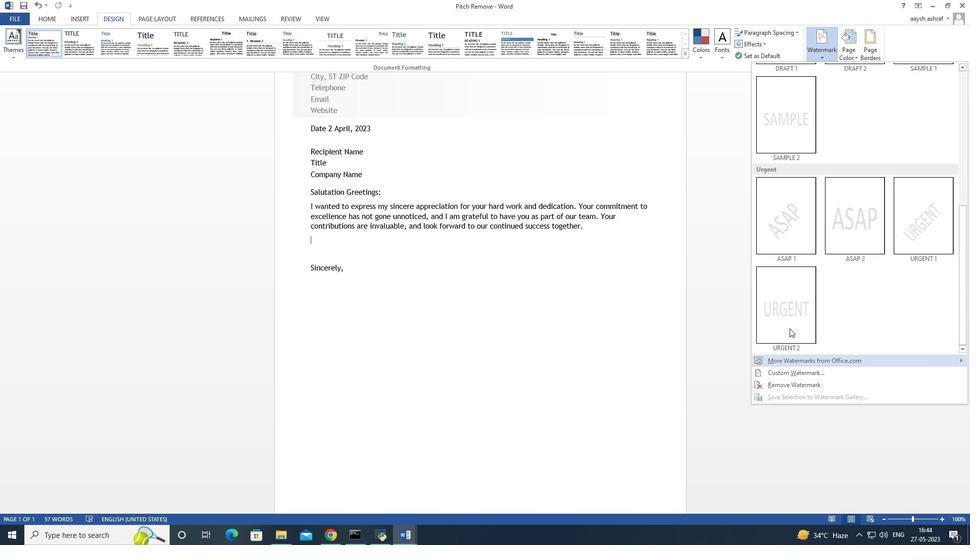 
Action: Mouse moved to (796, 300)
Screenshot: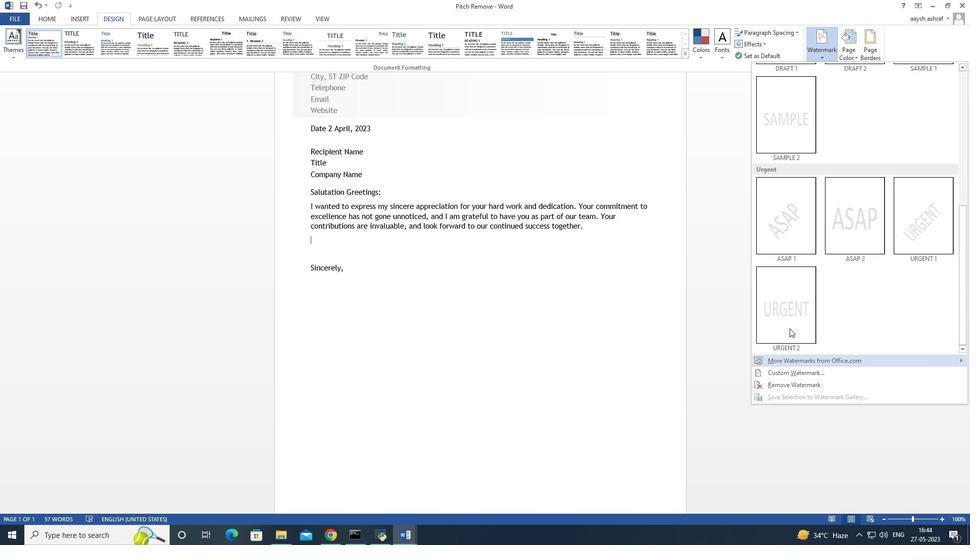 
Action: Mouse scrolled (796, 301) with delta (0, 0)
Screenshot: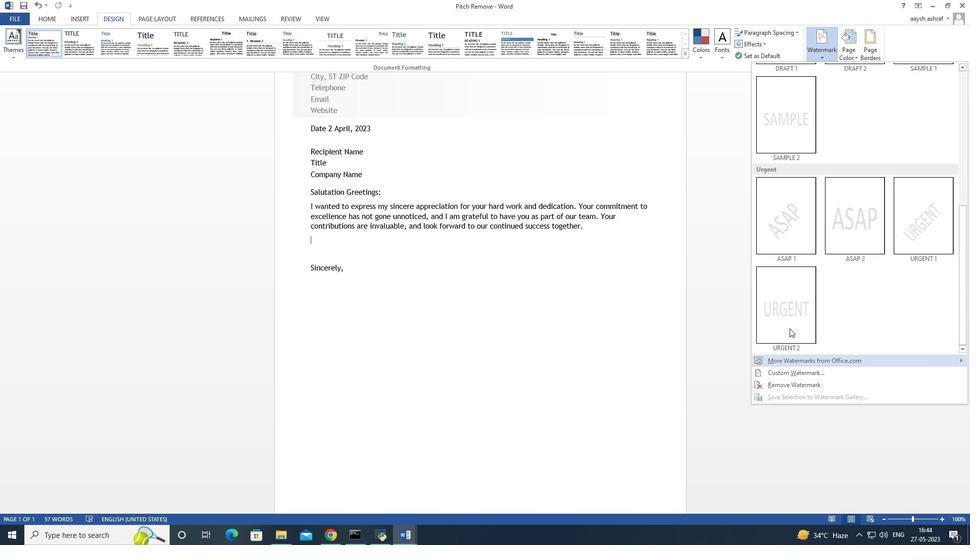 
Action: Mouse moved to (796, 299)
Screenshot: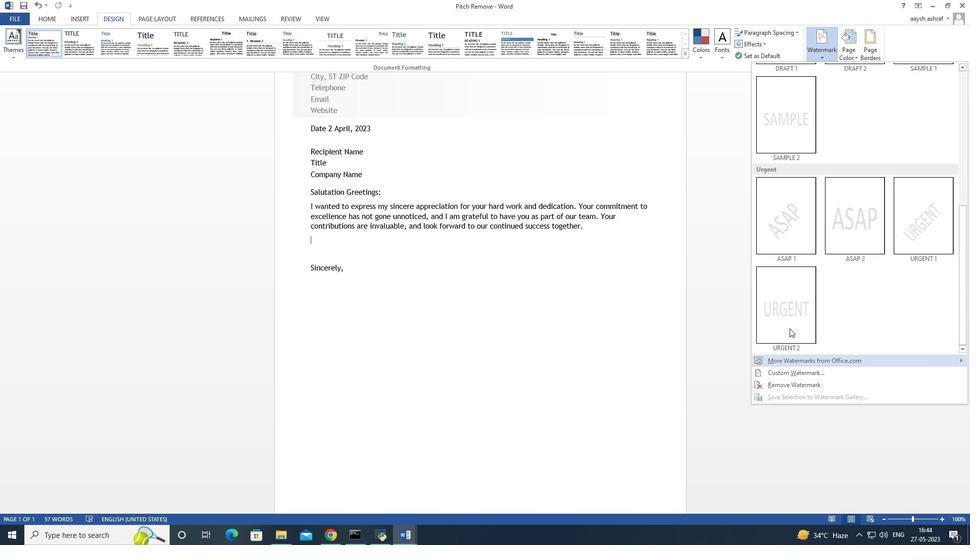 
Action: Mouse scrolled (796, 300) with delta (0, 0)
Screenshot: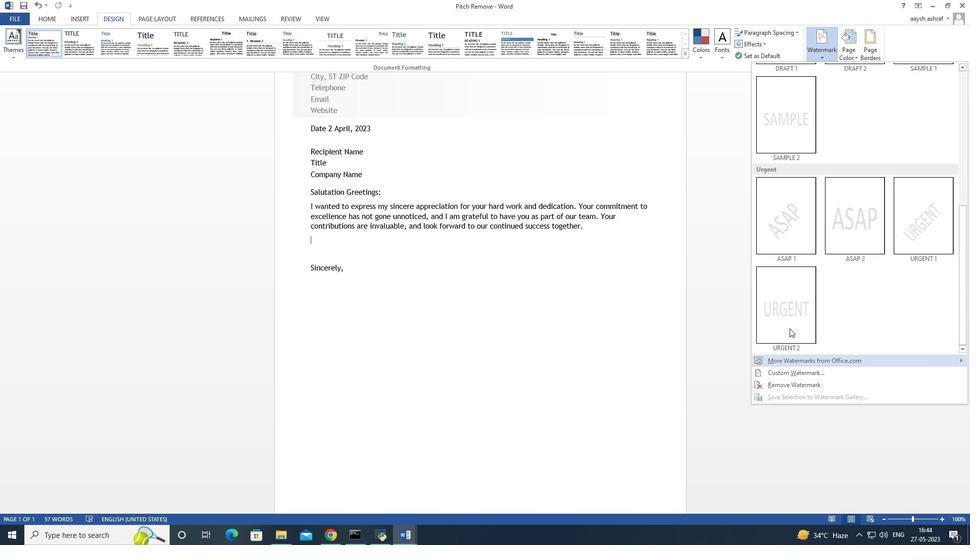 
Action: Mouse moved to (824, 256)
Screenshot: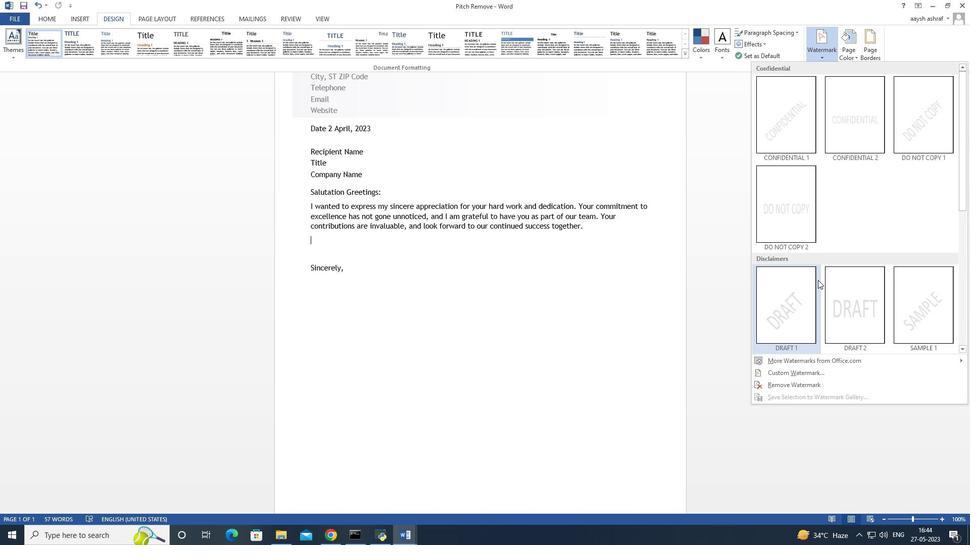 
Action: Mouse scrolled (824, 256) with delta (0, 0)
